 Task: Add the product "Impossible Beef Thai Bowl" to cart from the store "Catering by Summer Shop (Healthy Thai Bowls)".
Action: Mouse pressed left at (62, 98)
Screenshot: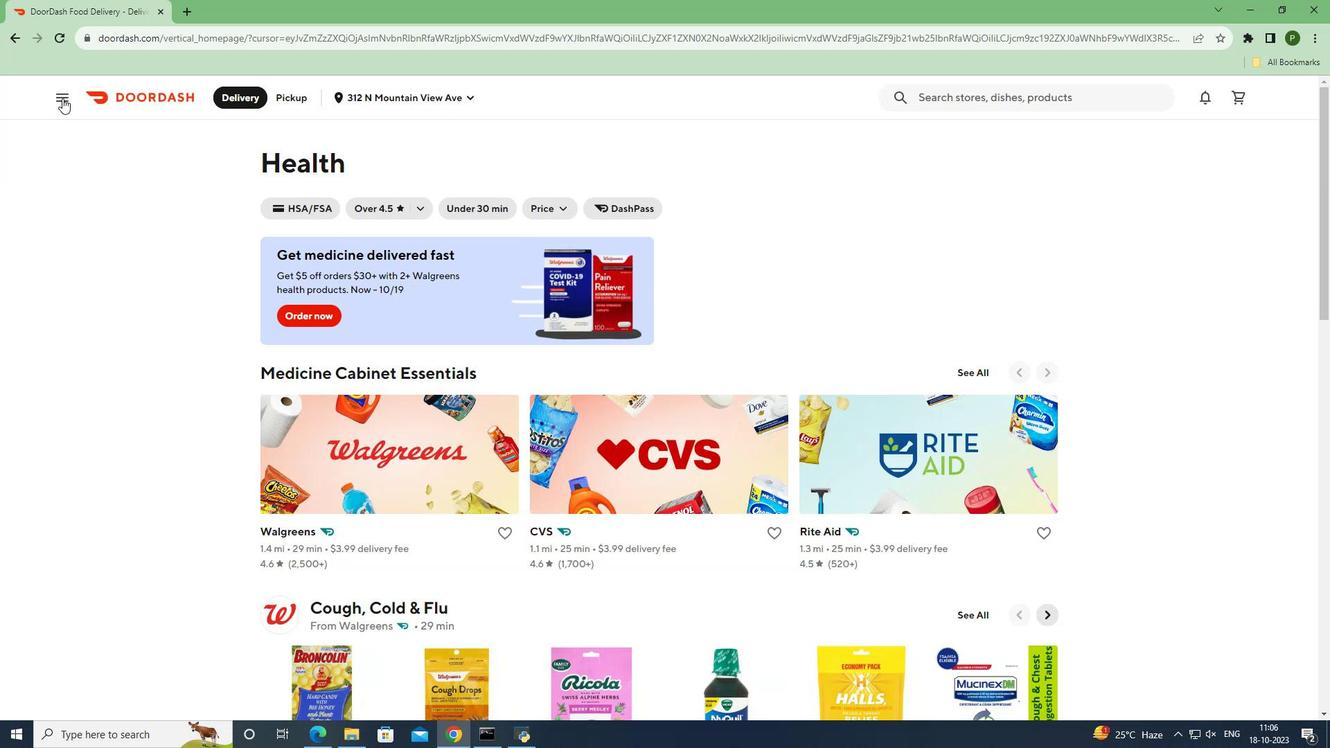 
Action: Mouse moved to (73, 200)
Screenshot: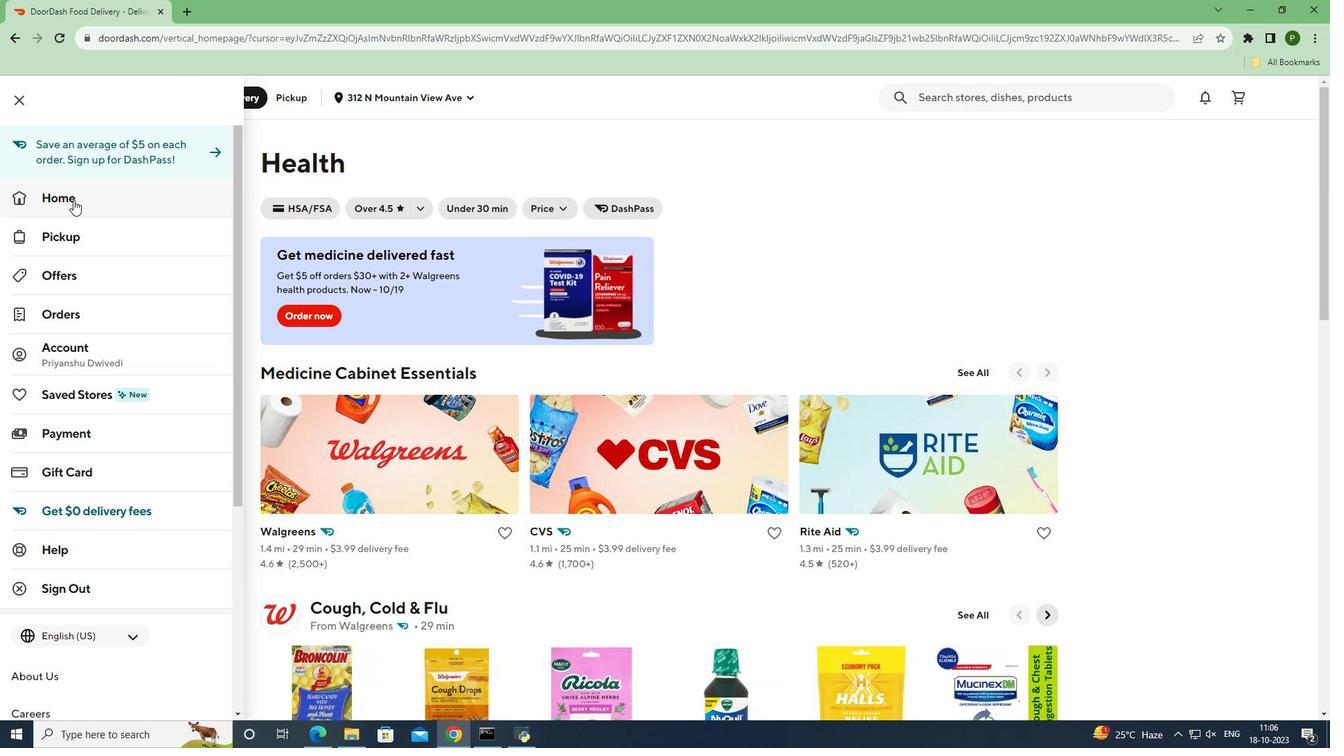 
Action: Mouse pressed left at (73, 200)
Screenshot: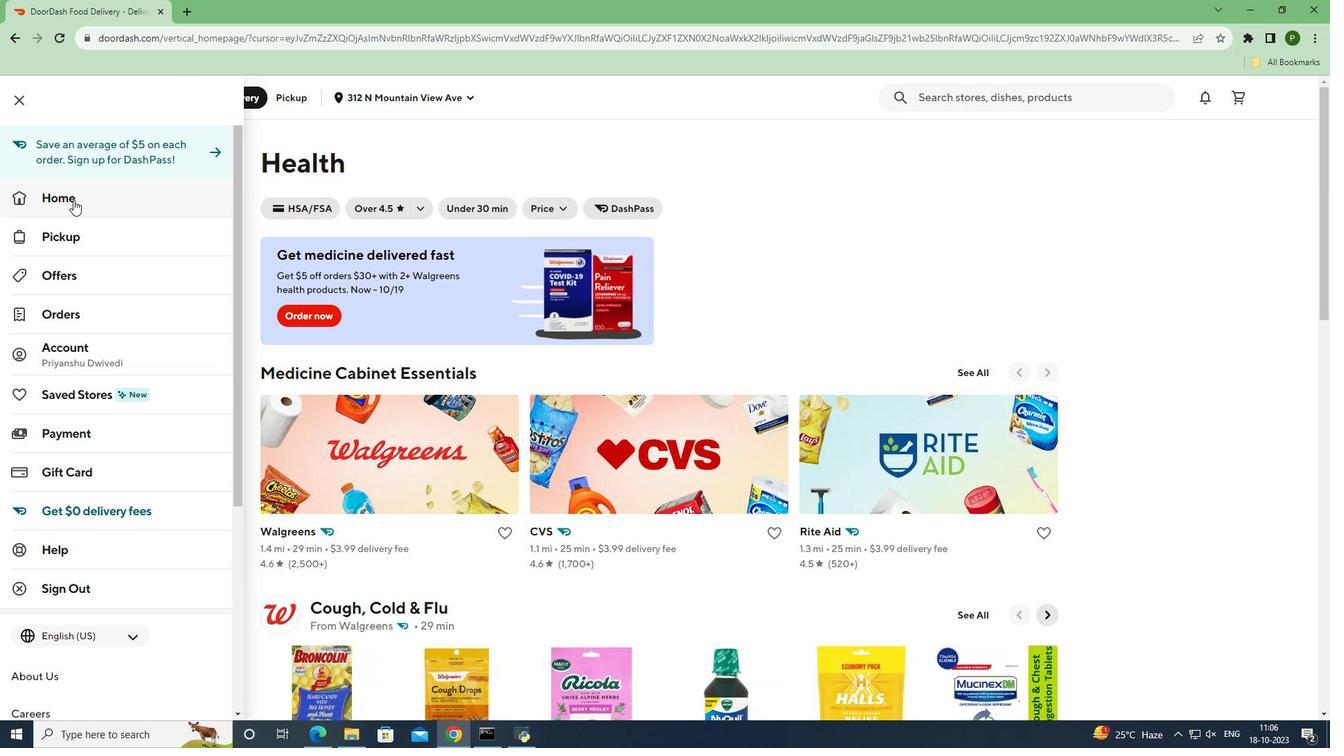 
Action: Mouse moved to (1056, 147)
Screenshot: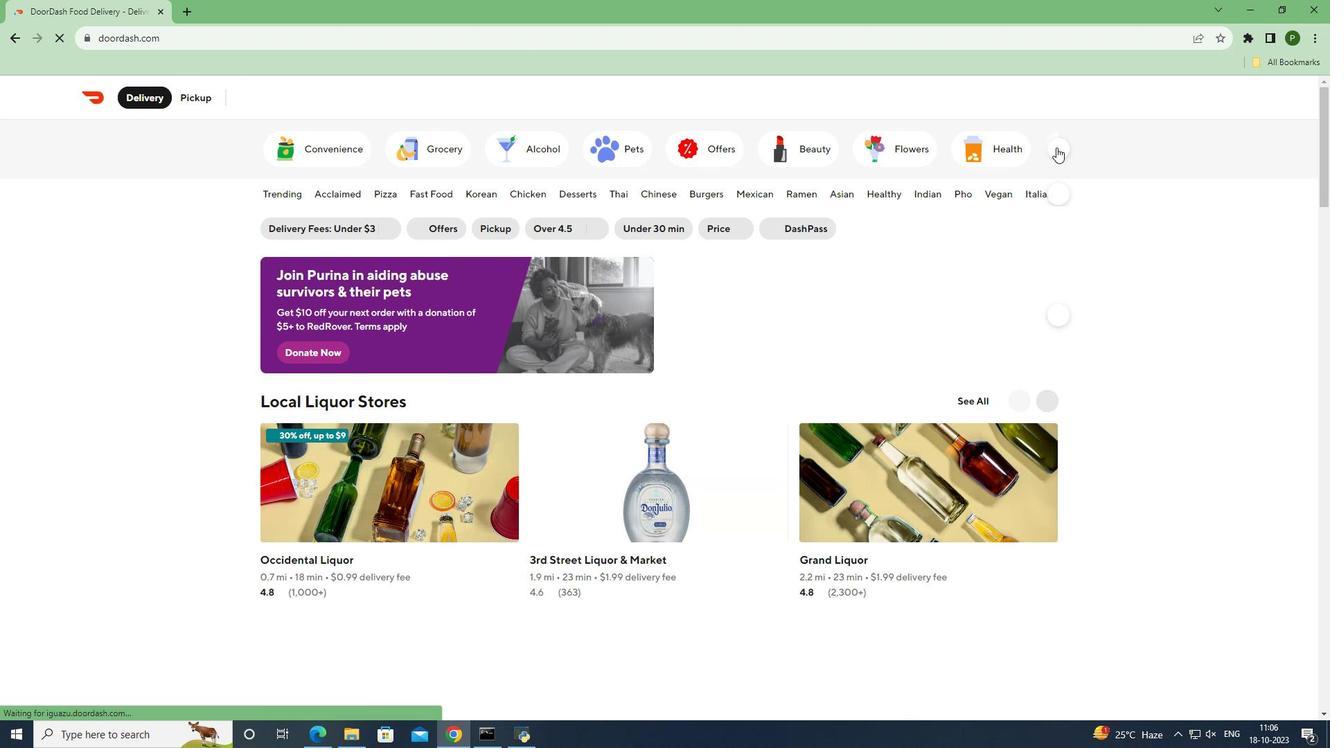 
Action: Mouse pressed left at (1056, 147)
Screenshot: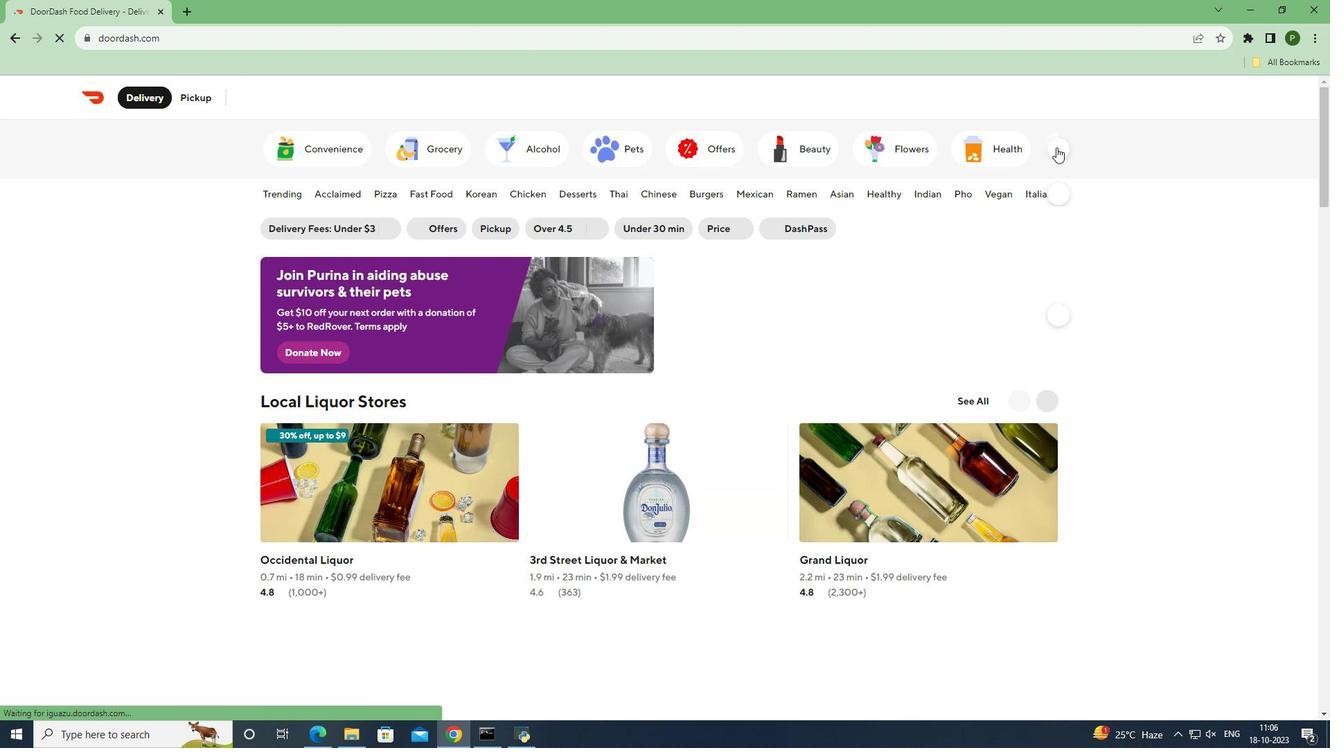 
Action: Mouse moved to (320, 154)
Screenshot: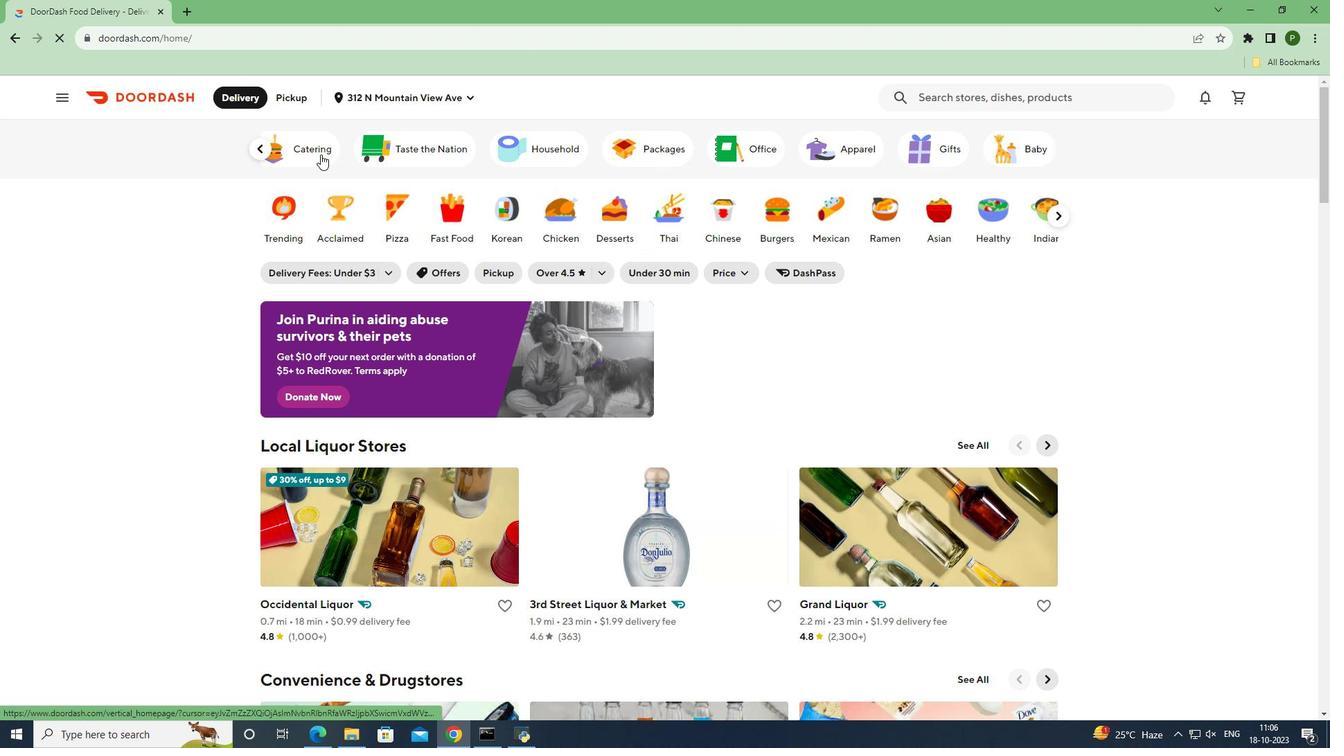 
Action: Mouse pressed left at (320, 154)
Screenshot: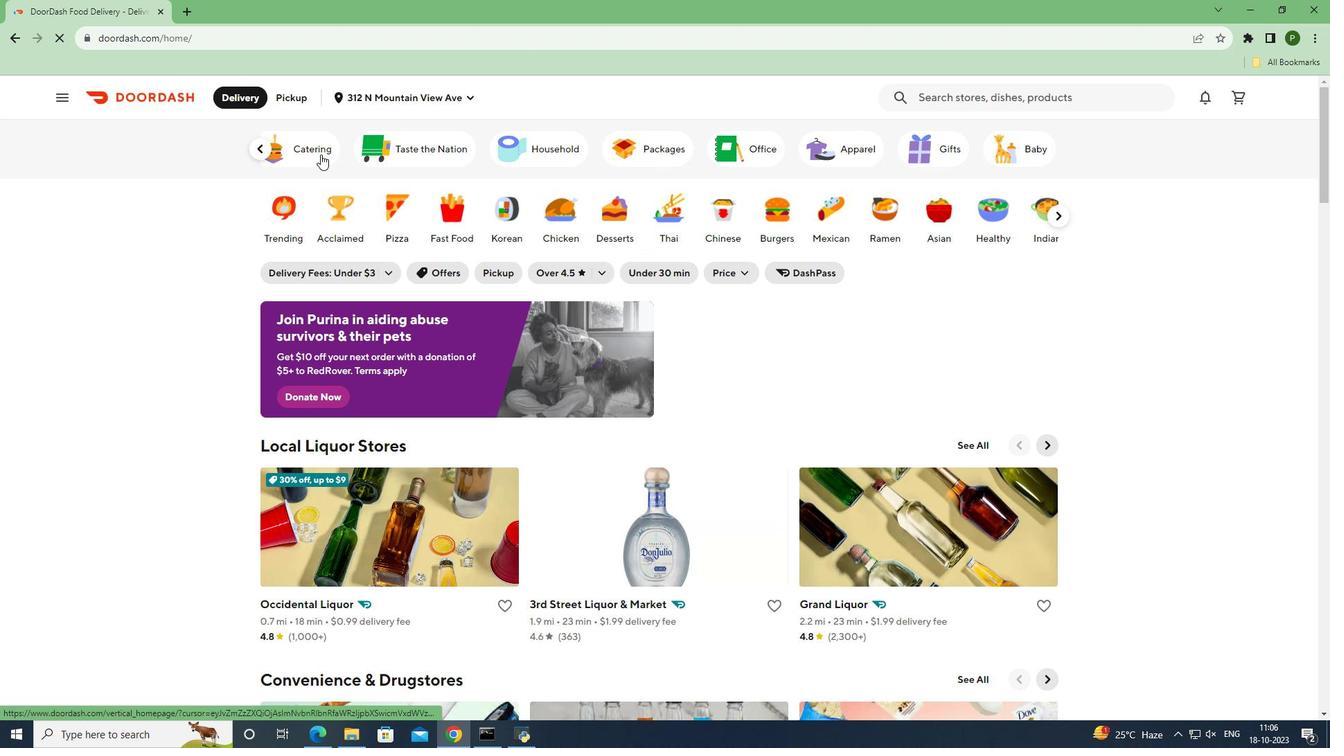 
Action: Mouse moved to (431, 335)
Screenshot: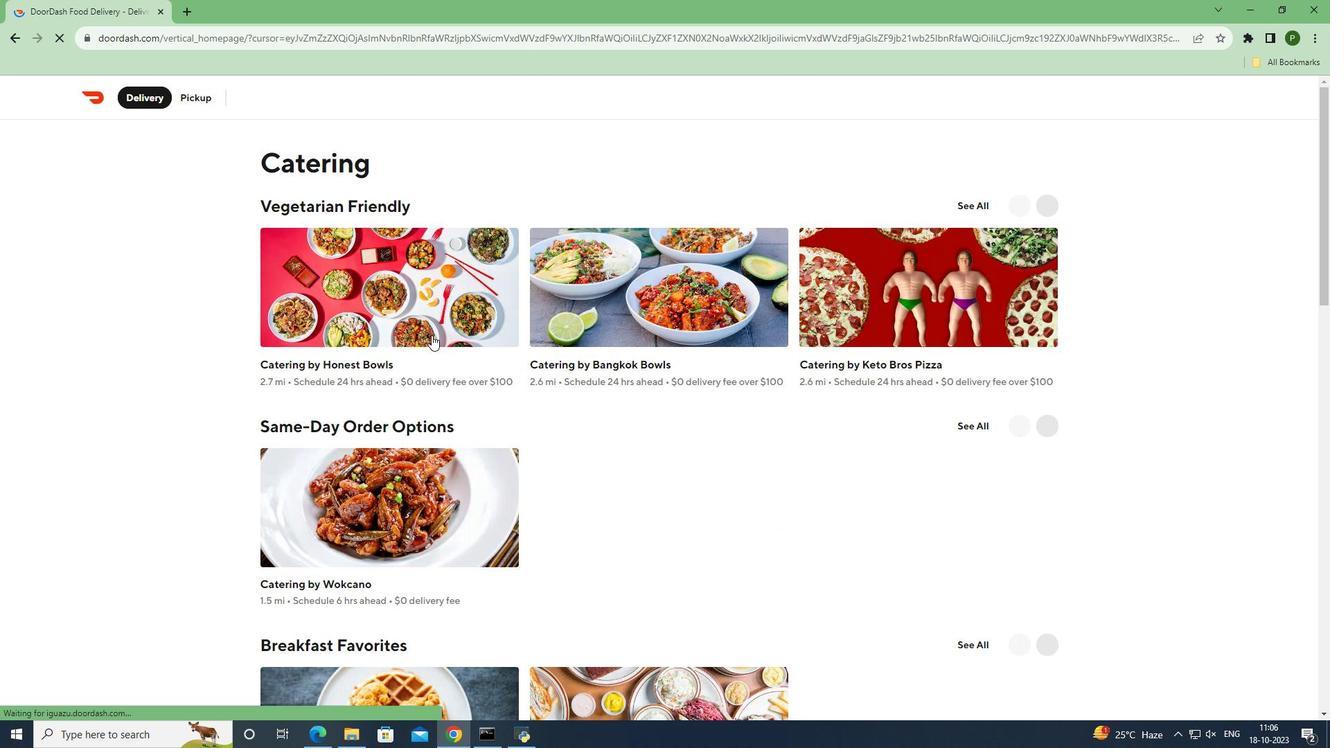 
Action: Mouse scrolled (431, 334) with delta (0, 0)
Screenshot: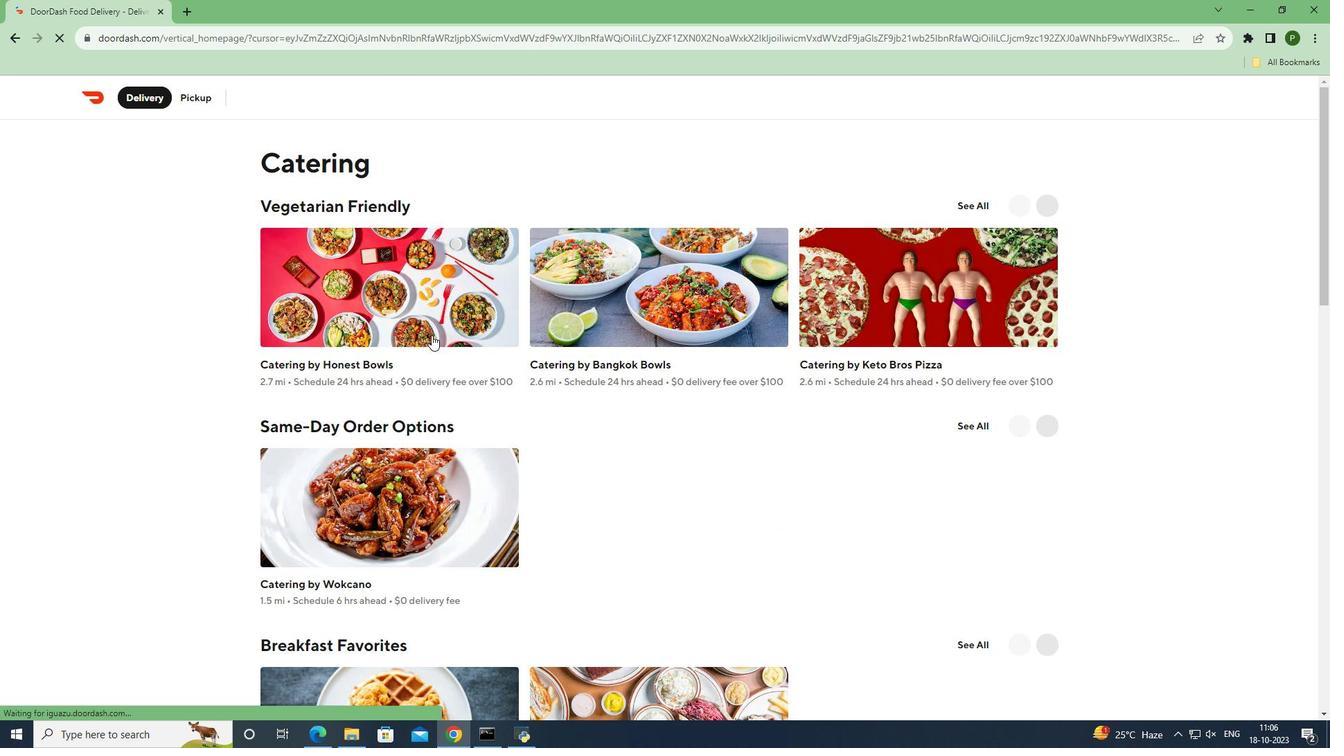 
Action: Mouse scrolled (431, 334) with delta (0, 0)
Screenshot: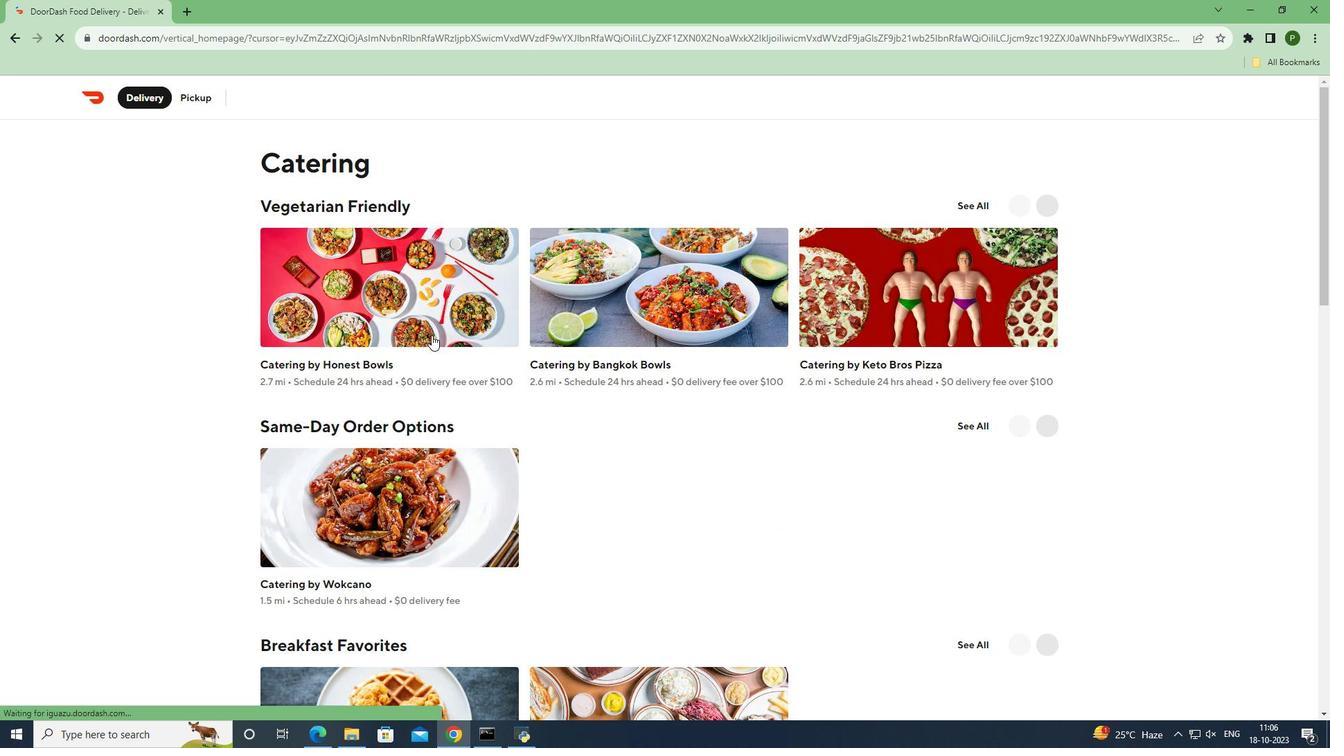 
Action: Mouse scrolled (431, 334) with delta (0, 0)
Screenshot: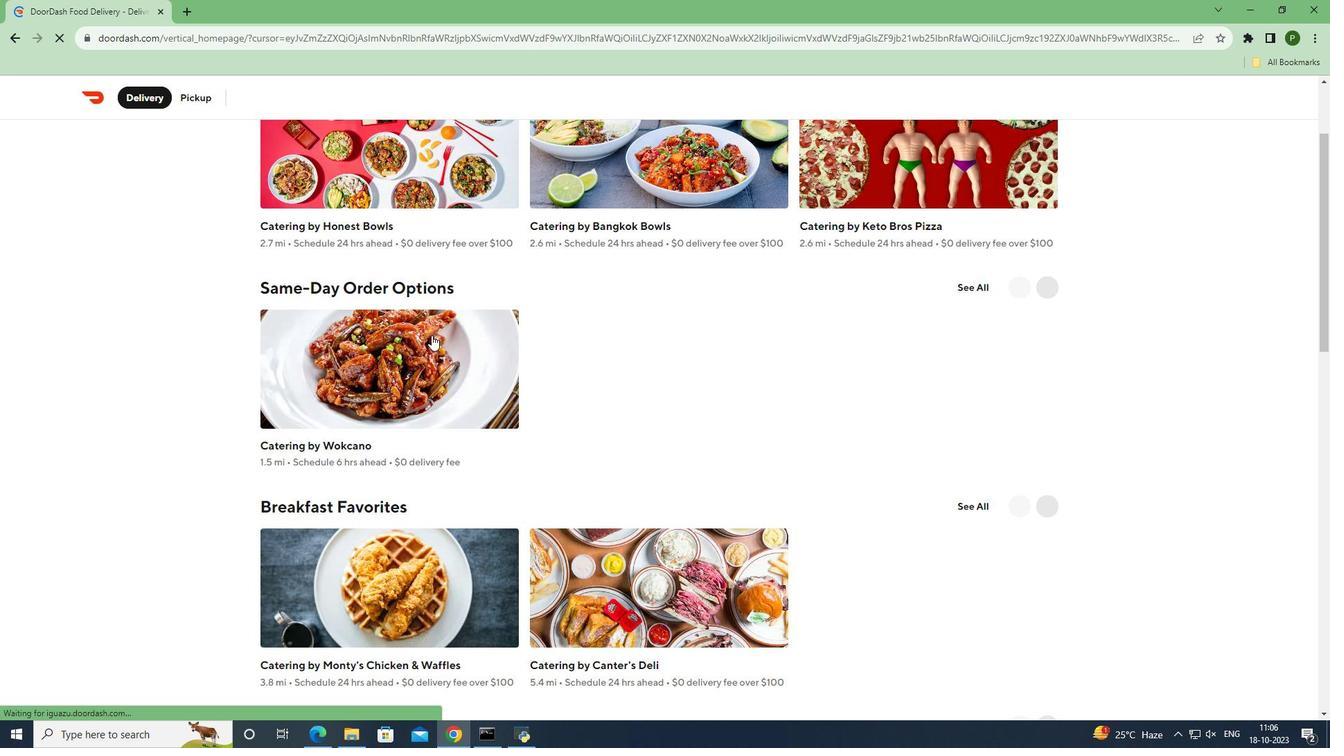 
Action: Mouse scrolled (431, 334) with delta (0, 0)
Screenshot: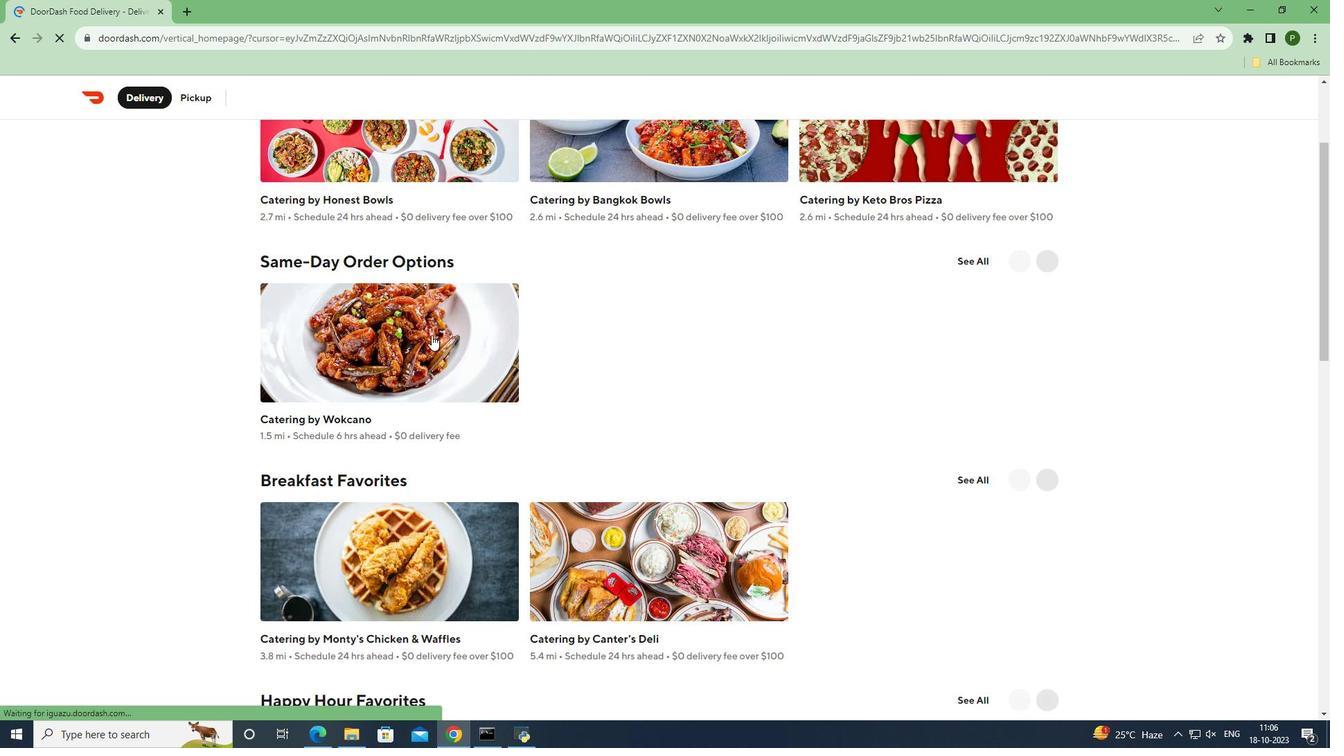 
Action: Mouse scrolled (431, 334) with delta (0, 0)
Screenshot: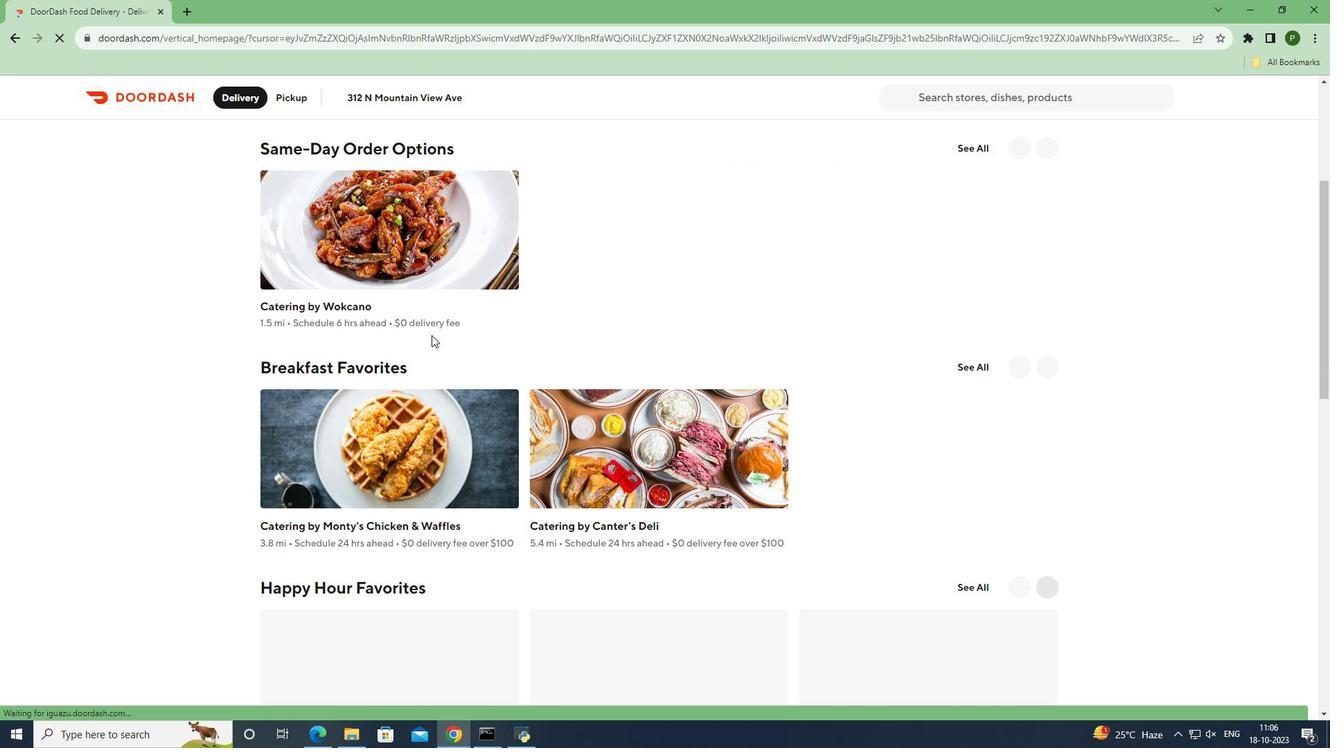 
Action: Mouse scrolled (431, 334) with delta (0, 0)
Screenshot: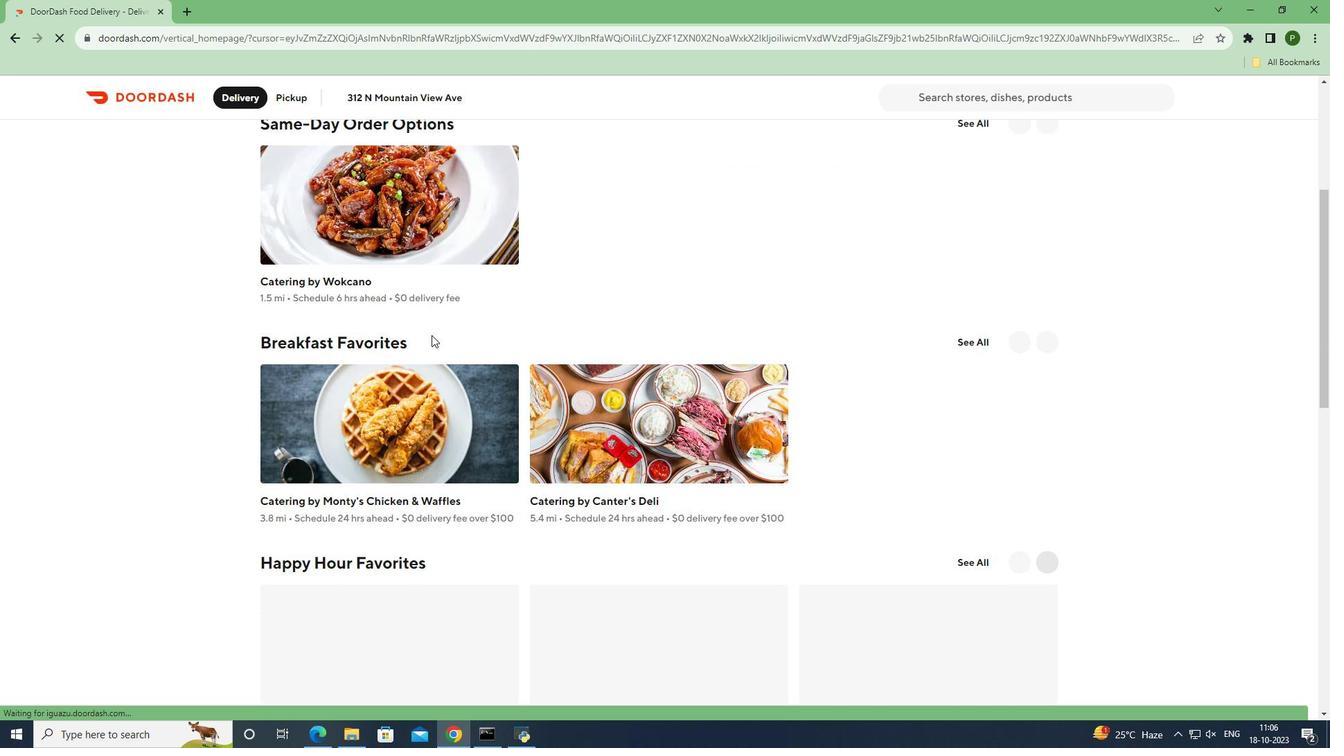 
Action: Mouse scrolled (431, 334) with delta (0, 0)
Screenshot: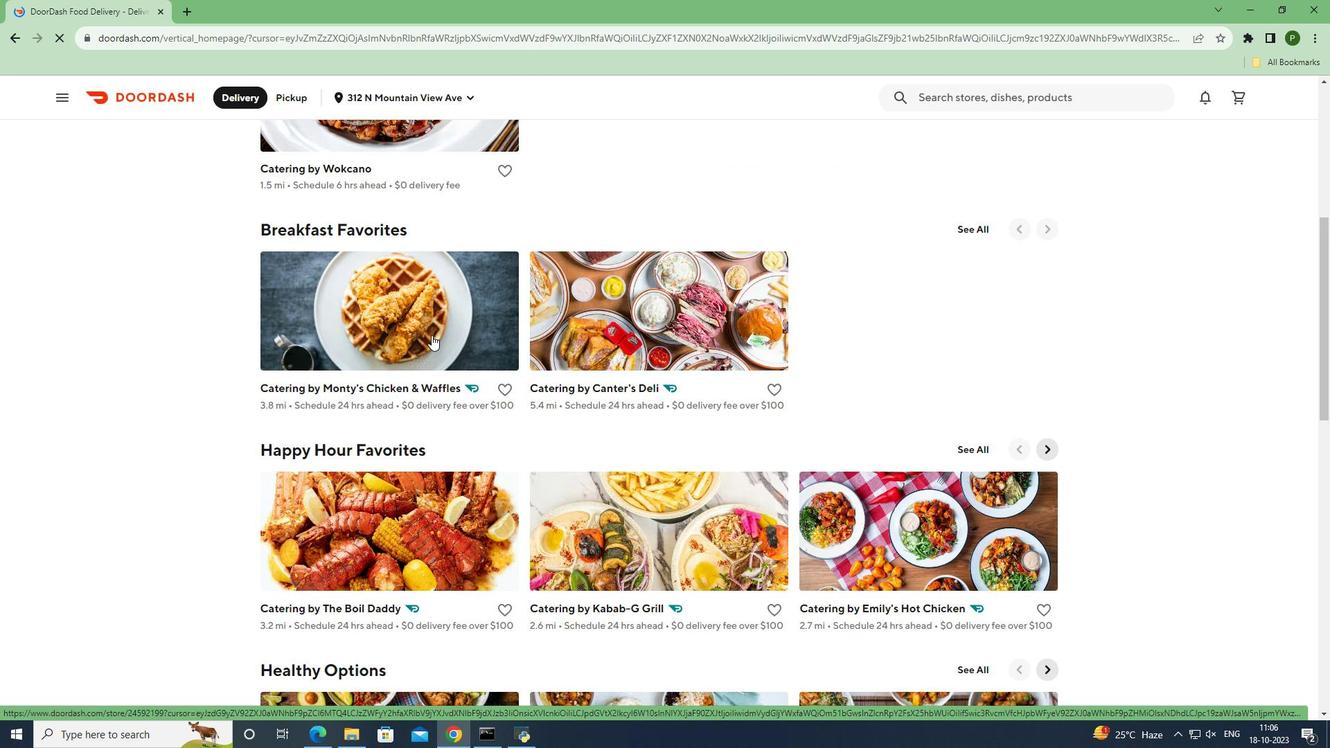 
Action: Mouse scrolled (431, 334) with delta (0, 0)
Screenshot: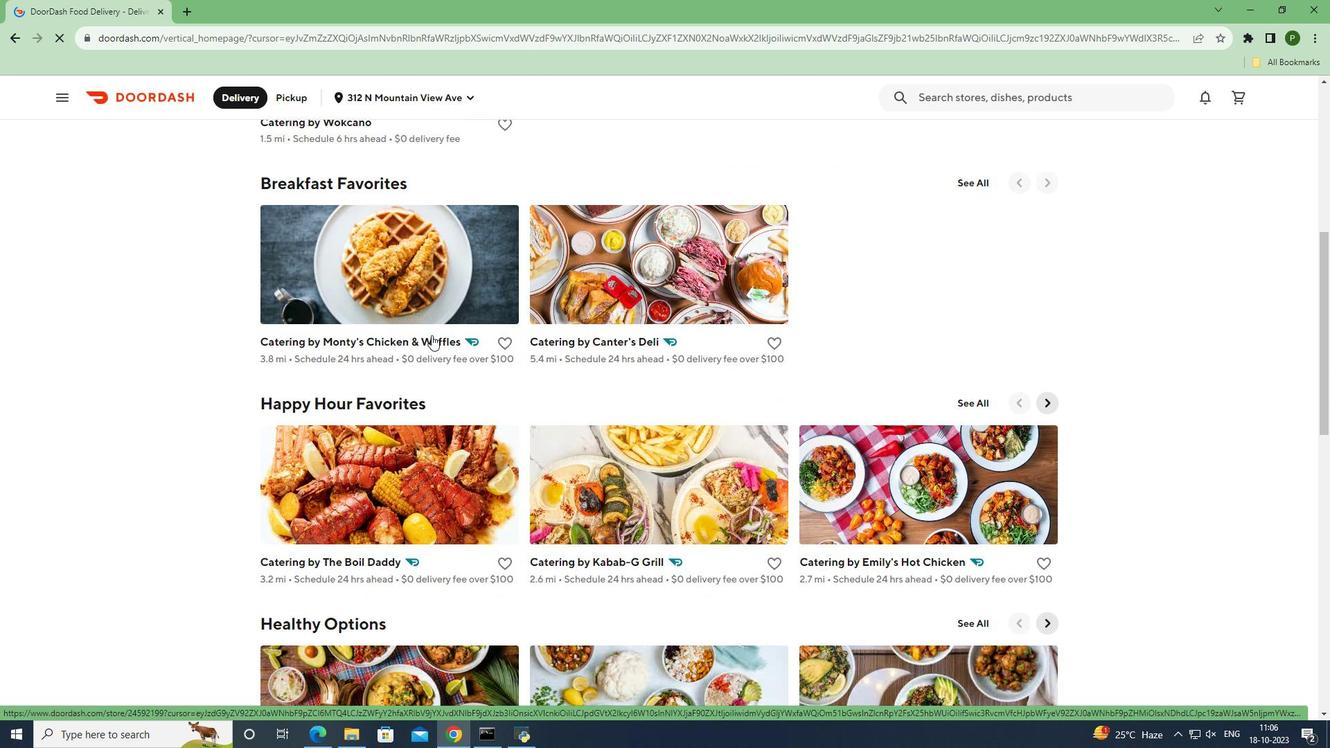 
Action: Mouse scrolled (431, 336) with delta (0, 0)
Screenshot: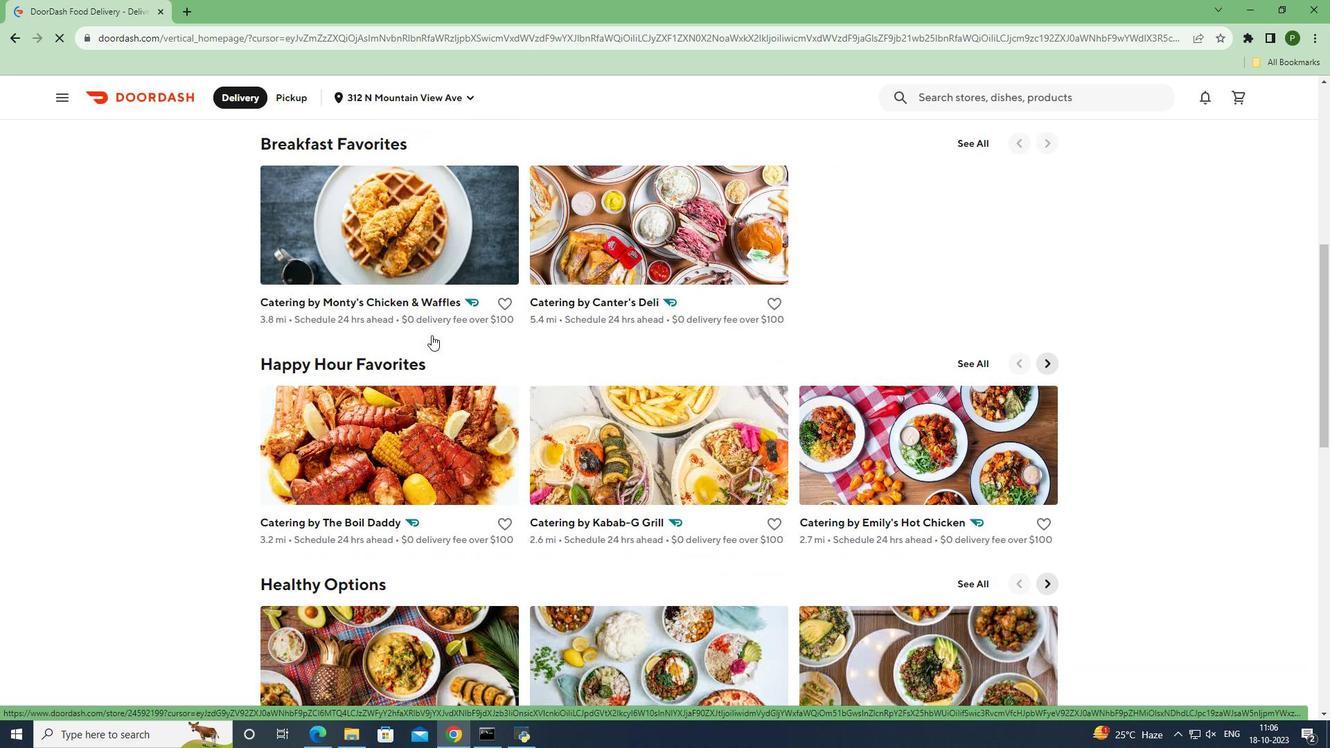 
Action: Mouse scrolled (431, 334) with delta (0, 0)
Screenshot: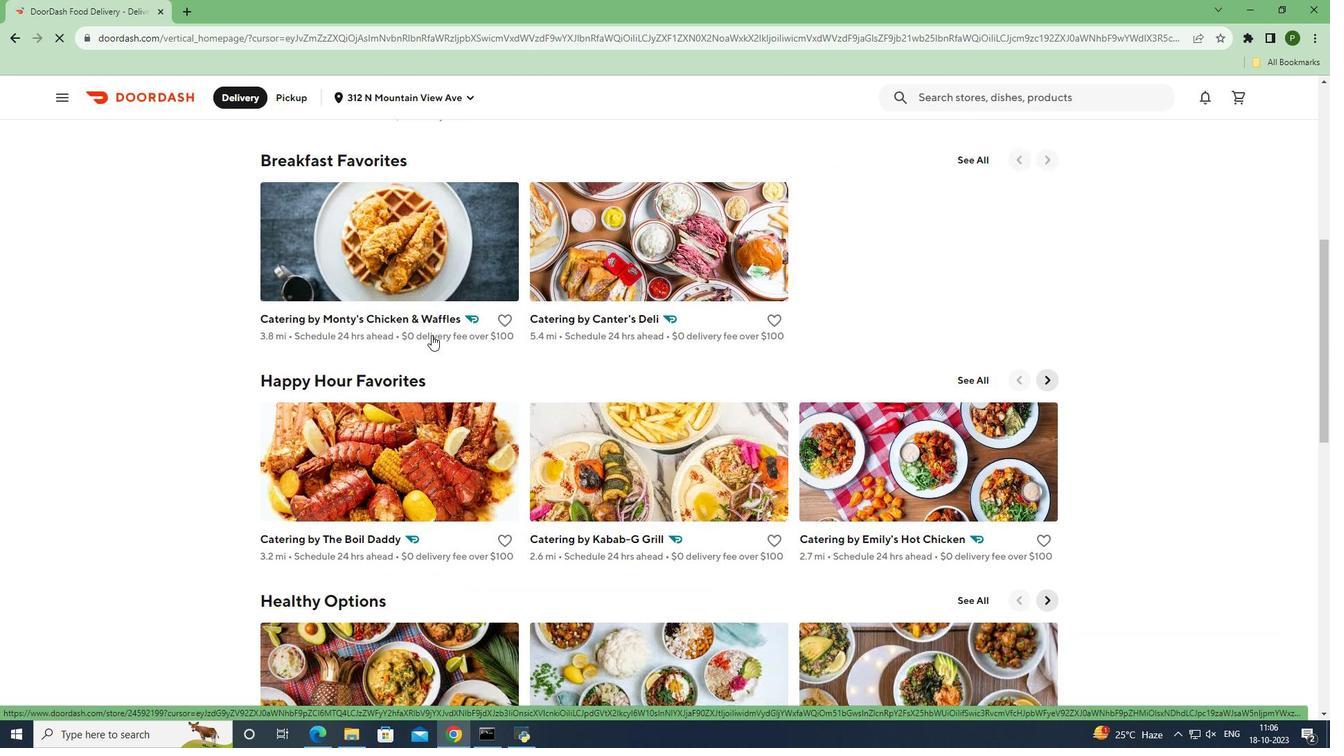 
Action: Mouse scrolled (431, 334) with delta (0, 0)
Screenshot: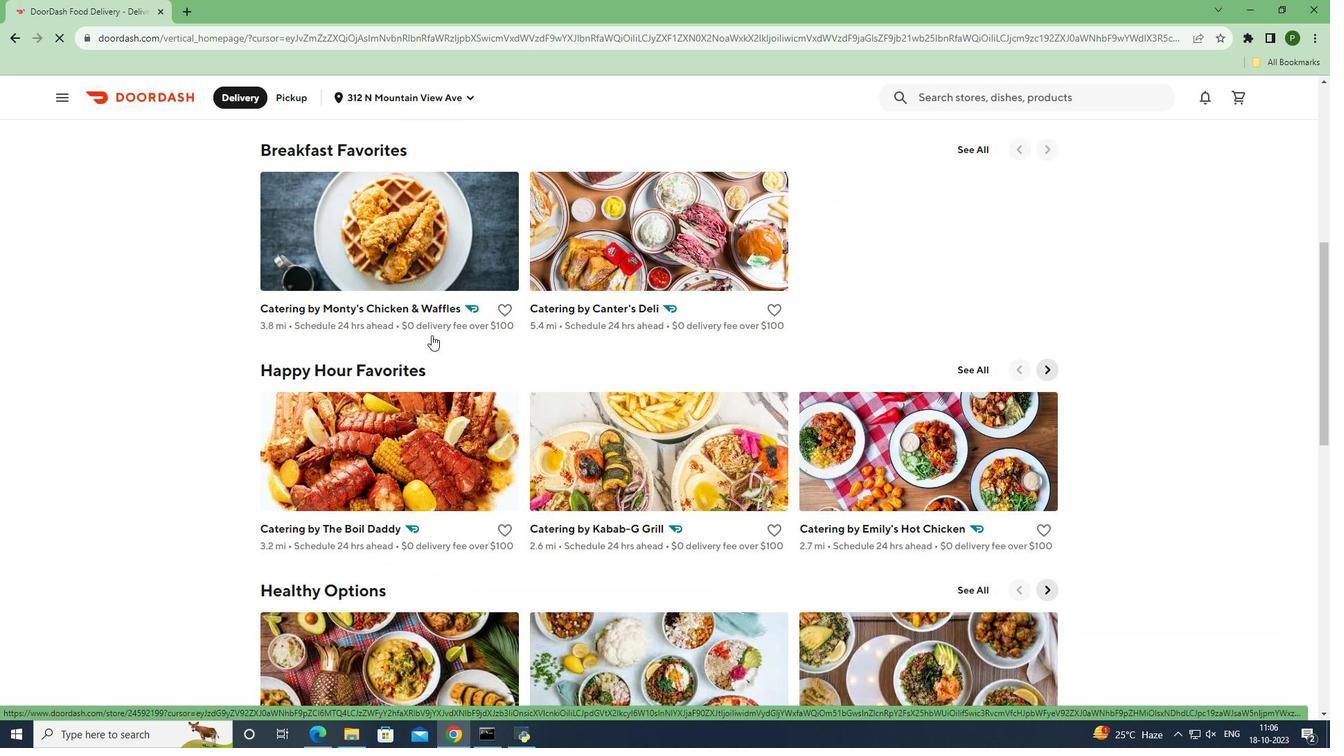 
Action: Mouse scrolled (431, 334) with delta (0, 0)
Screenshot: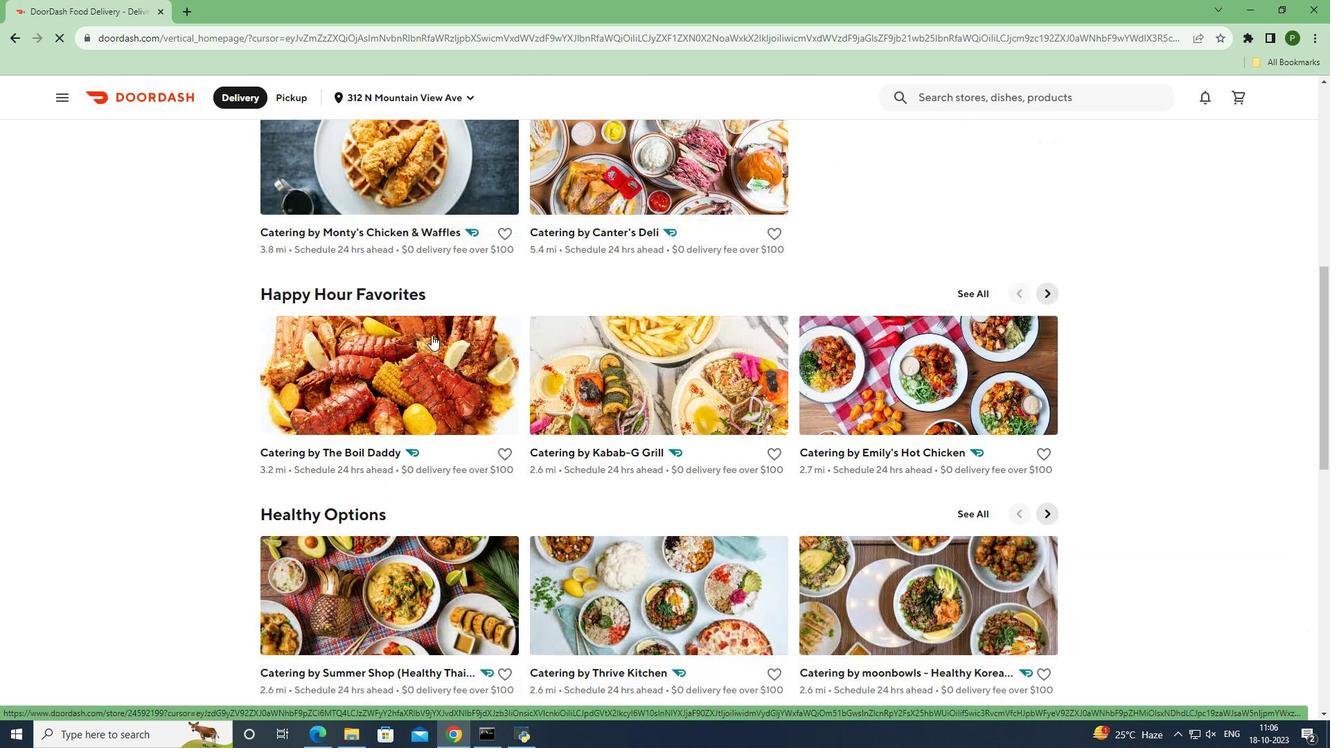 
Action: Mouse scrolled (431, 334) with delta (0, 0)
Screenshot: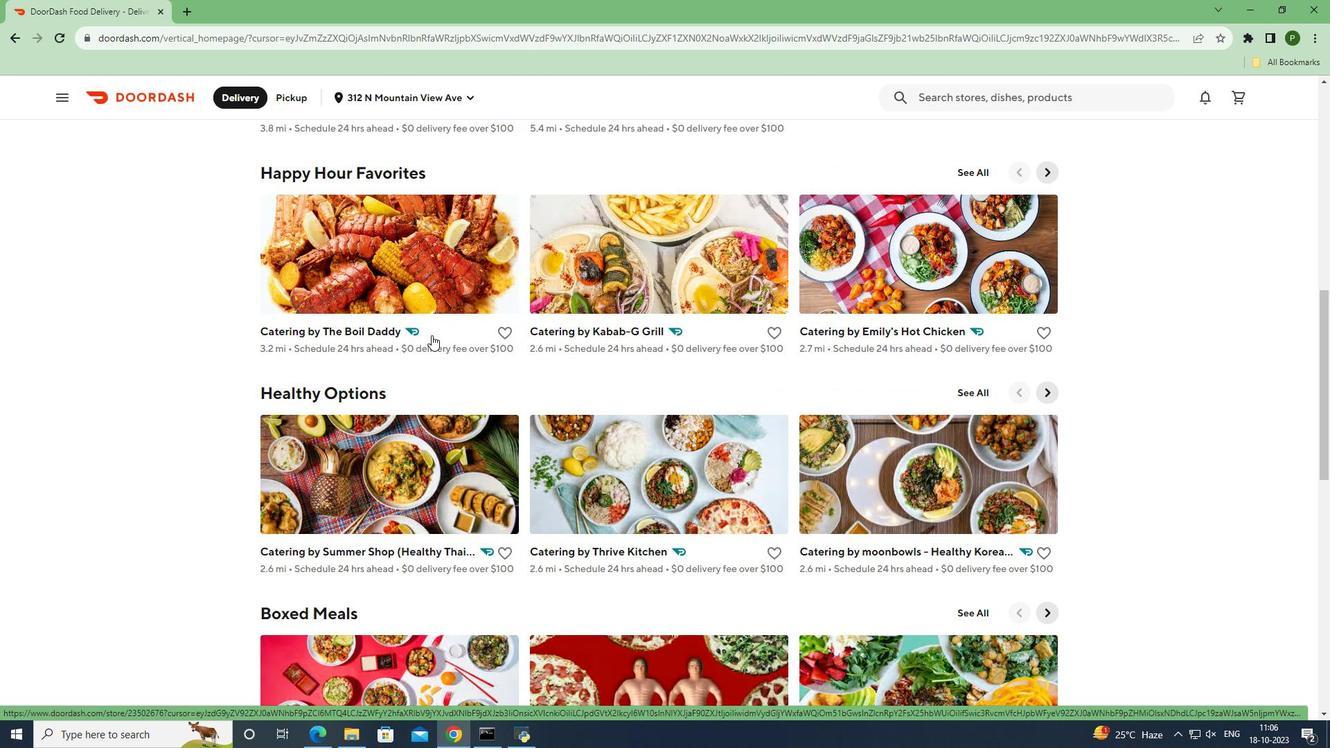 
Action: Mouse moved to (411, 399)
Screenshot: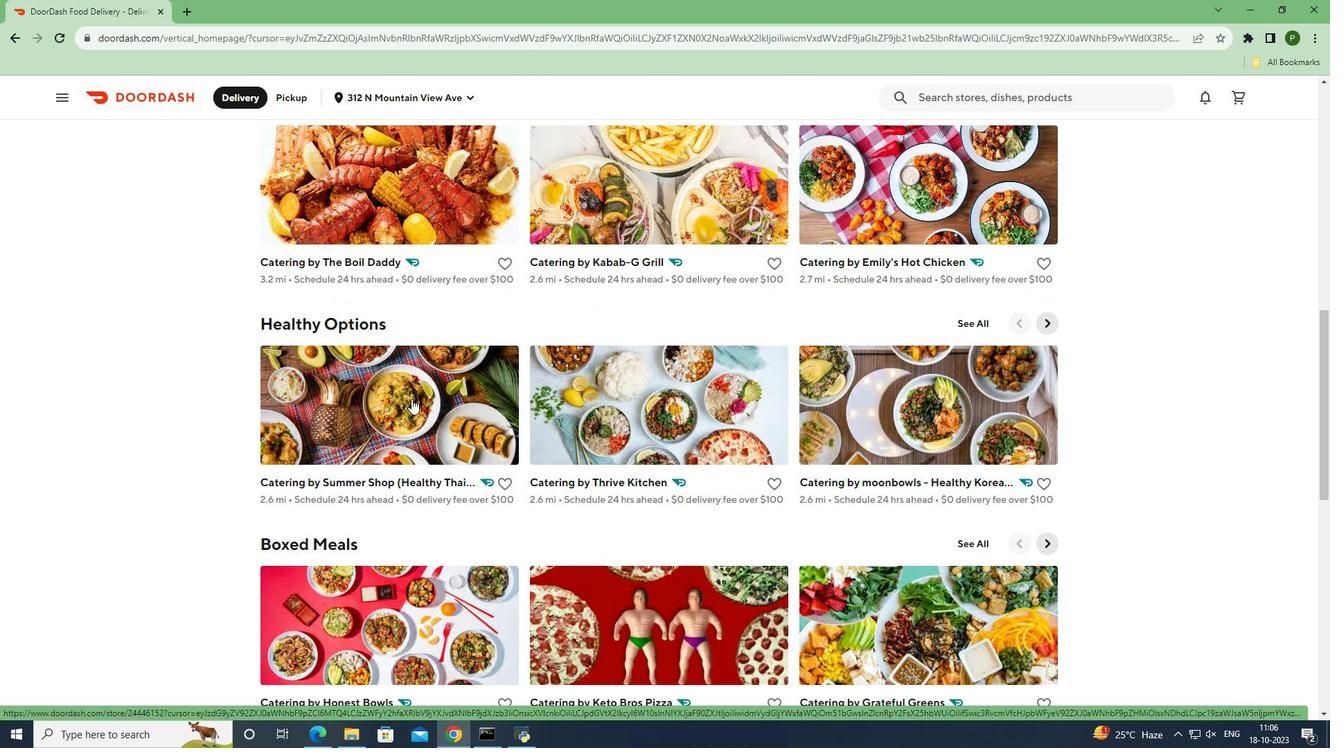 
Action: Mouse pressed left at (411, 399)
Screenshot: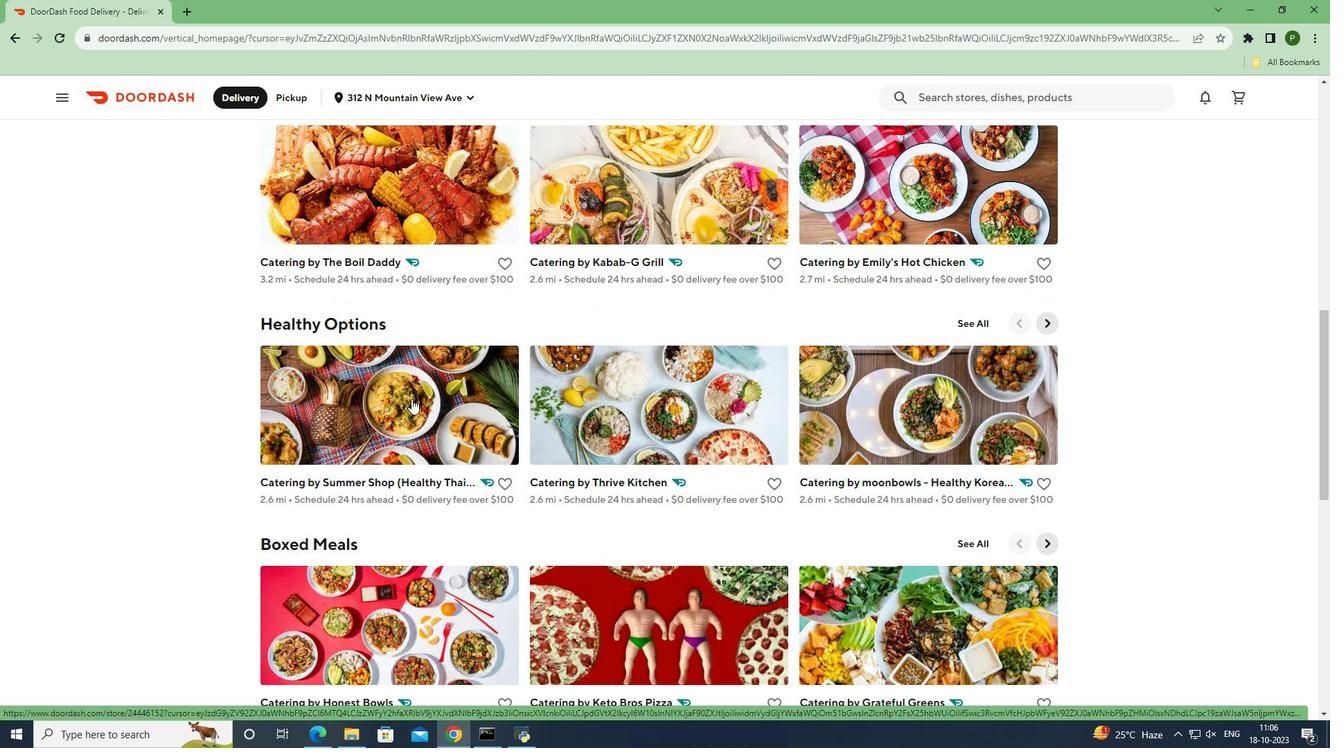 
Action: Mouse moved to (738, 401)
Screenshot: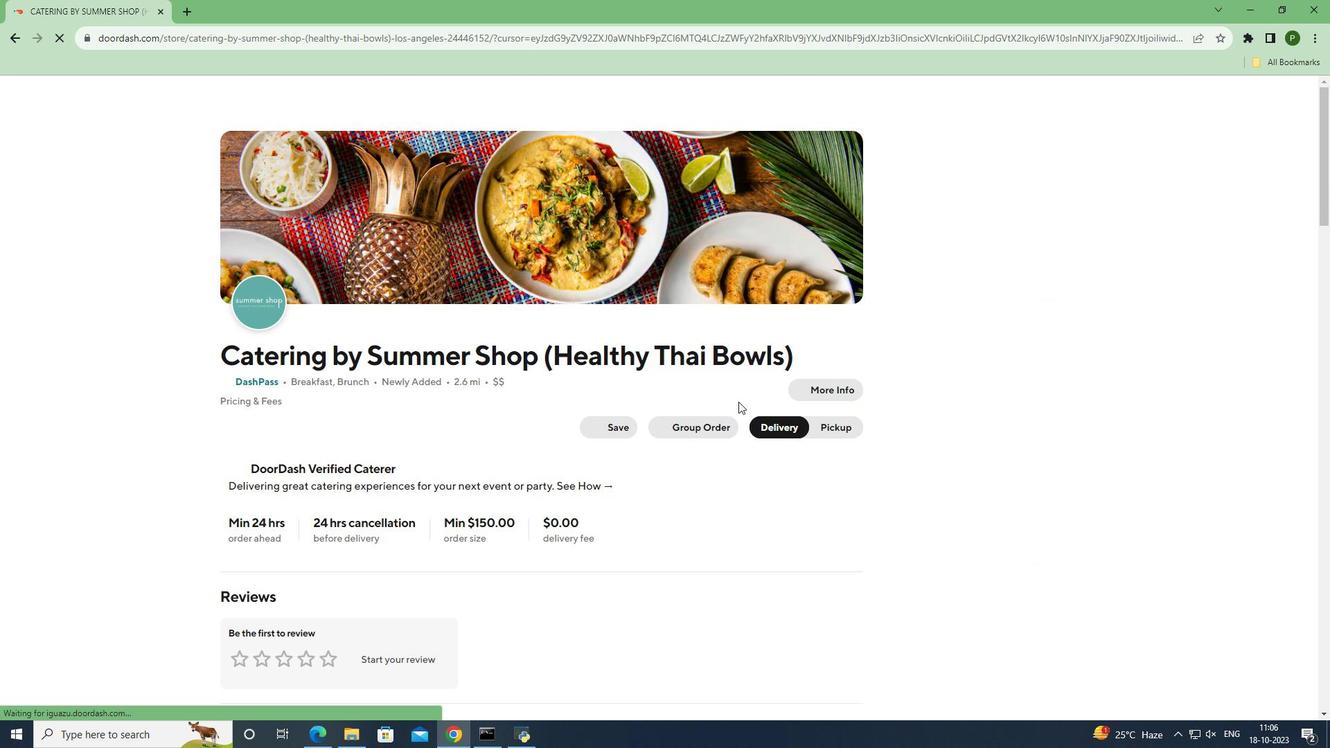 
Action: Mouse scrolled (738, 401) with delta (0, 0)
Screenshot: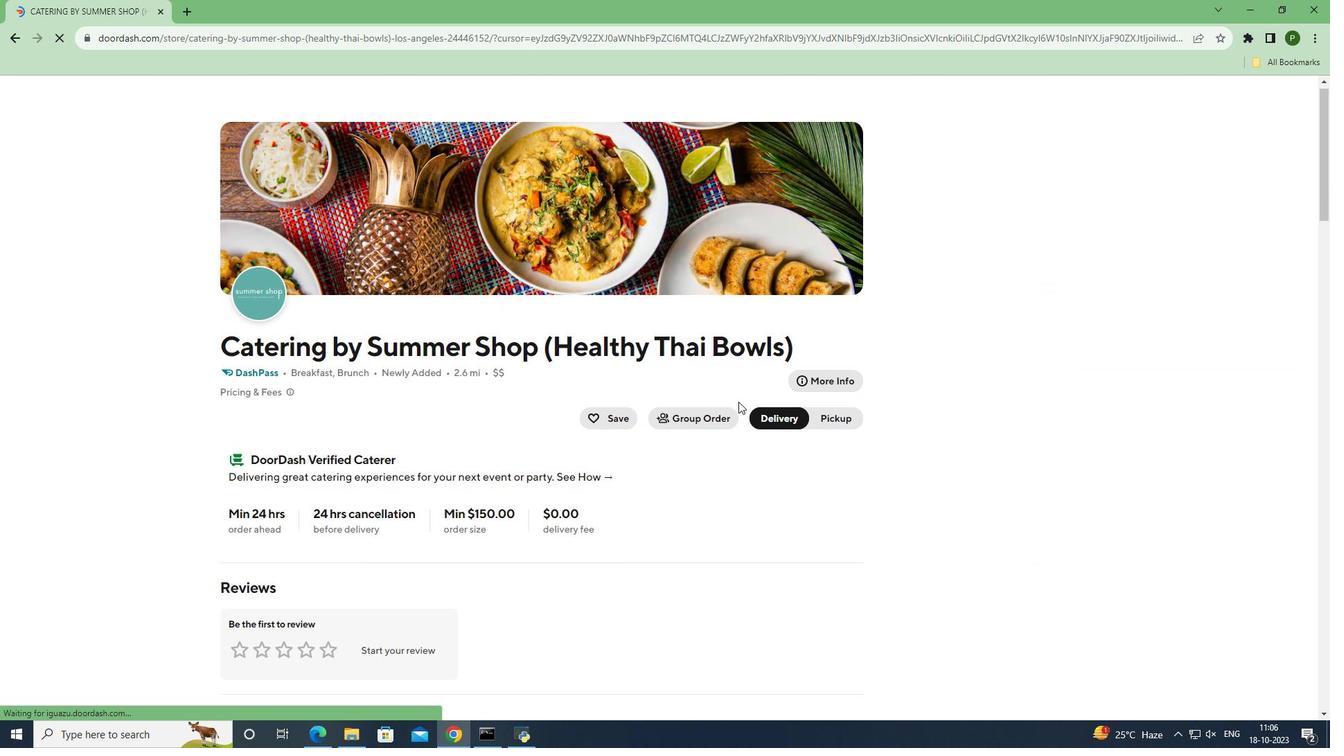 
Action: Mouse scrolled (738, 401) with delta (0, 0)
Screenshot: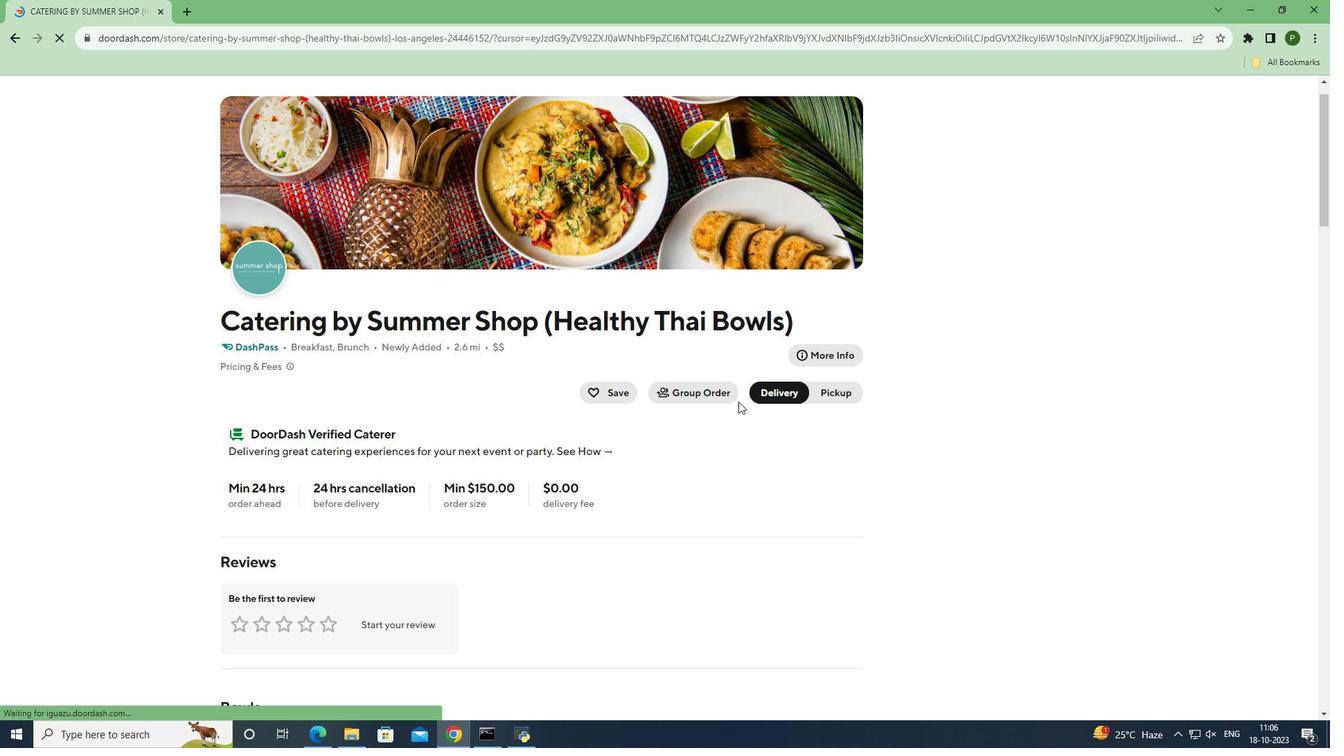 
Action: Mouse scrolled (738, 401) with delta (0, 0)
Screenshot: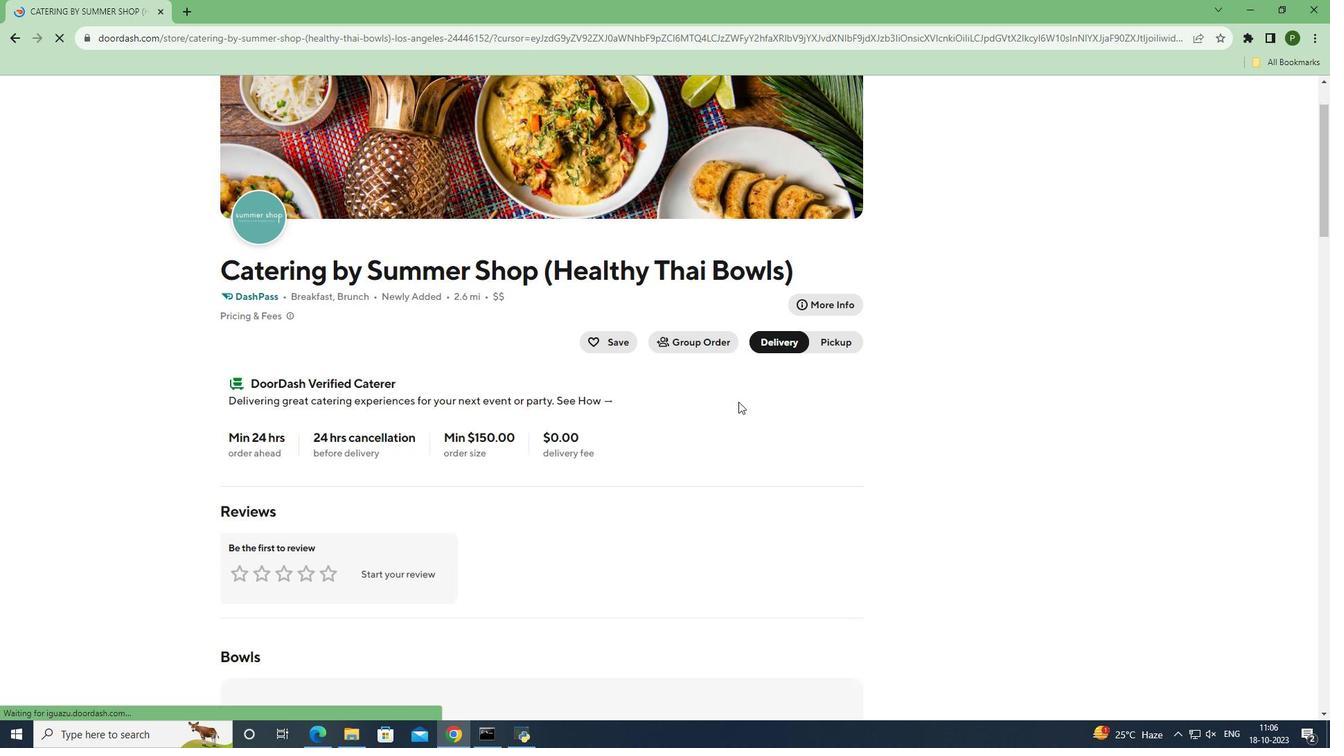 
Action: Mouse moved to (722, 414)
Screenshot: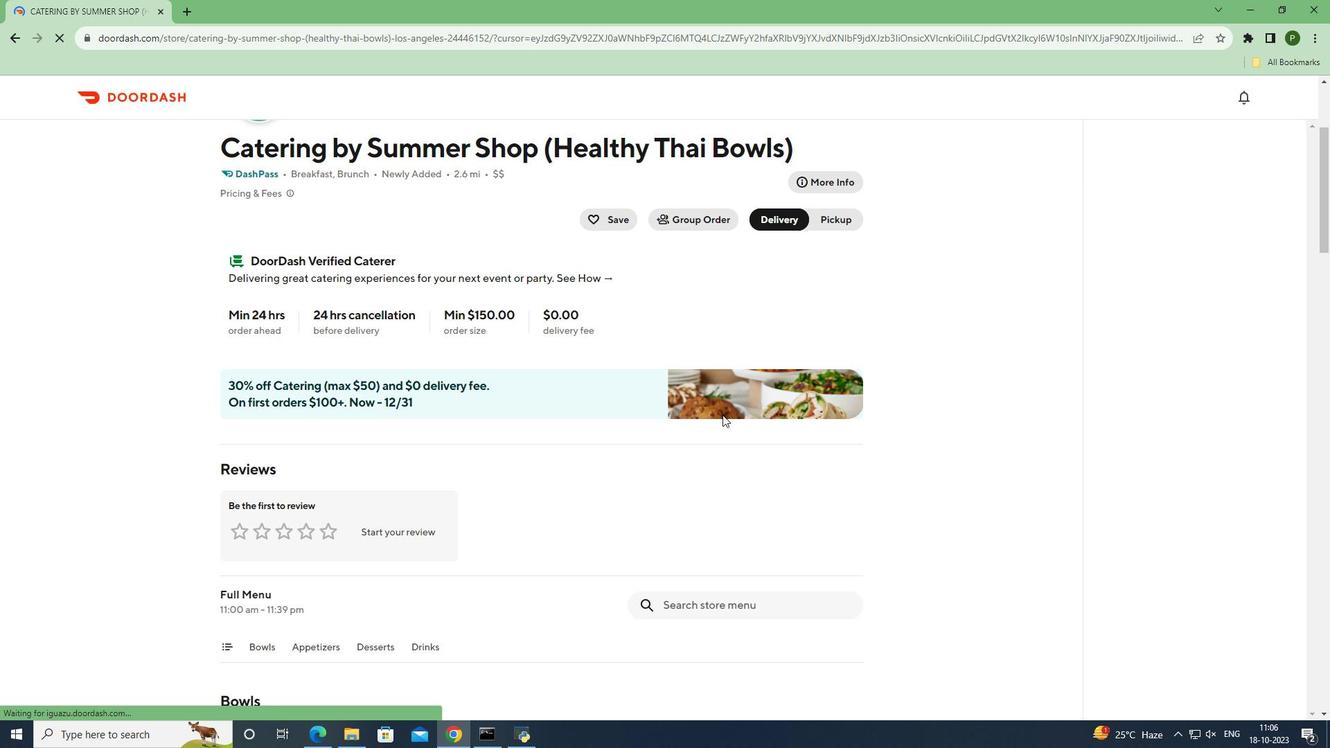 
Action: Mouse scrolled (722, 414) with delta (0, 0)
Screenshot: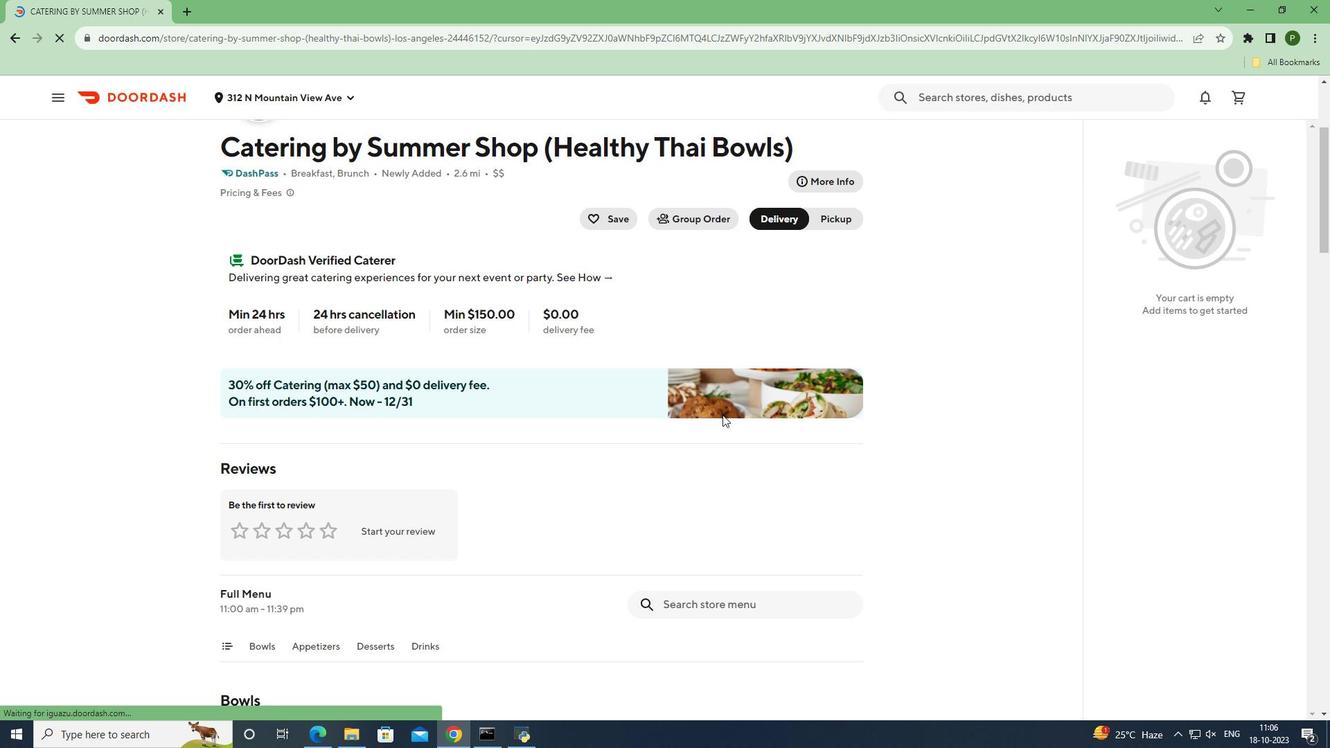 
Action: Mouse scrolled (722, 414) with delta (0, 0)
Screenshot: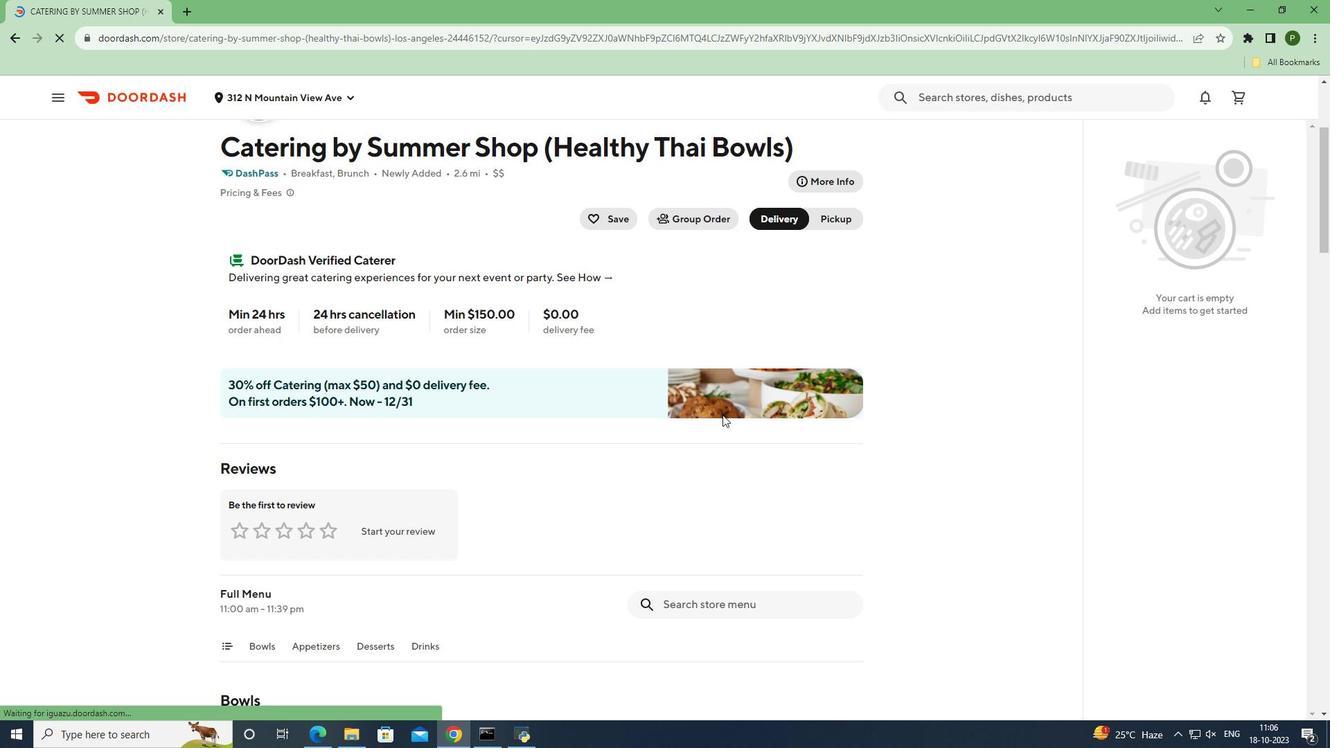 
Action: Mouse scrolled (722, 414) with delta (0, 0)
Screenshot: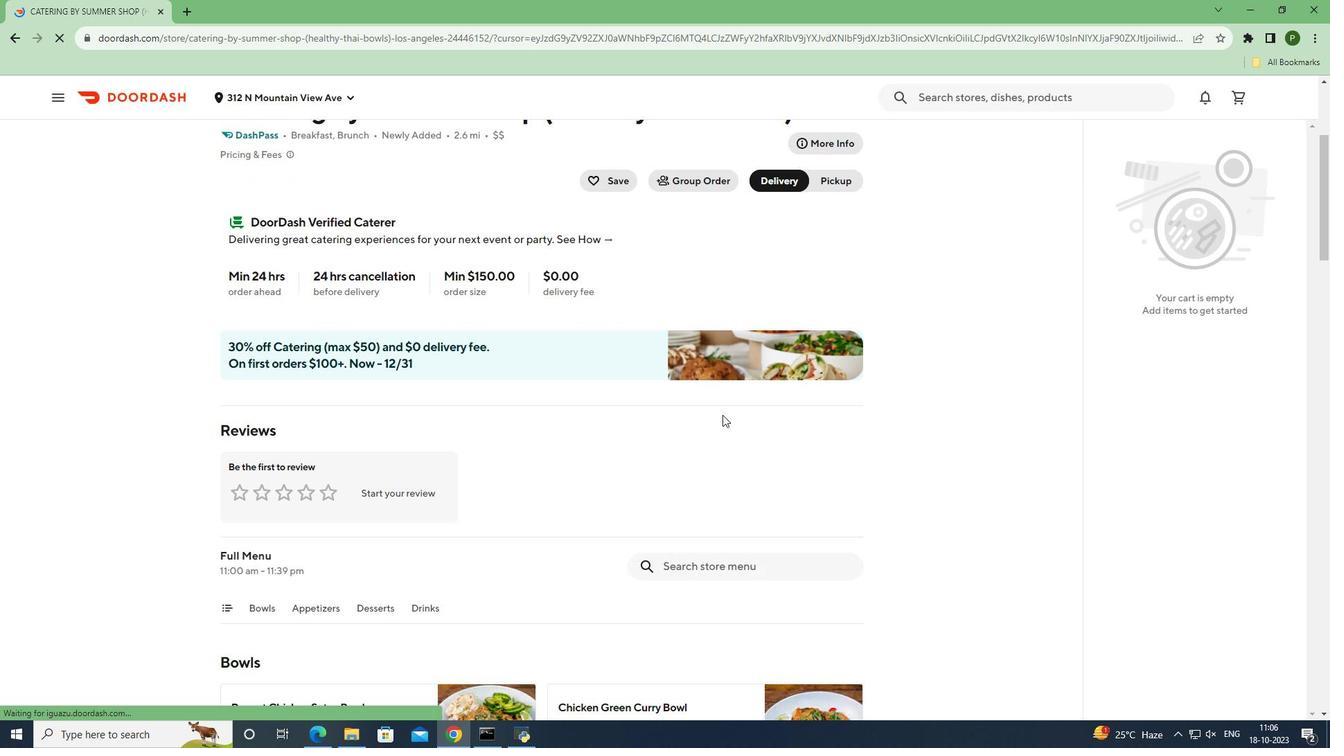 
Action: Mouse moved to (686, 401)
Screenshot: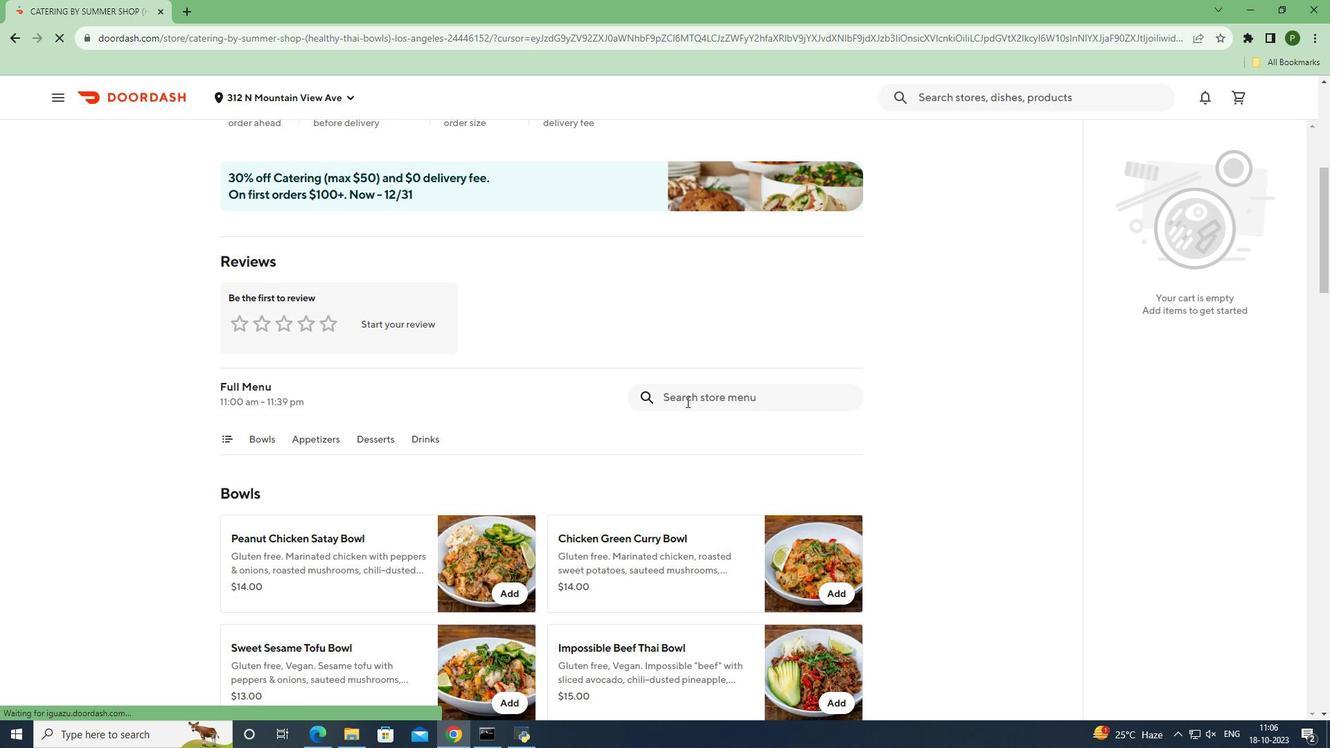 
Action: Mouse pressed left at (686, 401)
Screenshot: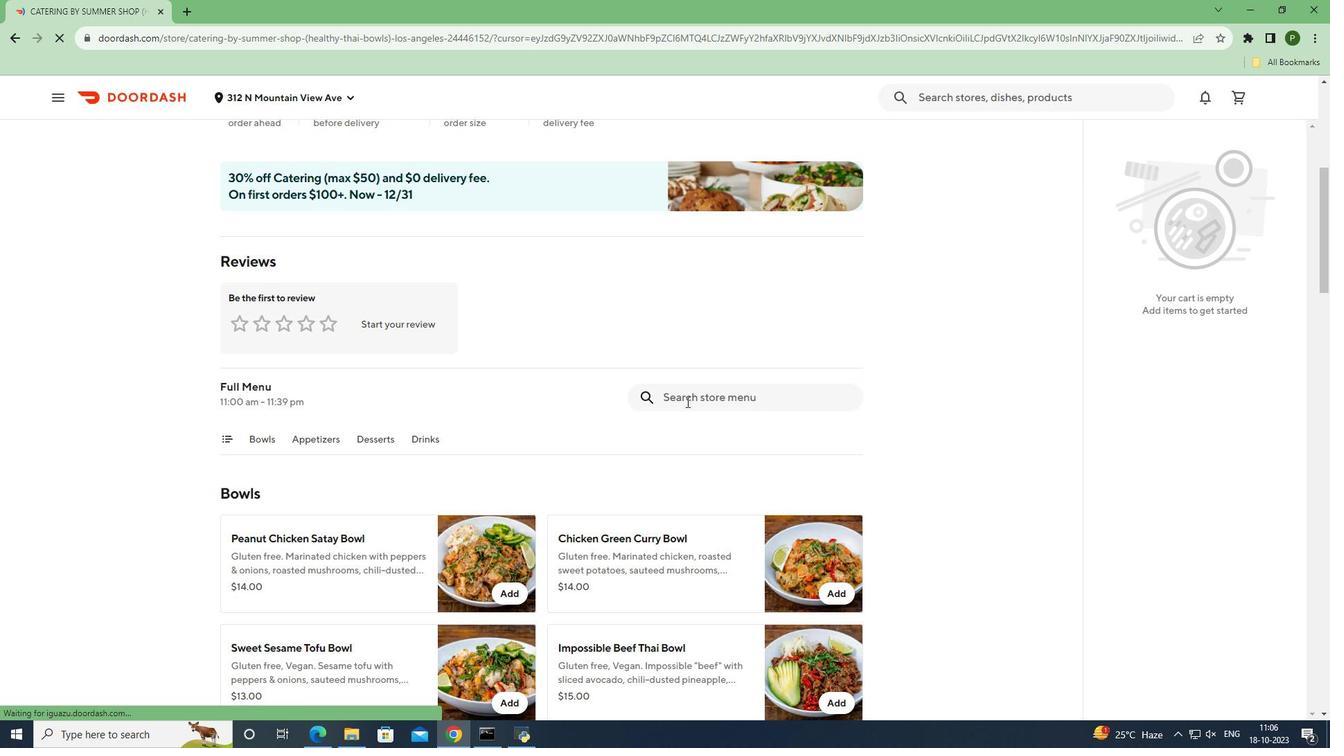 
Action: Key pressed <Key.caps_lock>I<Key.caps_lock>mpossible<Key.space><Key.caps_lock>B<Key.caps_lock>eef<Key.space><Key.caps_lock>T<Key.caps_lock>hai<Key.space><Key.caps_lock>B<Key.caps_lock>owl<Key.space><Key.enter>
Screenshot: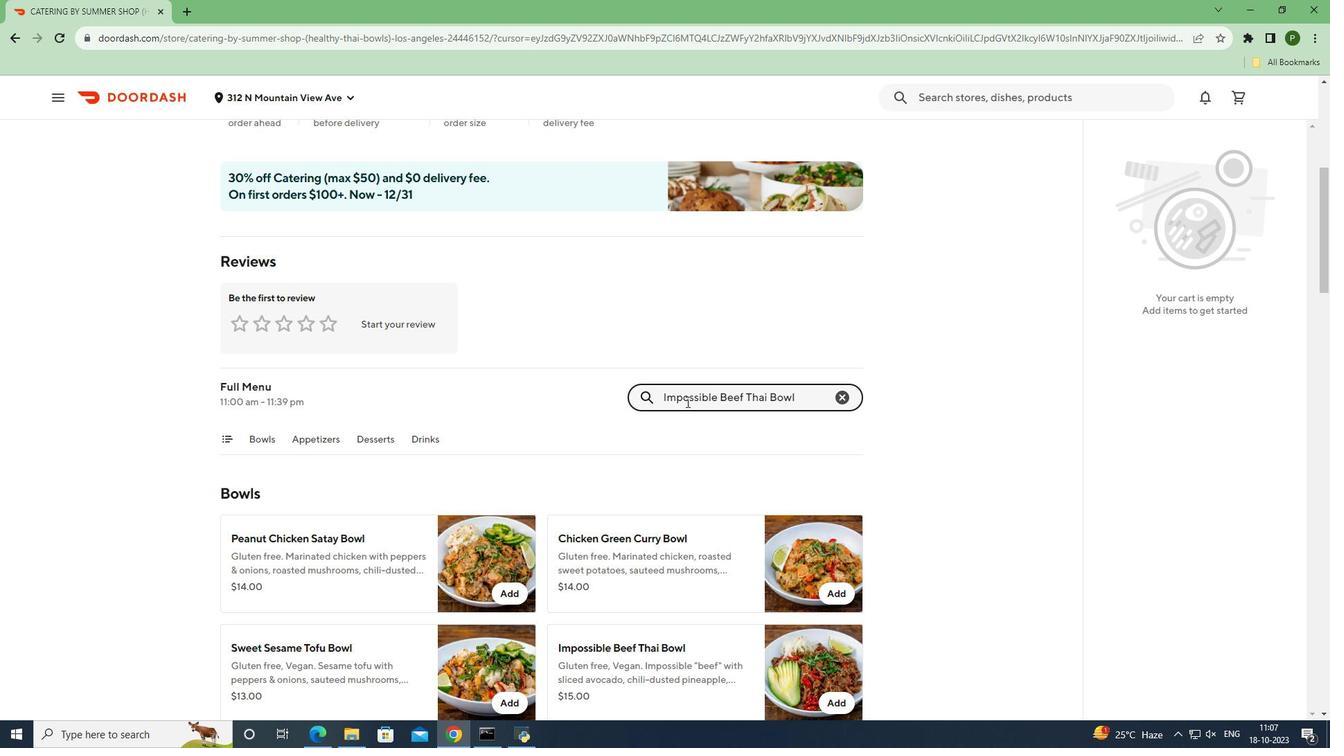 
Action: Mouse moved to (505, 383)
Screenshot: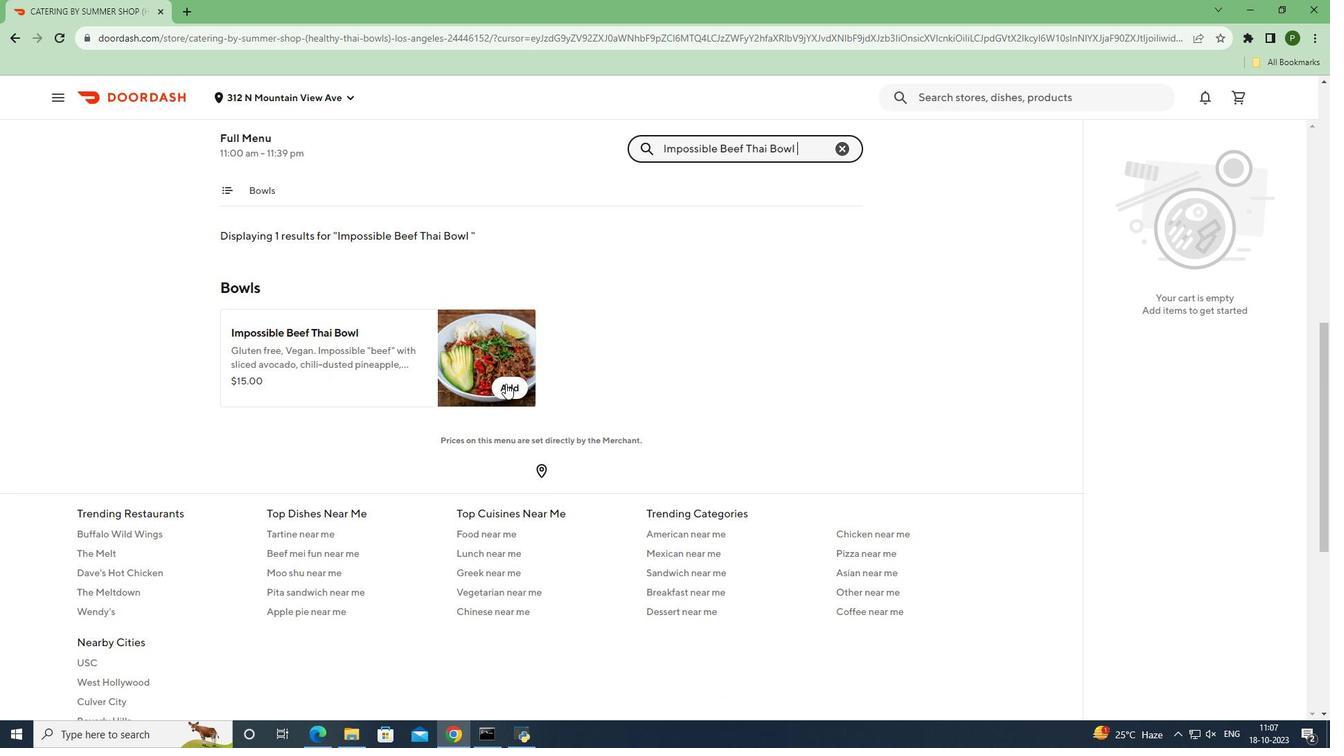 
Action: Mouse pressed left at (505, 383)
Screenshot: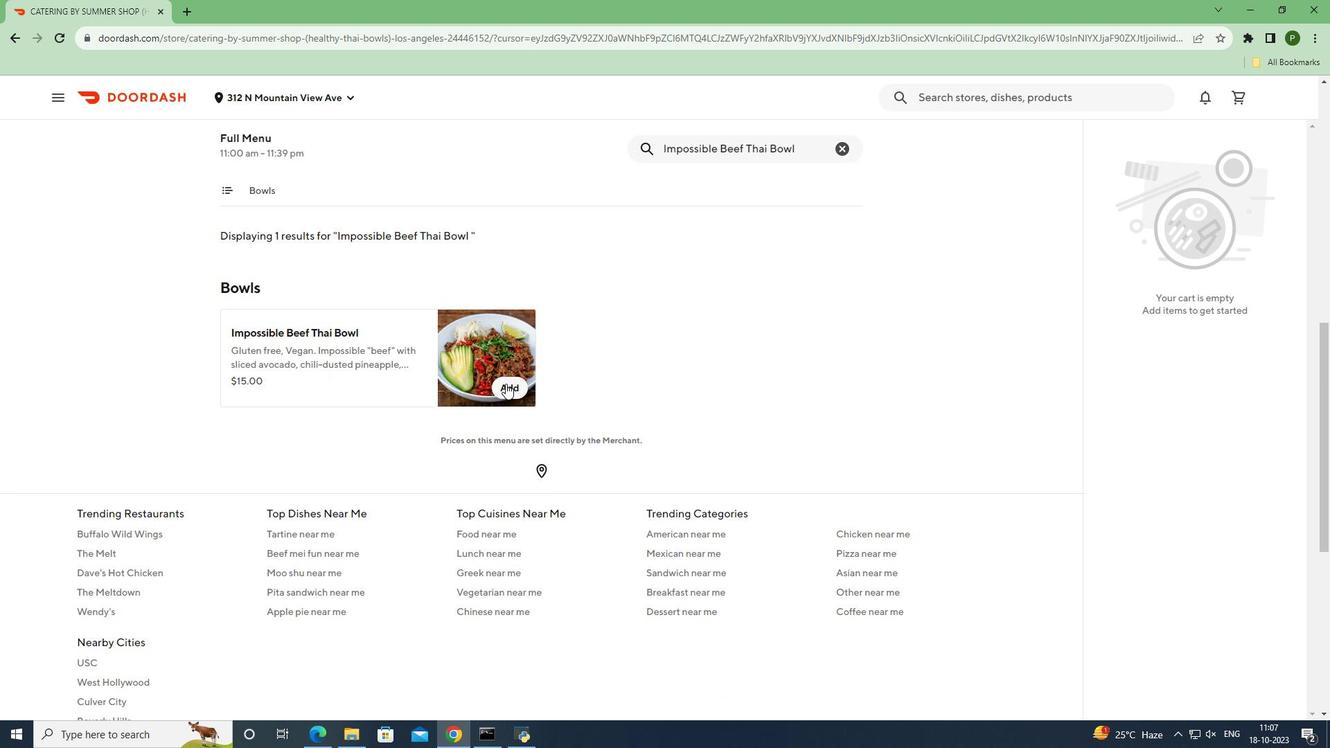 
Action: Mouse moved to (561, 390)
Screenshot: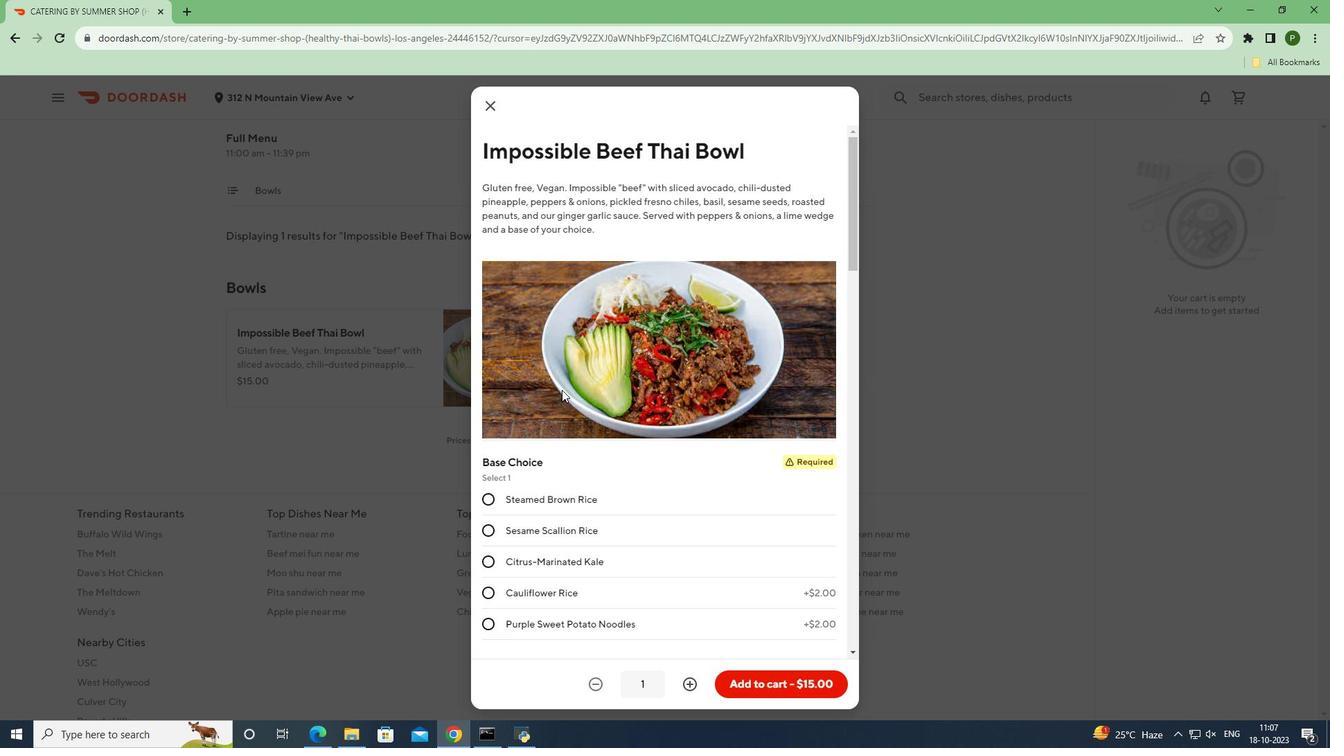 
Action: Mouse scrolled (561, 389) with delta (0, 0)
Screenshot: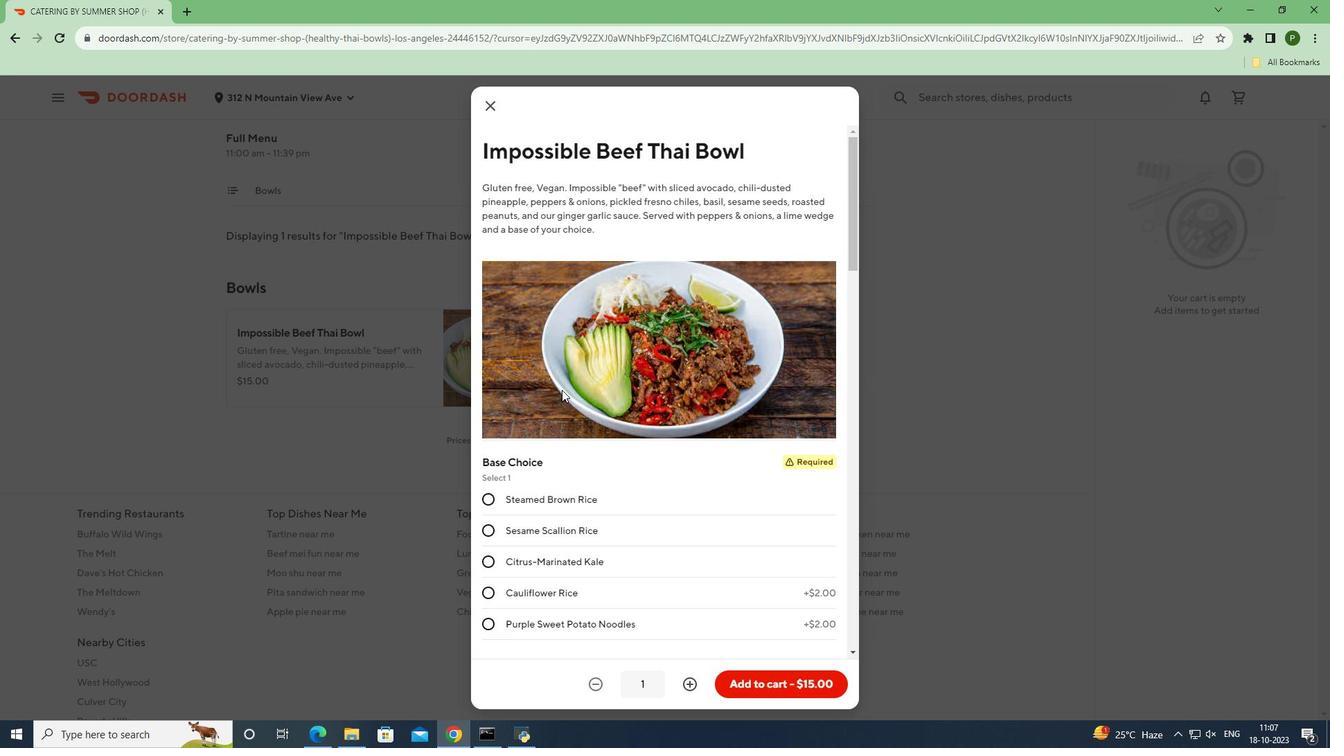 
Action: Mouse moved to (536, 427)
Screenshot: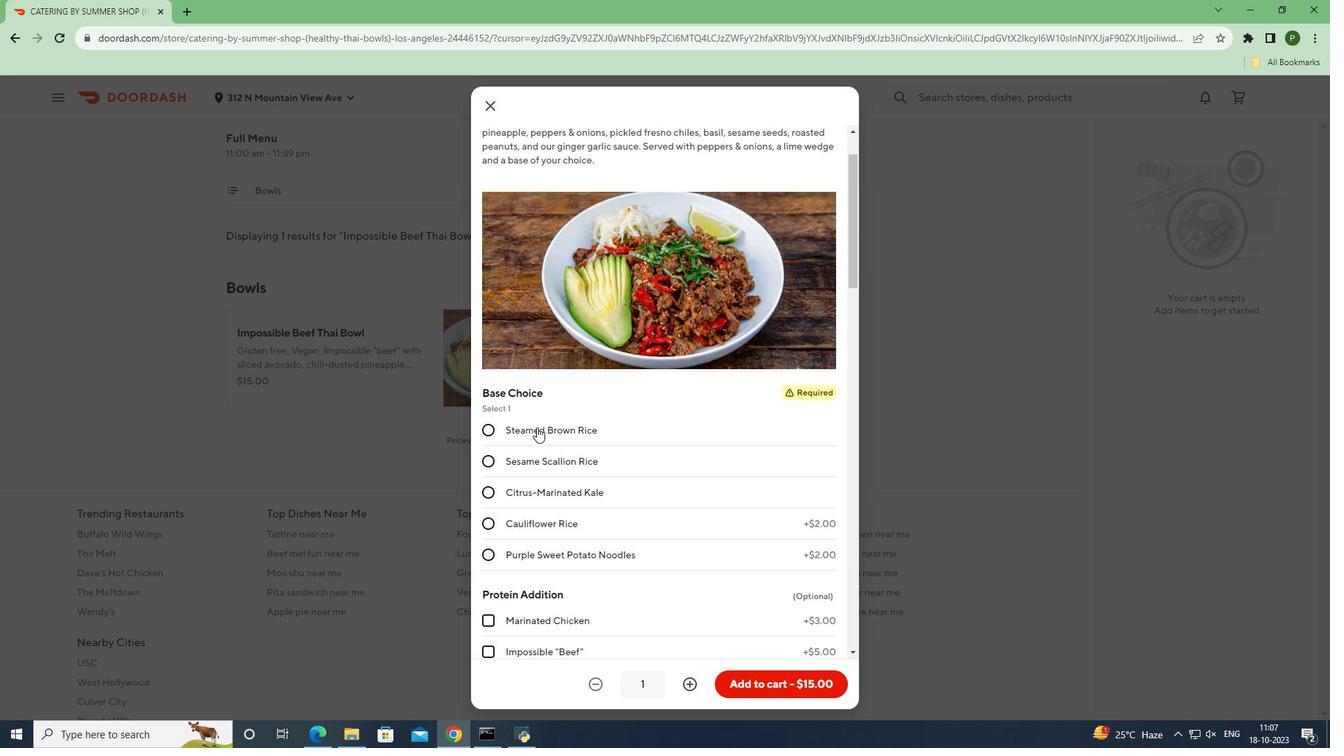 
Action: Mouse pressed left at (536, 427)
Screenshot: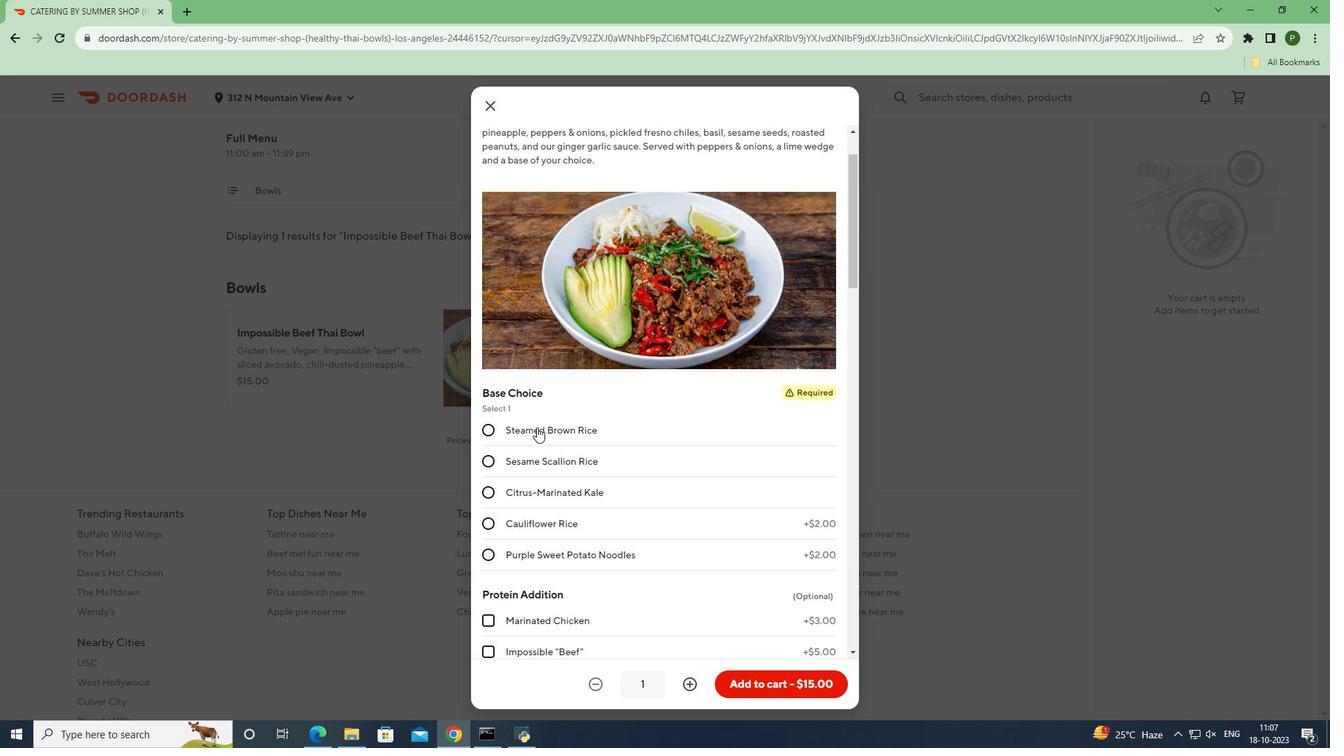 
Action: Mouse moved to (547, 453)
Screenshot: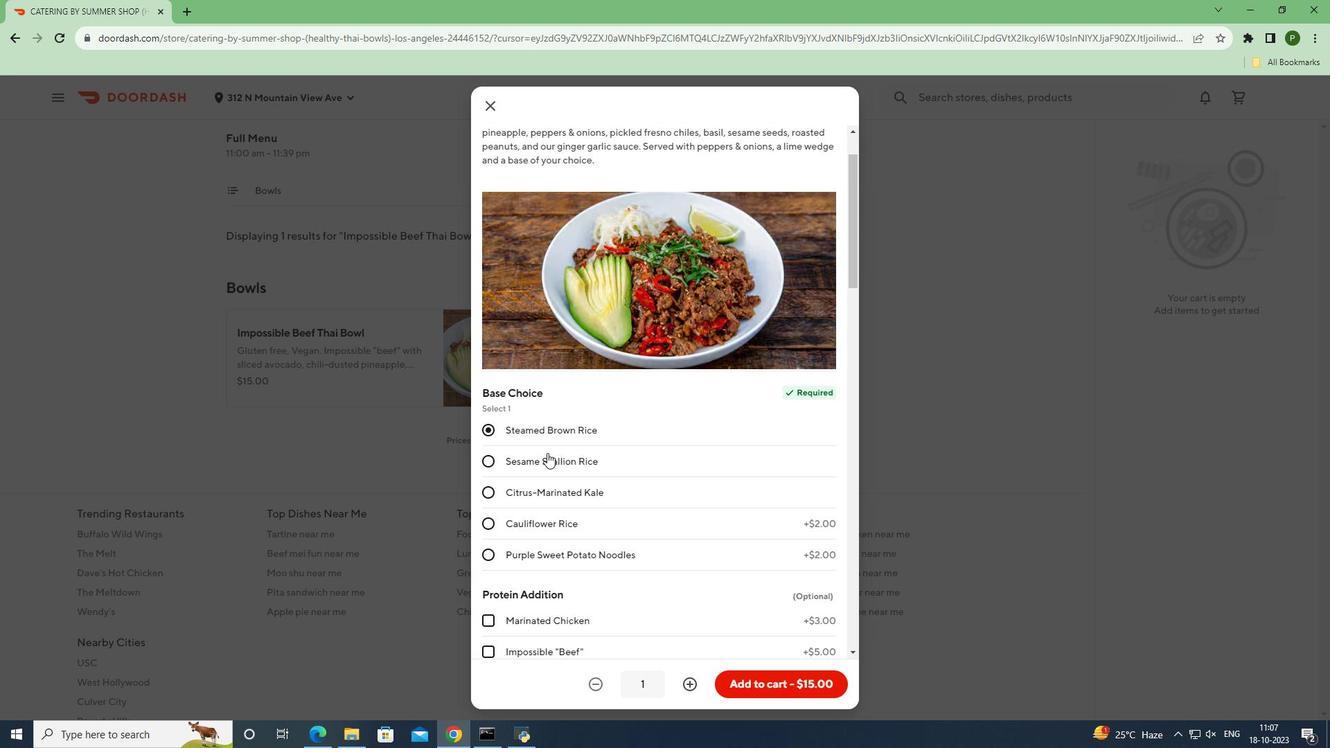 
Action: Mouse scrolled (547, 452) with delta (0, 0)
Screenshot: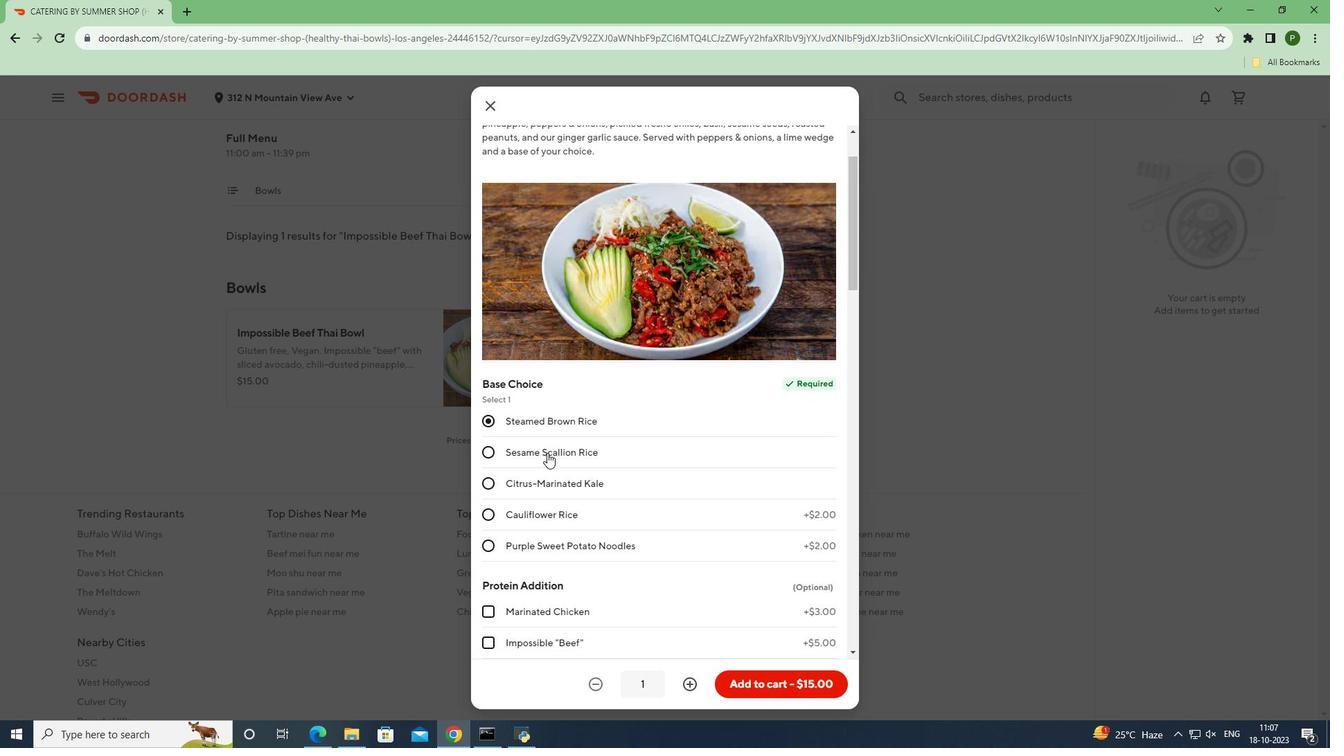 
Action: Mouse scrolled (547, 452) with delta (0, 0)
Screenshot: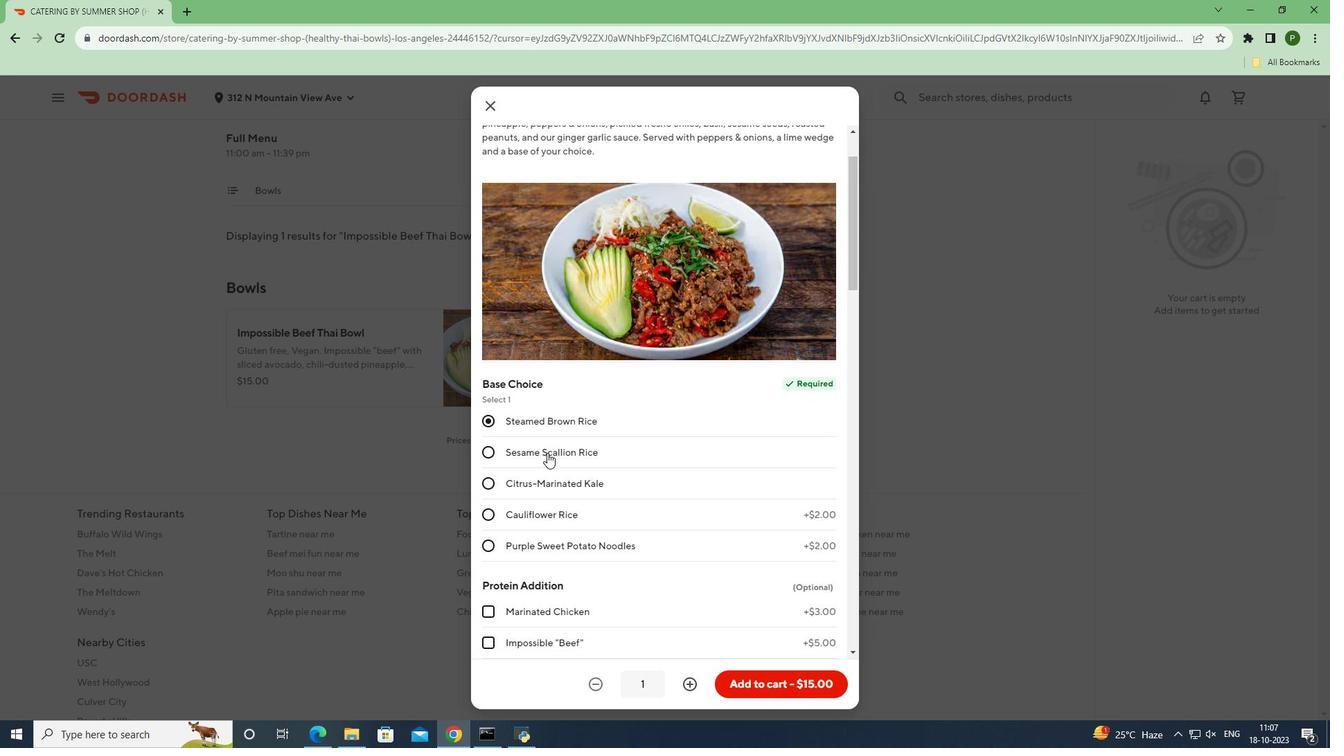
Action: Mouse scrolled (547, 452) with delta (0, 0)
Screenshot: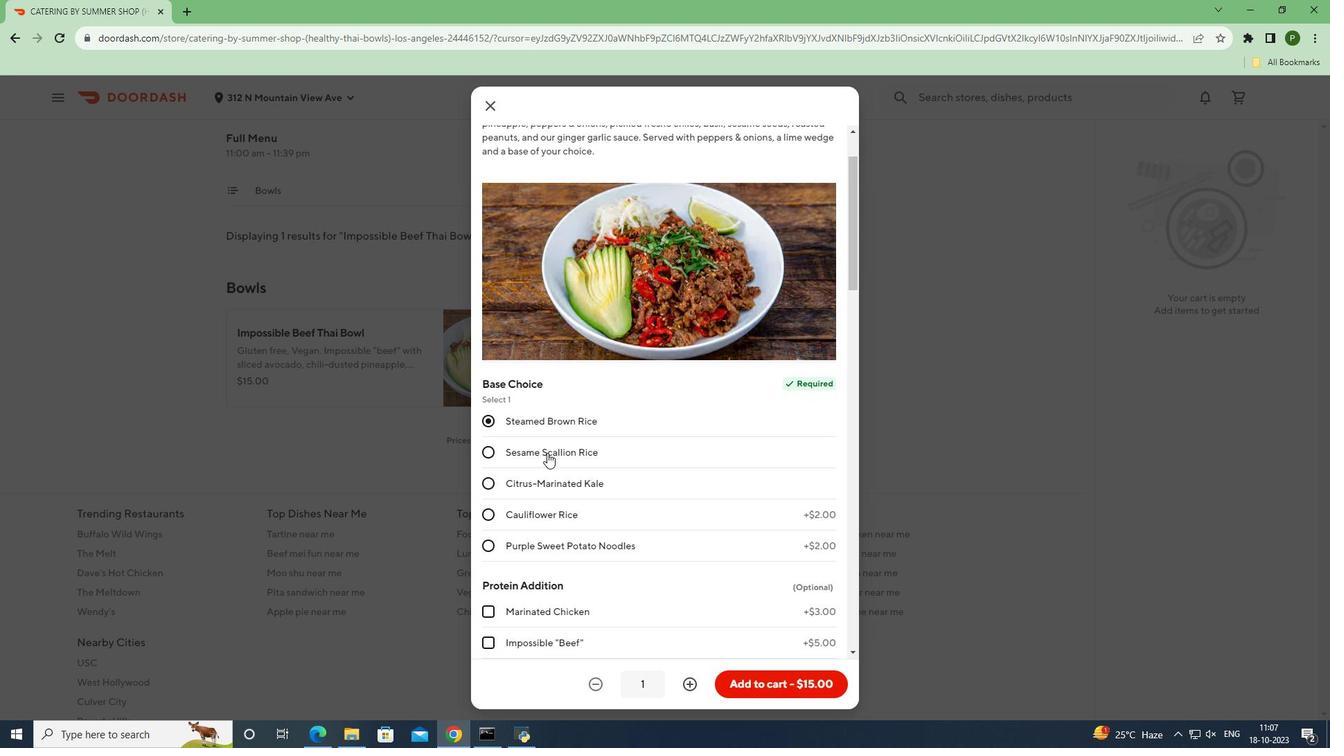 
Action: Mouse moved to (520, 440)
Screenshot: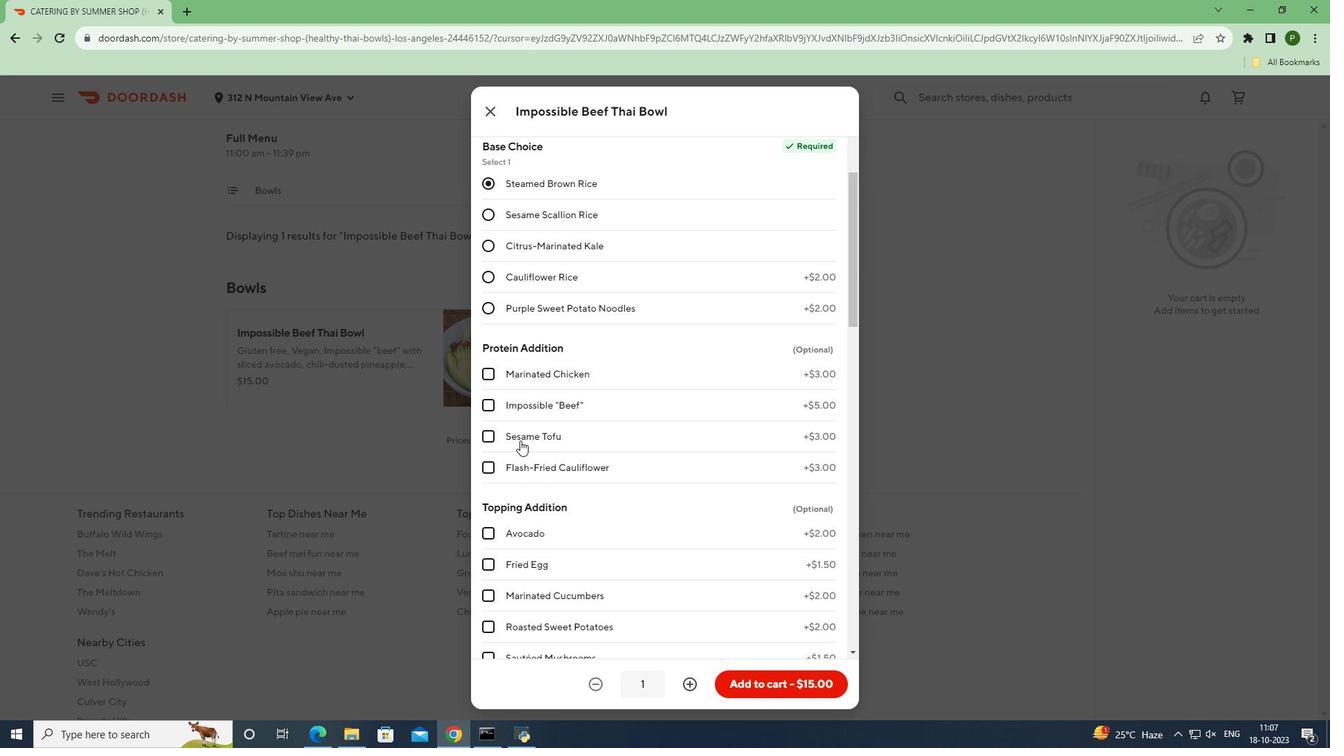 
Action: Mouse pressed left at (520, 440)
Screenshot: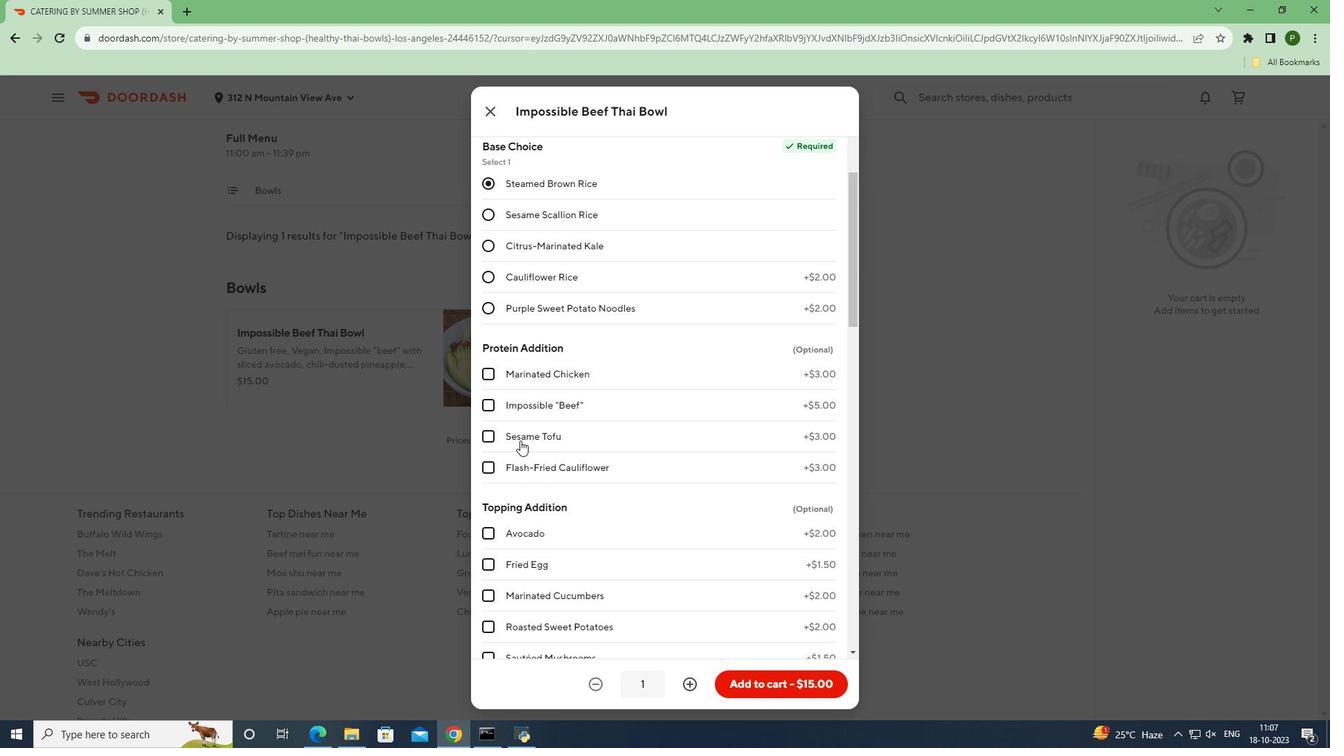 
Action: Mouse moved to (528, 451)
Screenshot: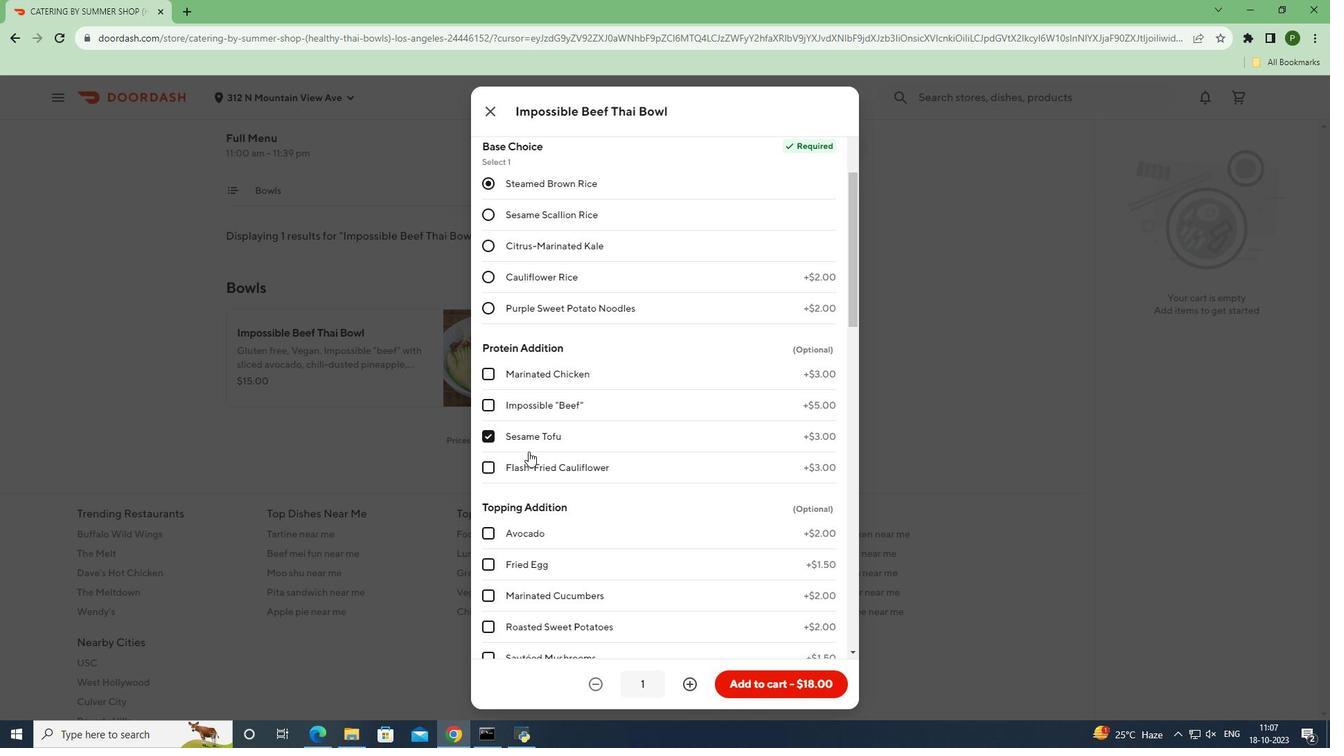 
Action: Mouse scrolled (528, 451) with delta (0, 0)
Screenshot: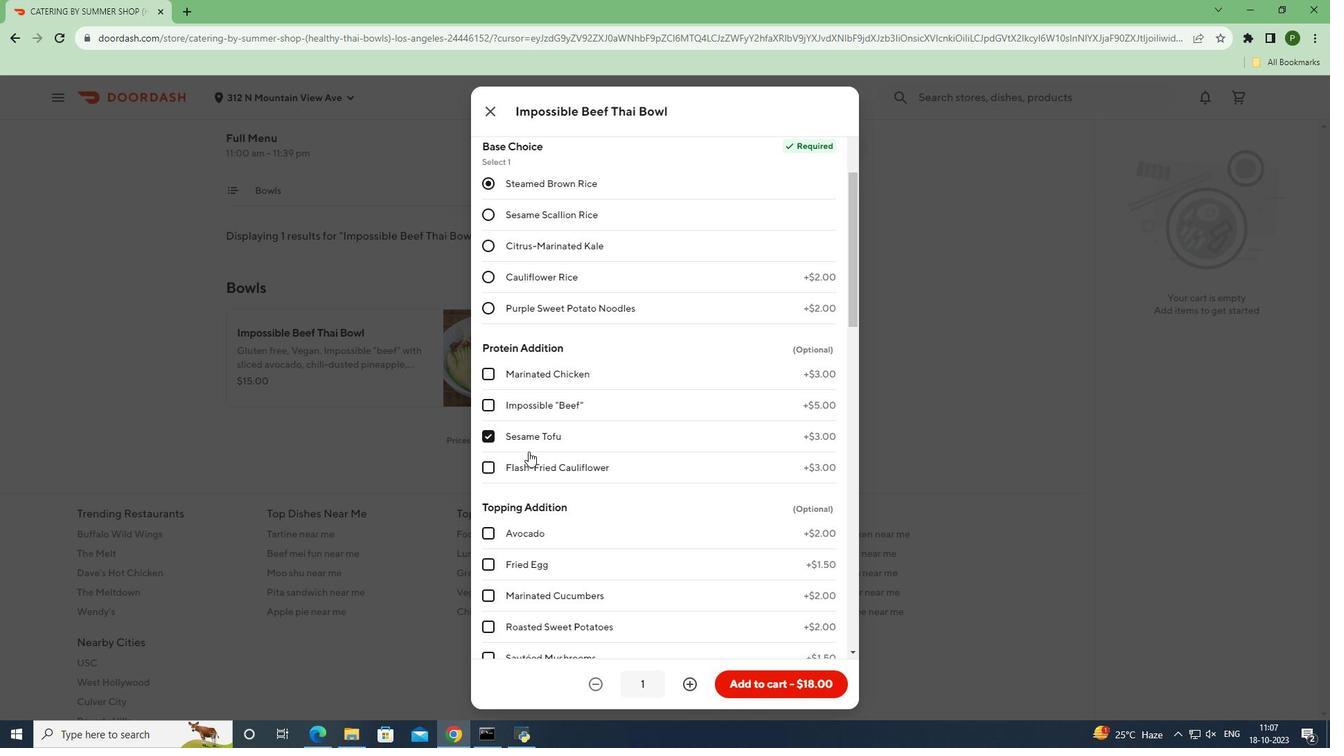 
Action: Mouse scrolled (528, 451) with delta (0, 0)
Screenshot: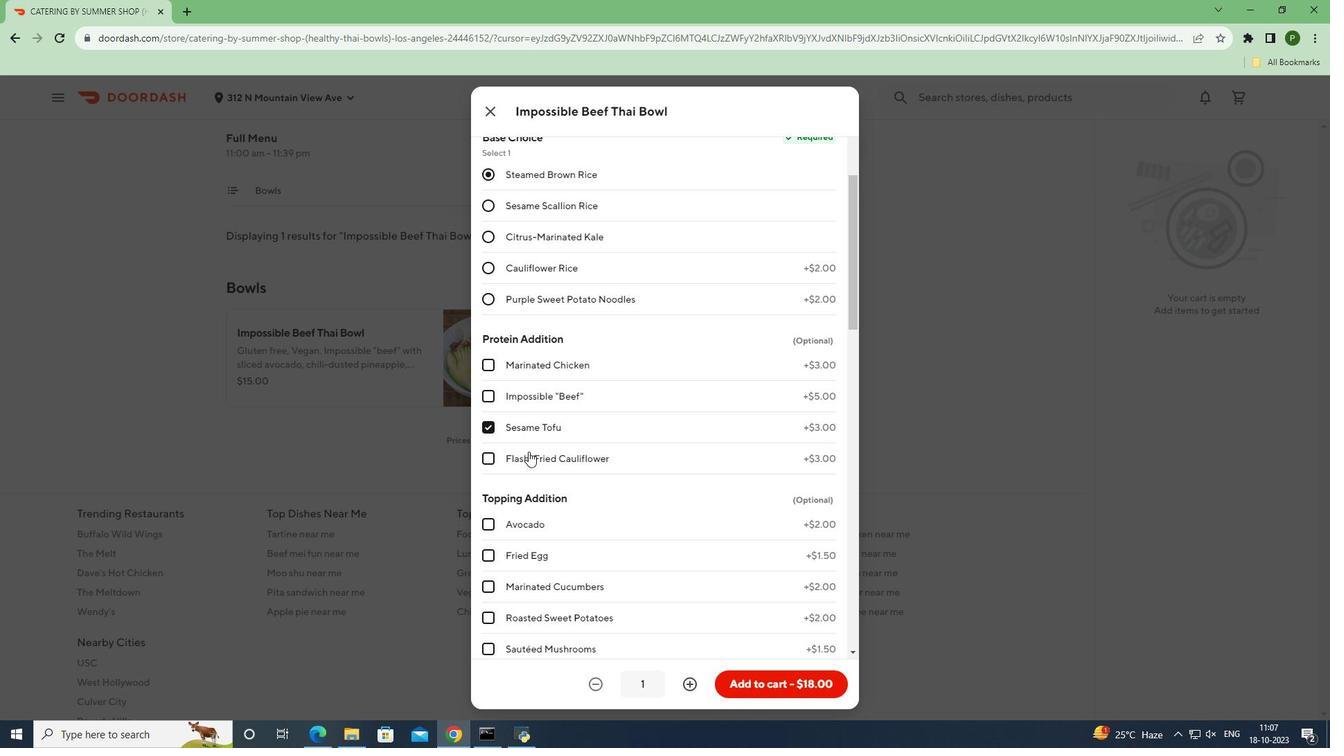 
Action: Mouse pressed left at (528, 451)
Screenshot: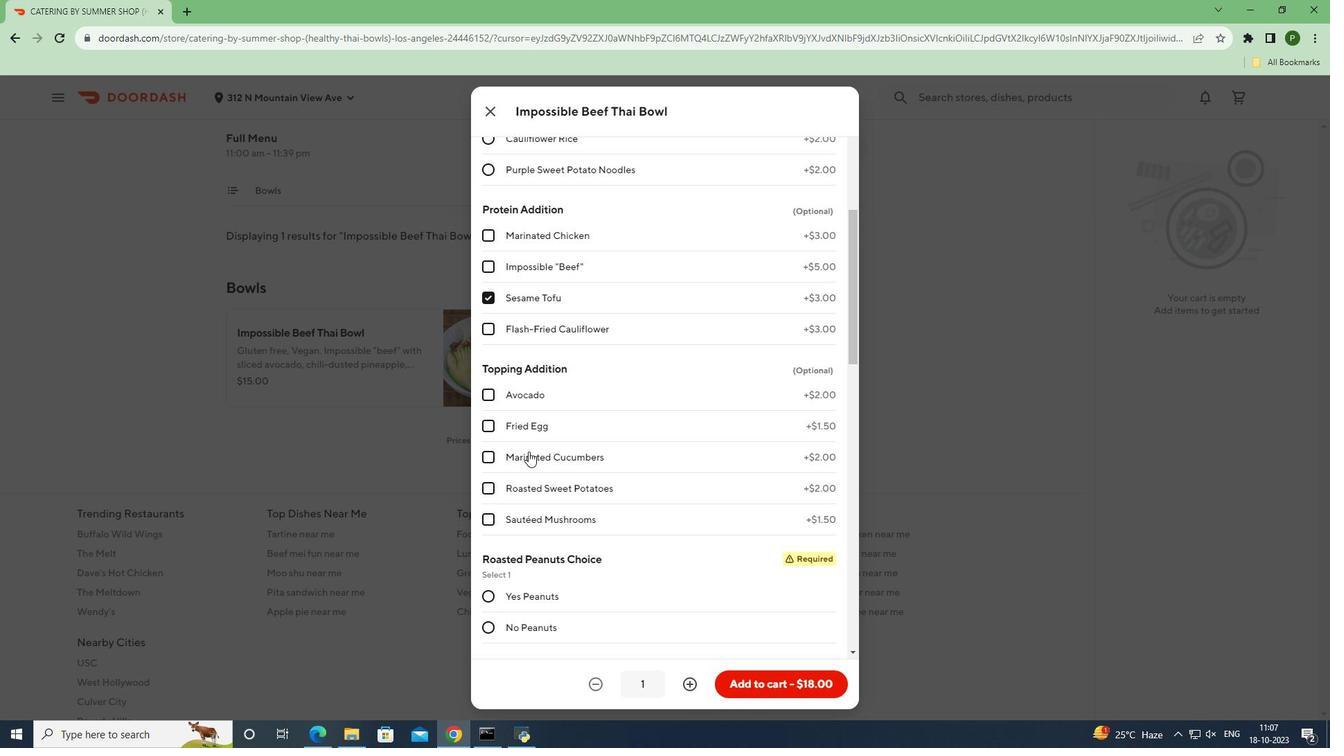 
Action: Mouse moved to (529, 453)
Screenshot: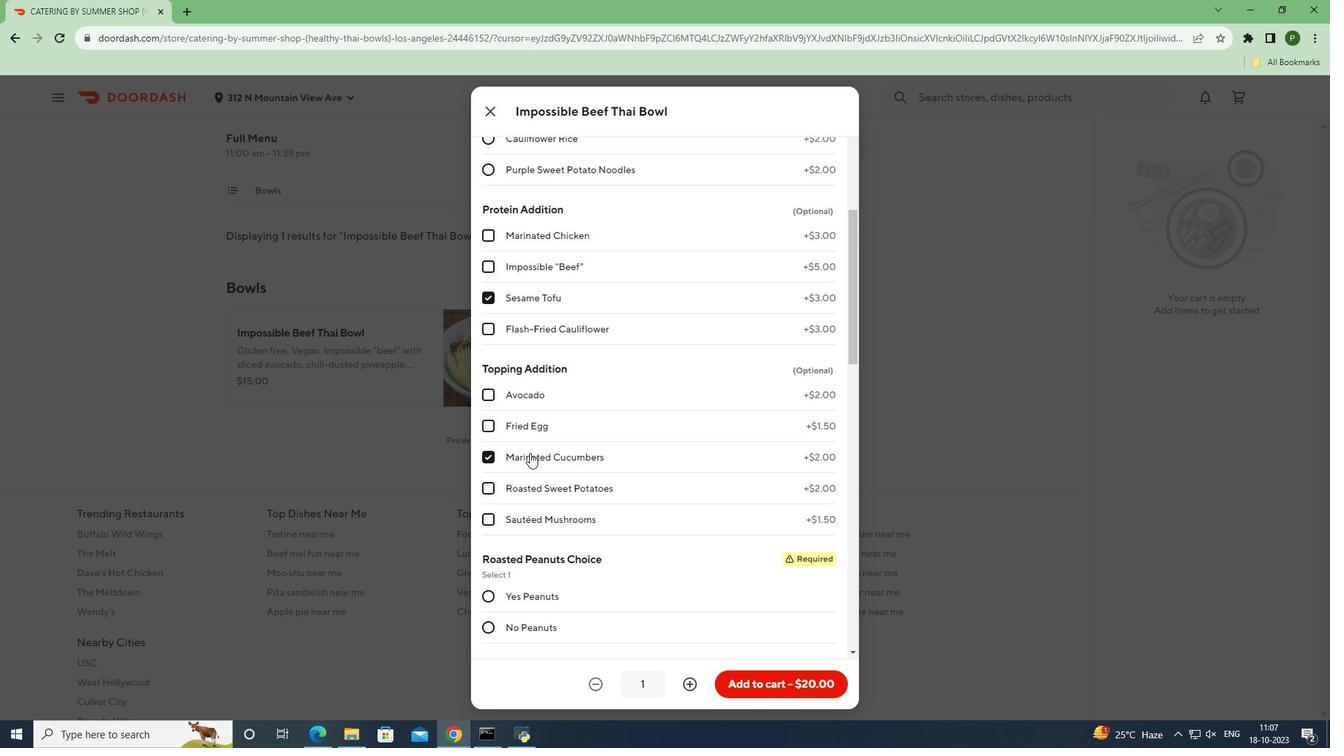 
Action: Mouse scrolled (529, 452) with delta (0, 0)
Screenshot: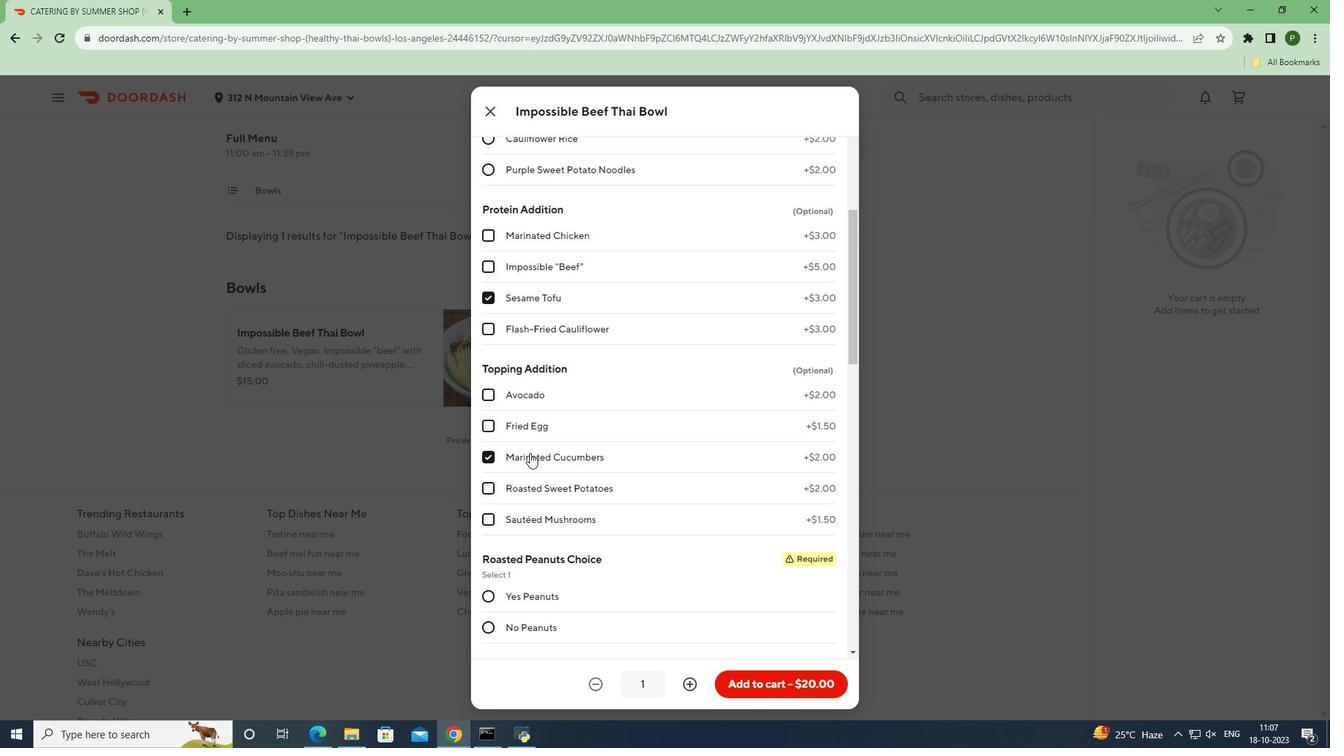
Action: Mouse scrolled (529, 452) with delta (0, 0)
Screenshot: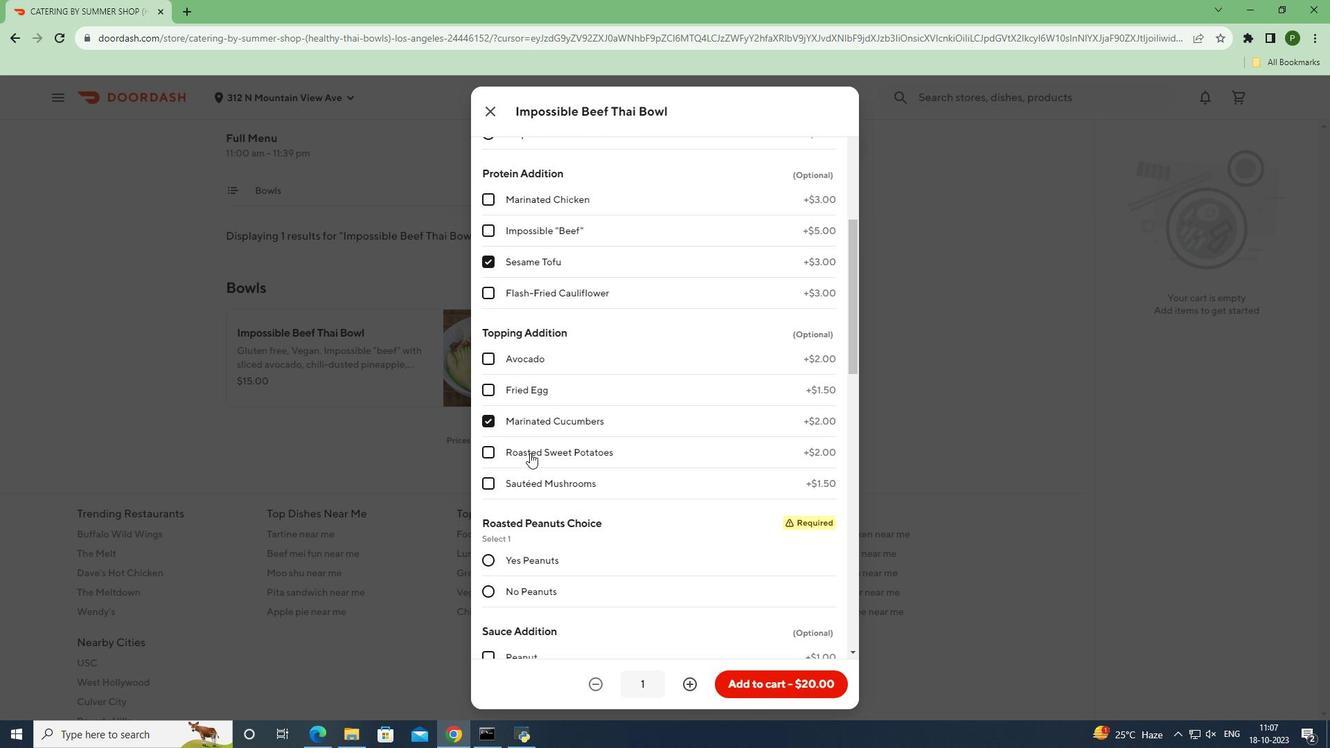 
Action: Mouse moved to (530, 455)
Screenshot: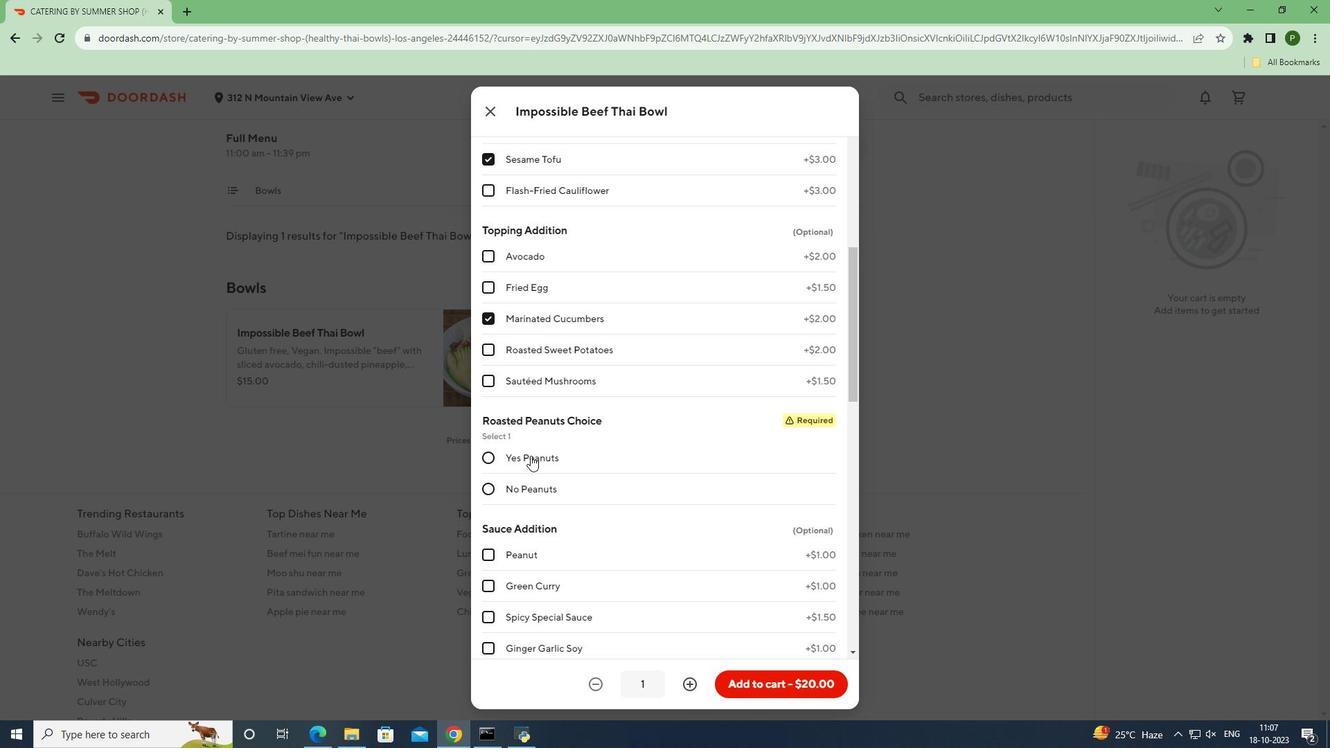 
Action: Mouse pressed left at (530, 455)
Screenshot: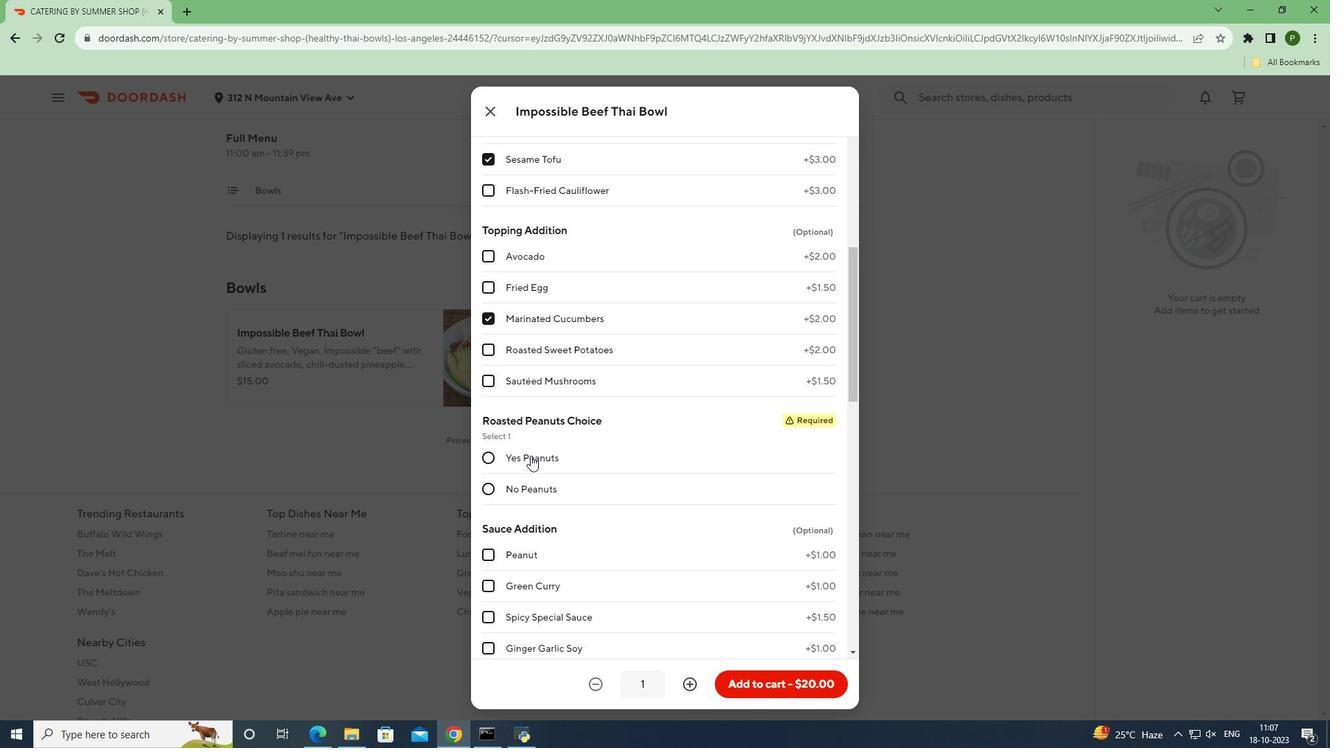 
Action: Mouse scrolled (530, 455) with delta (0, 0)
Screenshot: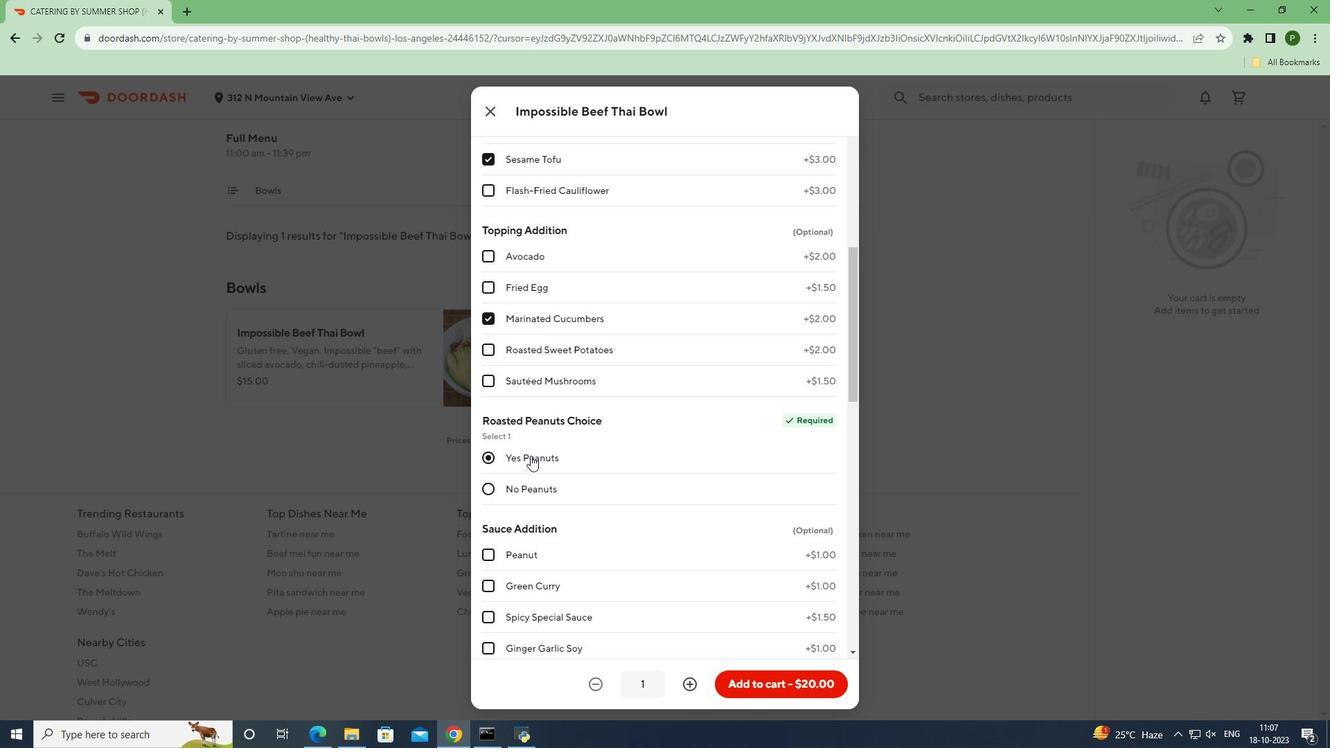 
Action: Mouse scrolled (530, 455) with delta (0, 0)
Screenshot: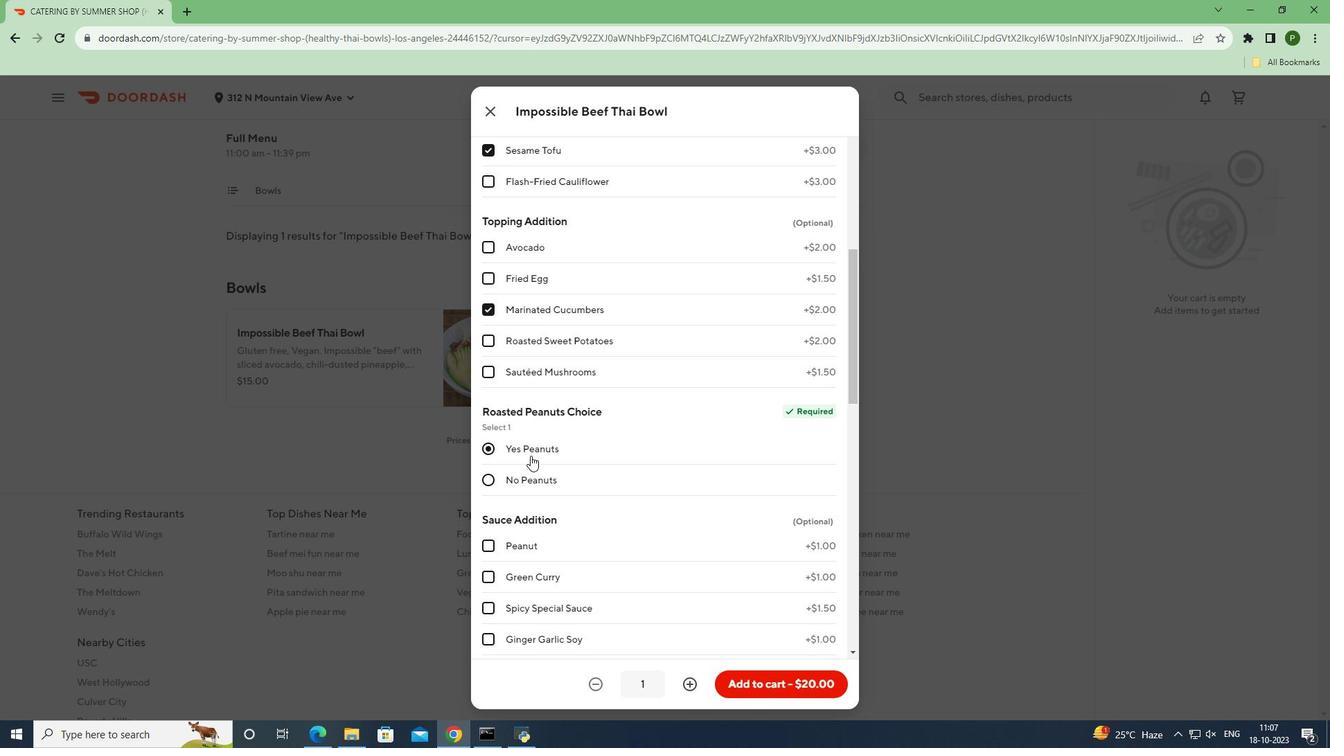
Action: Mouse scrolled (530, 455) with delta (0, 0)
Screenshot: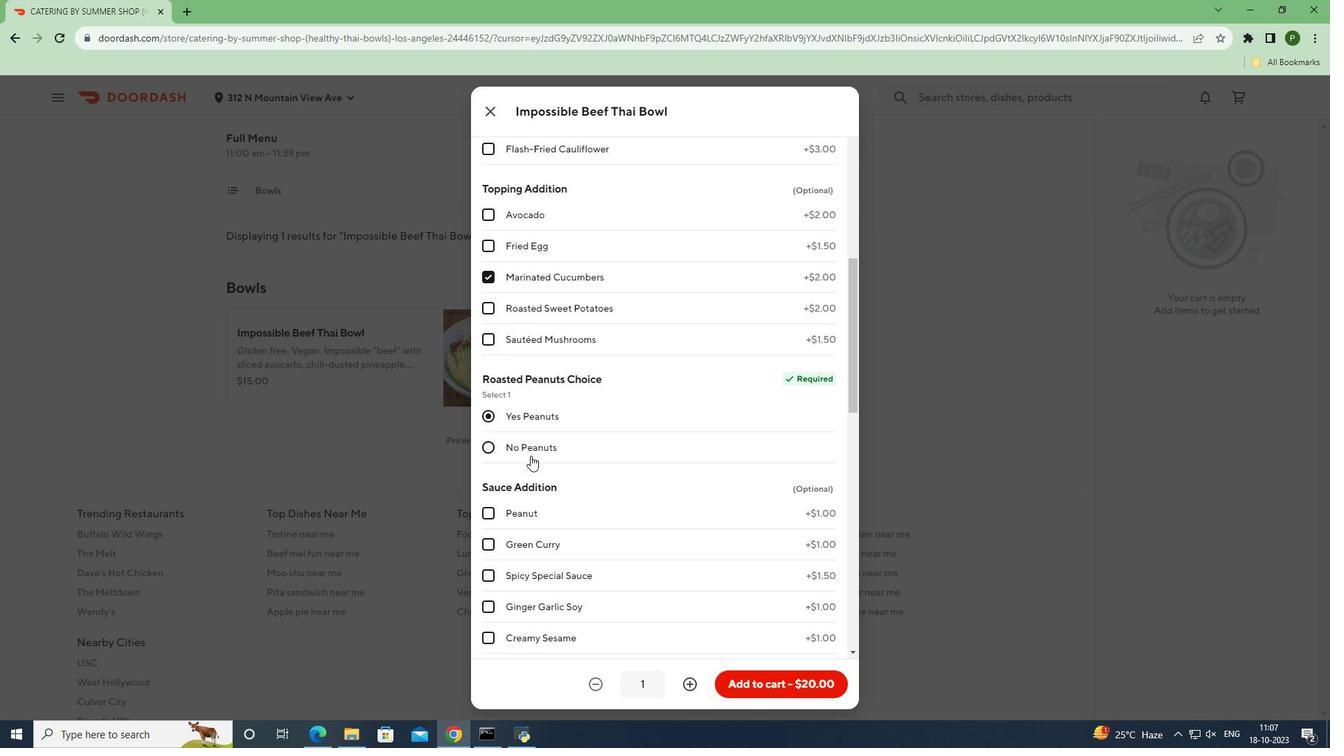 
Action: Mouse pressed left at (530, 455)
Screenshot: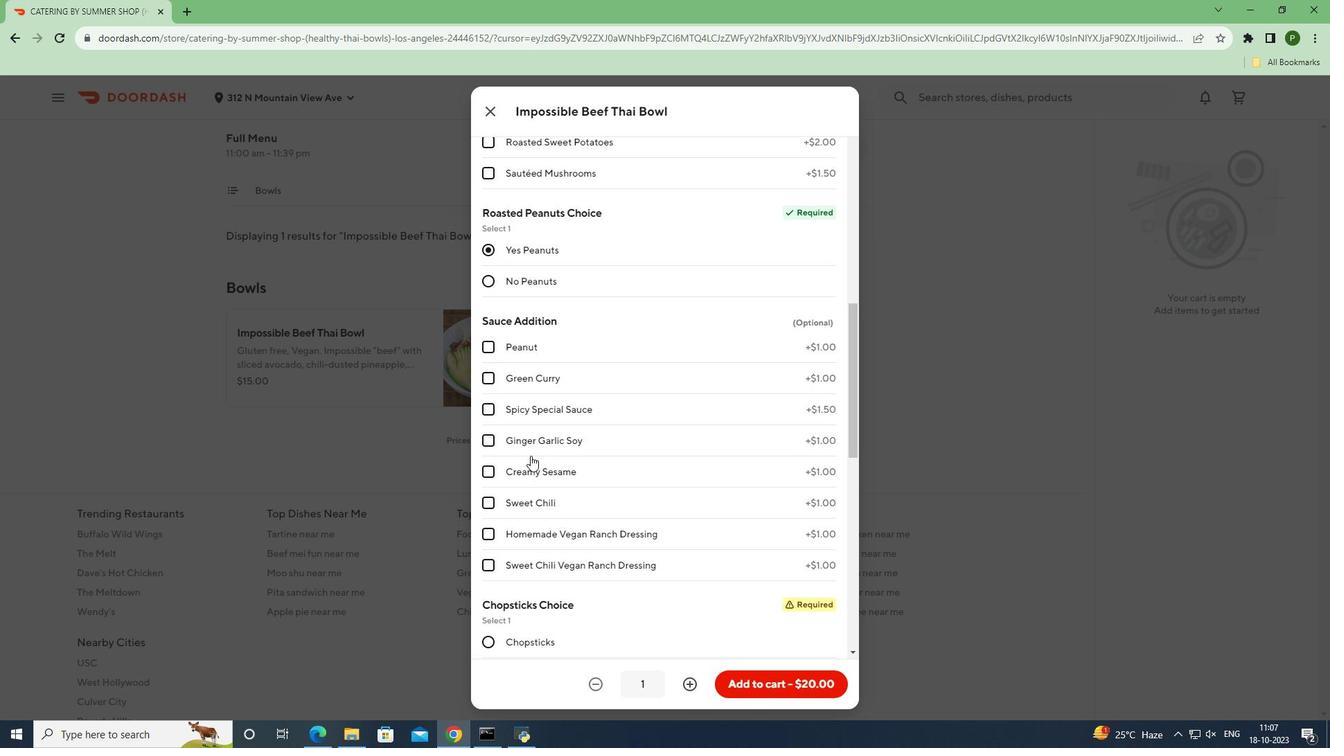 
Action: Mouse scrolled (530, 455) with delta (0, 0)
Screenshot: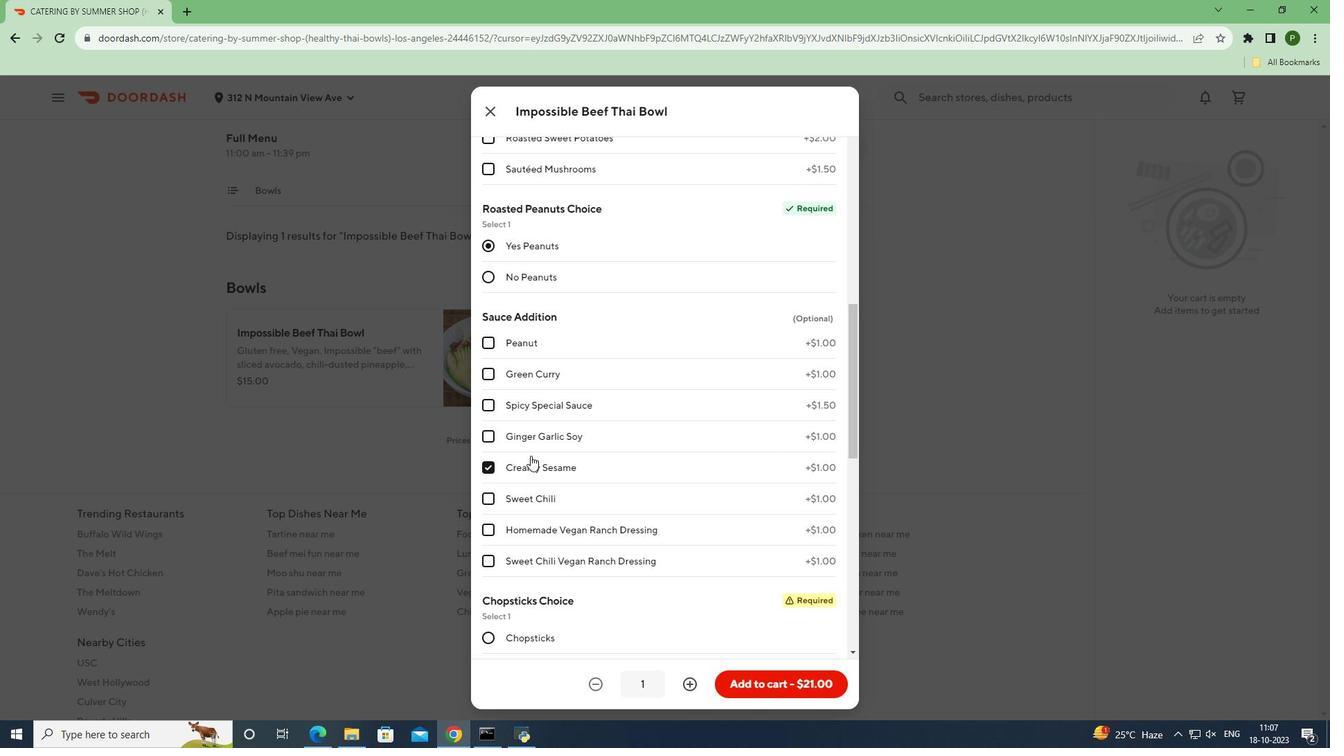 
Action: Mouse scrolled (530, 455) with delta (0, 0)
Screenshot: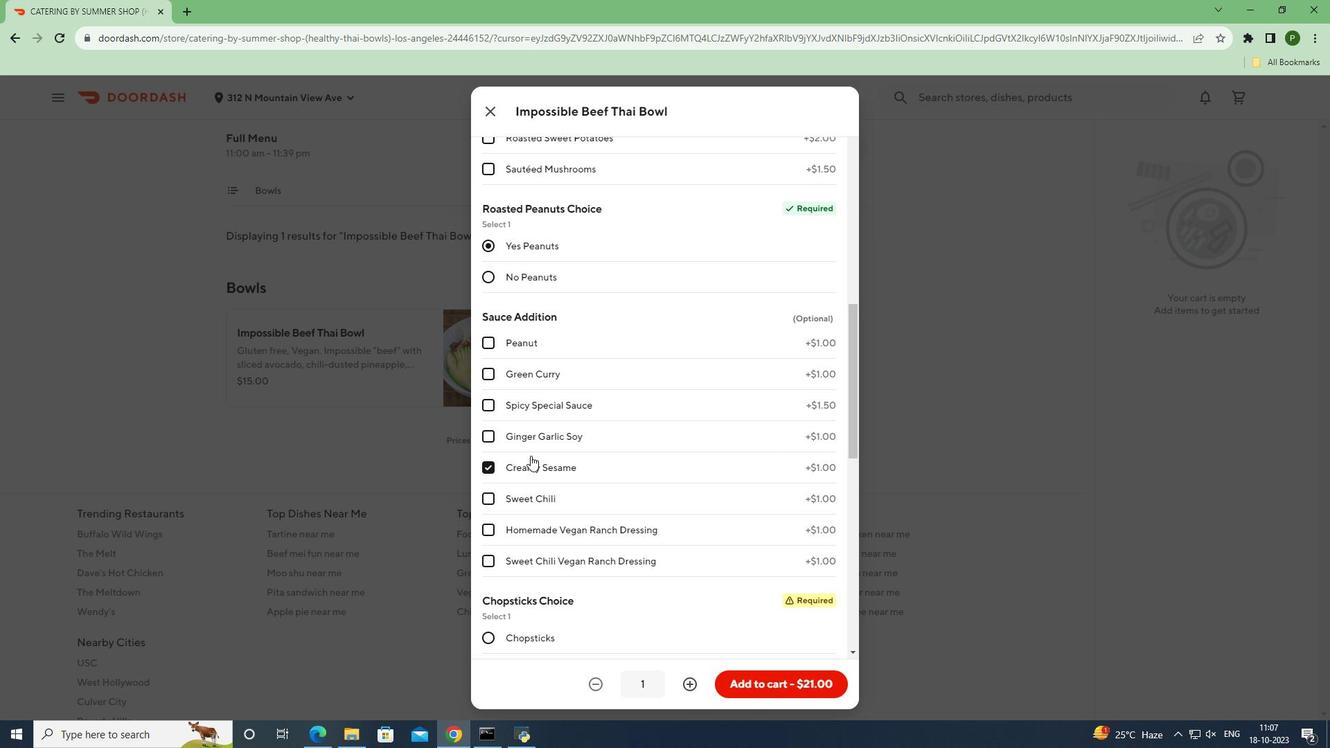 
Action: Mouse scrolled (530, 455) with delta (0, 0)
Screenshot: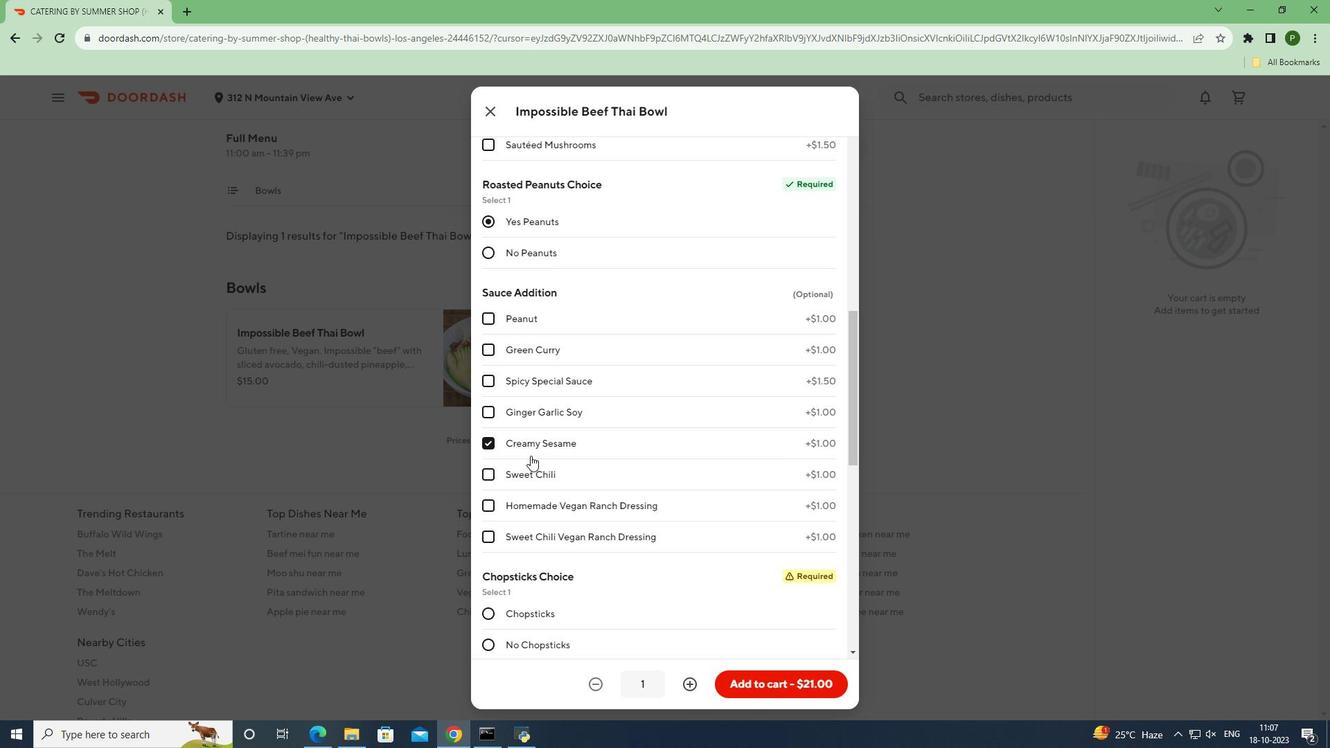 
Action: Mouse pressed left at (530, 455)
Screenshot: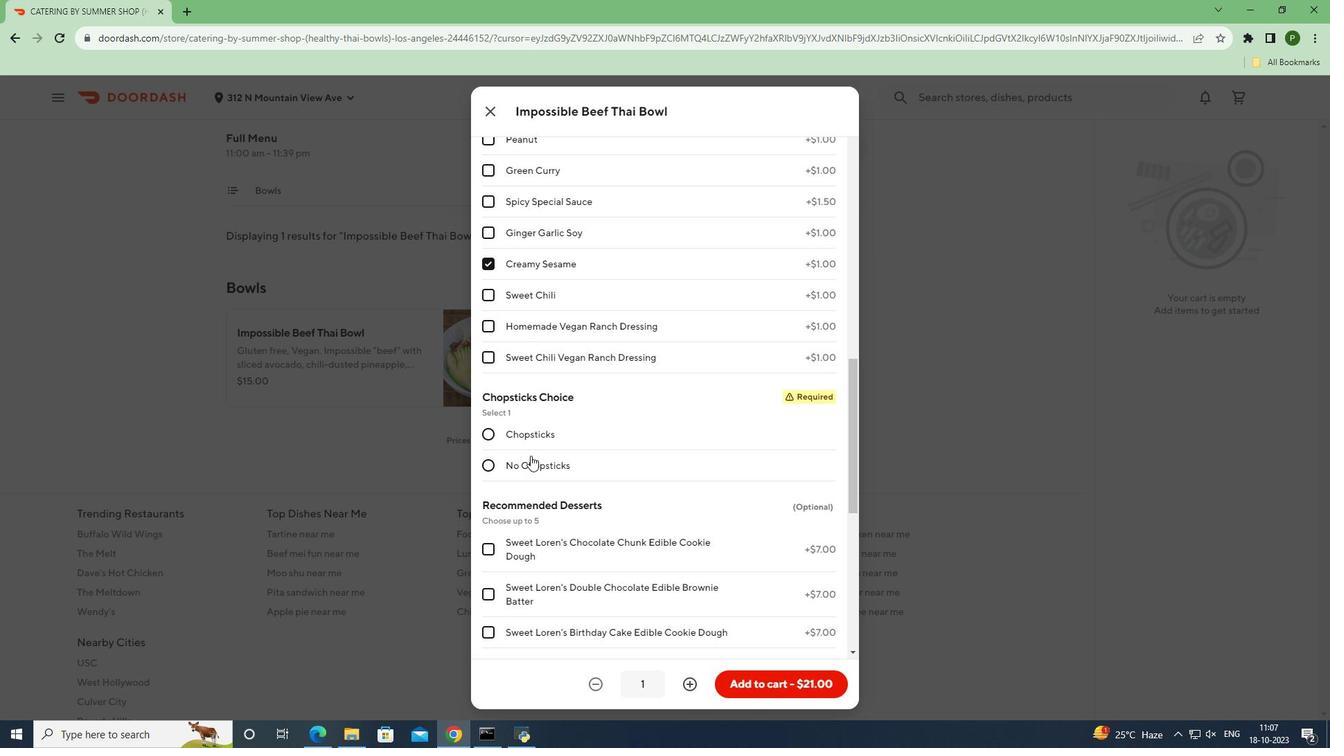 
Action: Mouse scrolled (530, 455) with delta (0, 0)
Screenshot: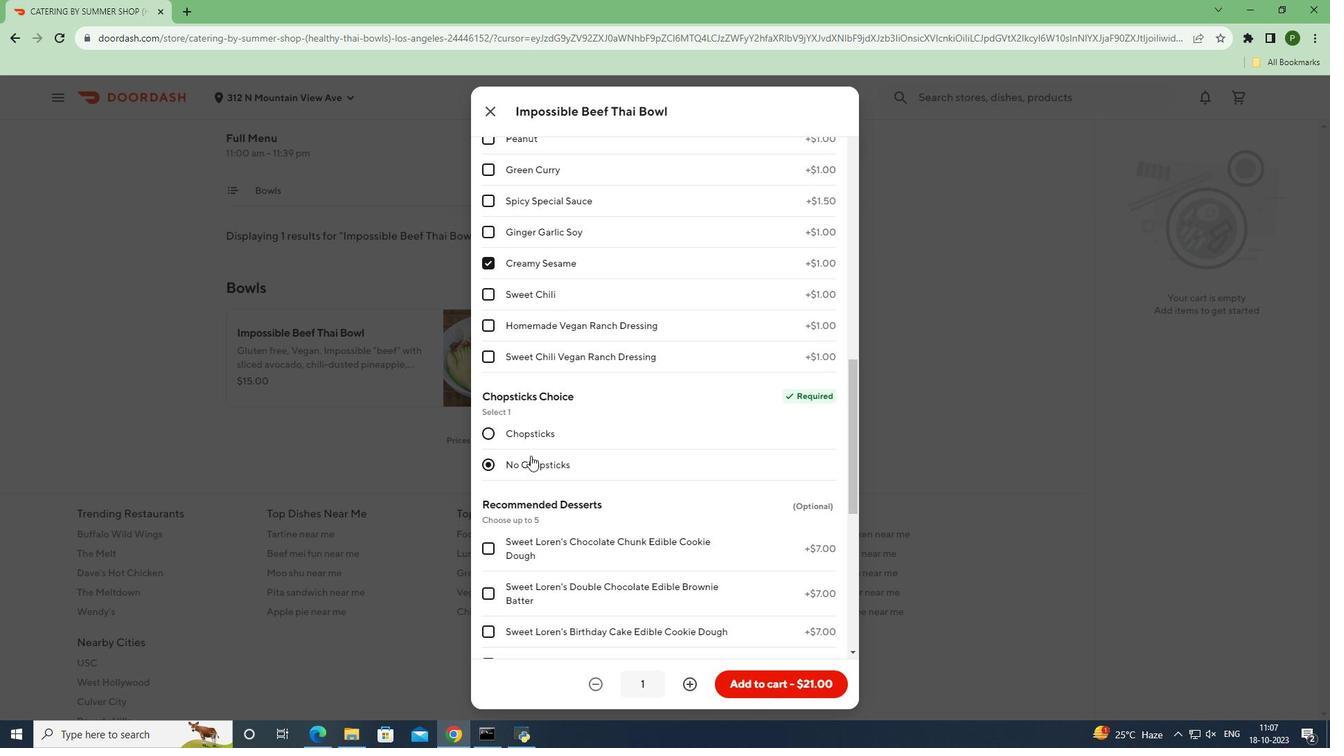 
Action: Mouse scrolled (530, 455) with delta (0, 0)
Screenshot: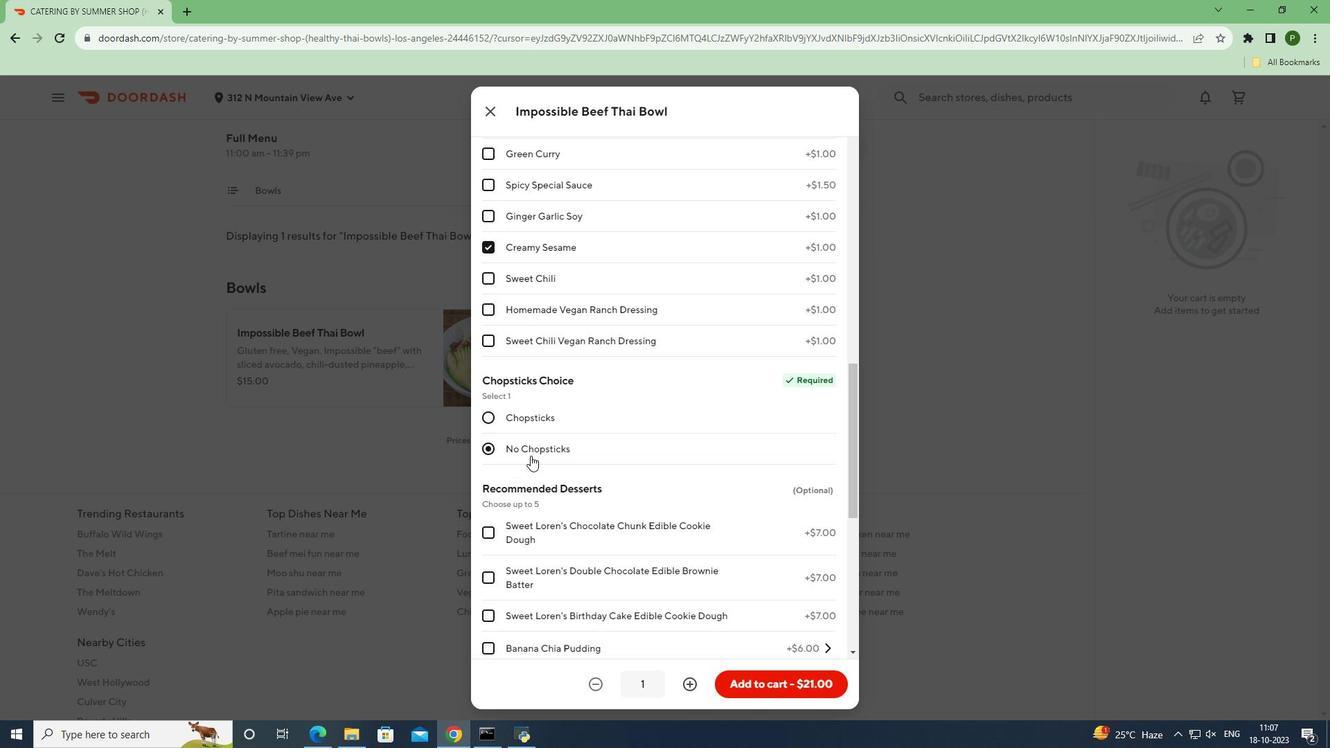 
Action: Mouse scrolled (530, 455) with delta (0, 0)
Screenshot: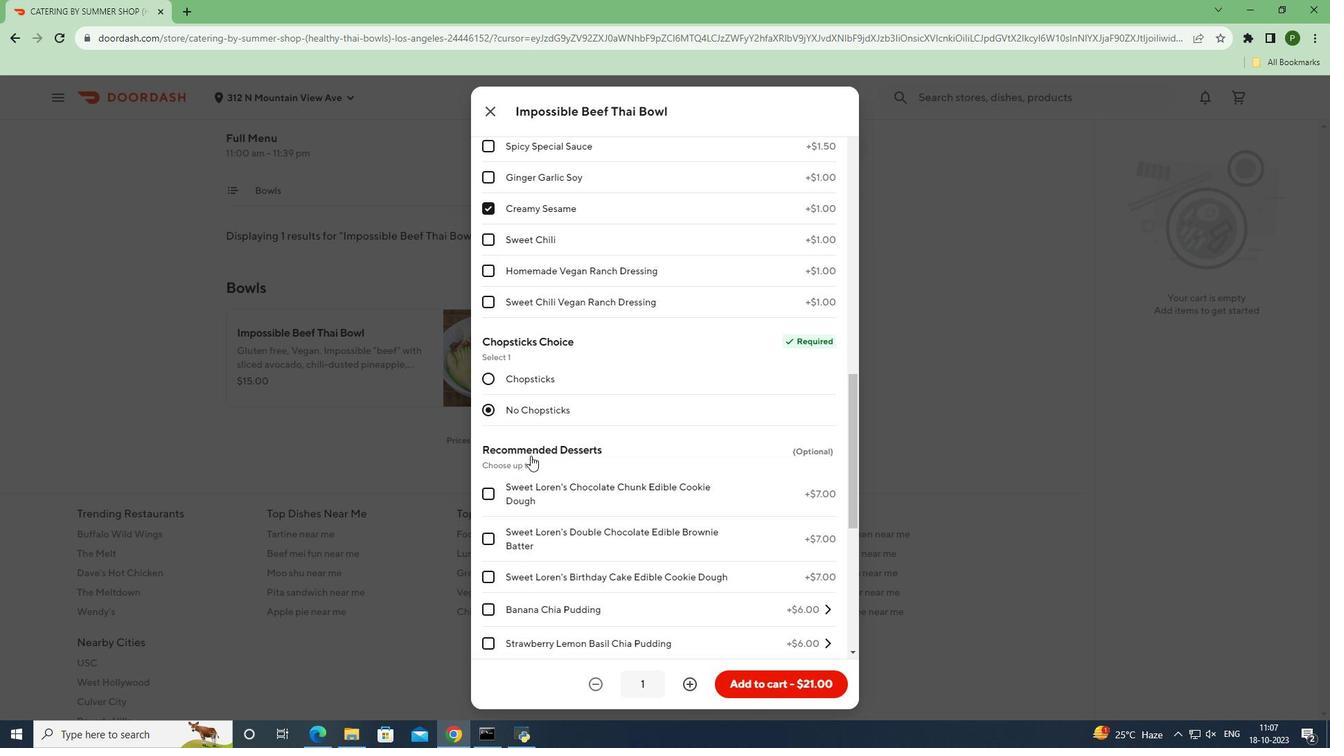 
Action: Mouse pressed left at (530, 455)
Screenshot: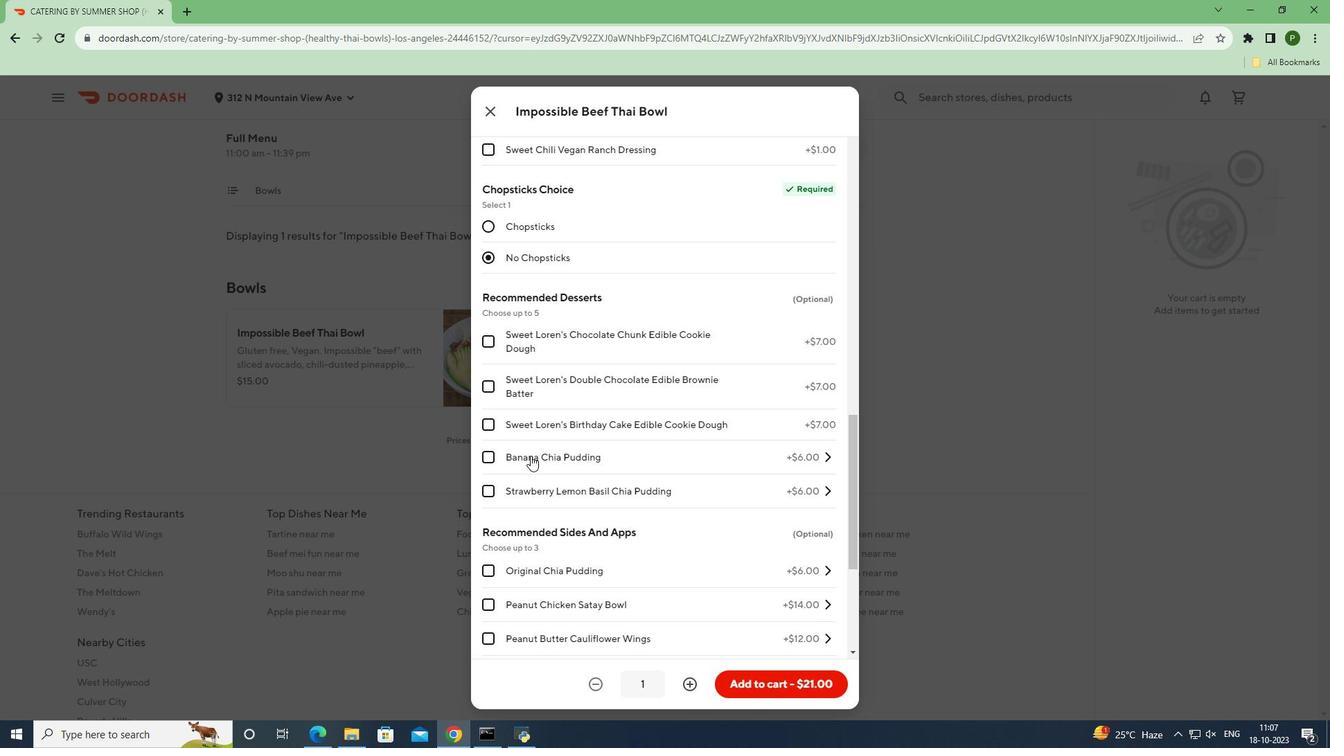 
Action: Mouse moved to (511, 393)
Screenshot: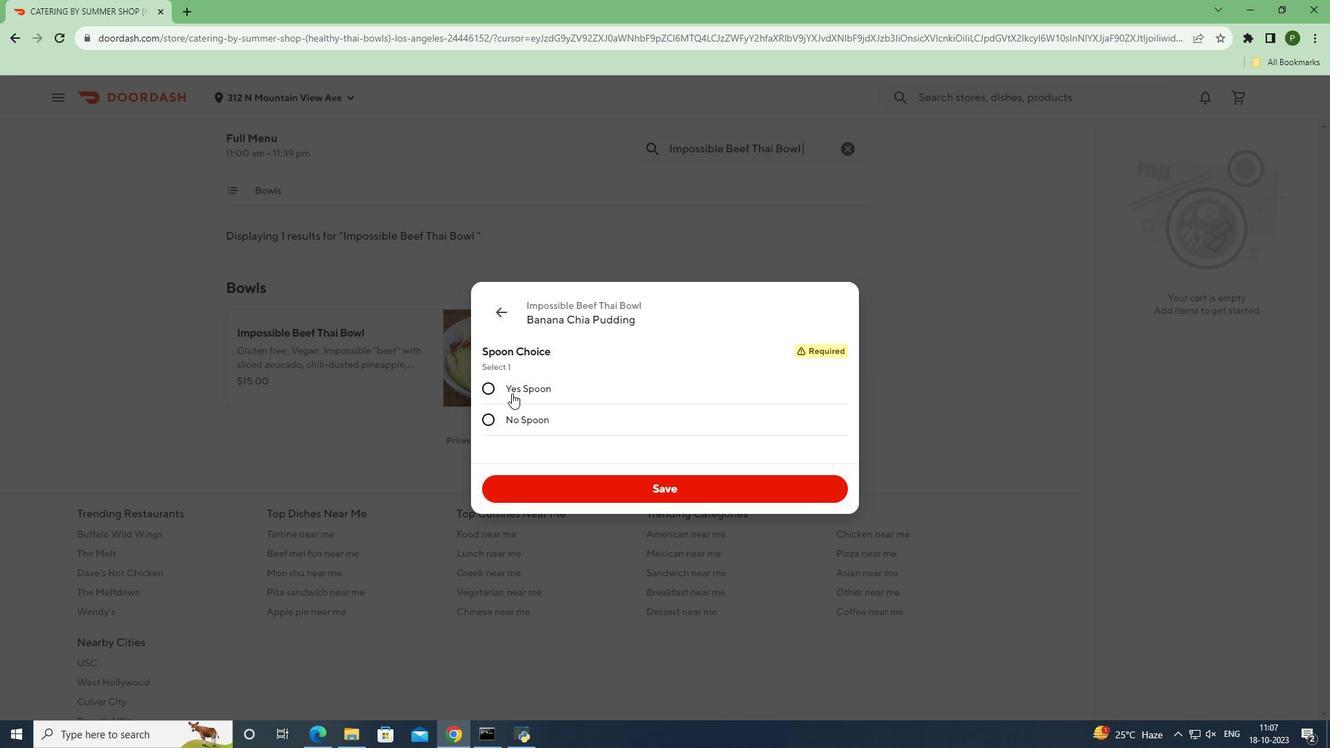 
Action: Mouse pressed left at (511, 393)
Screenshot: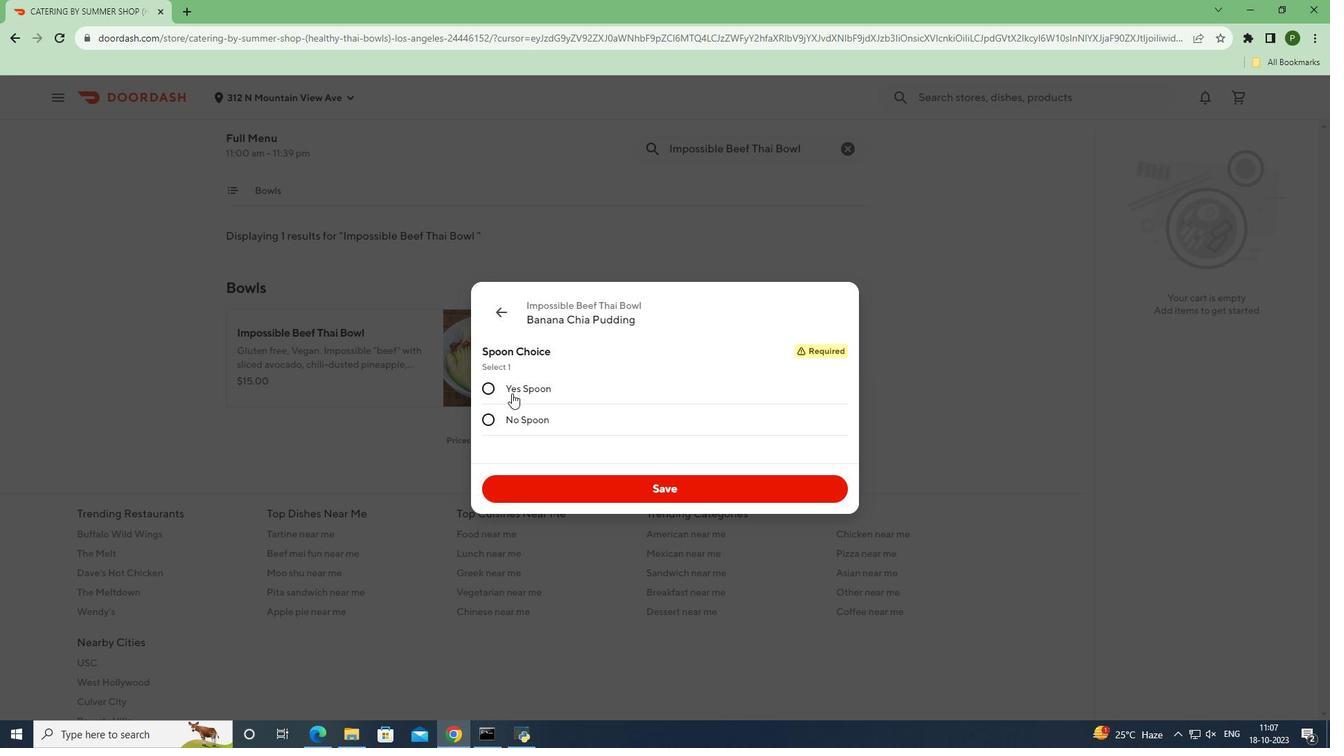 
Action: Mouse moved to (597, 488)
Screenshot: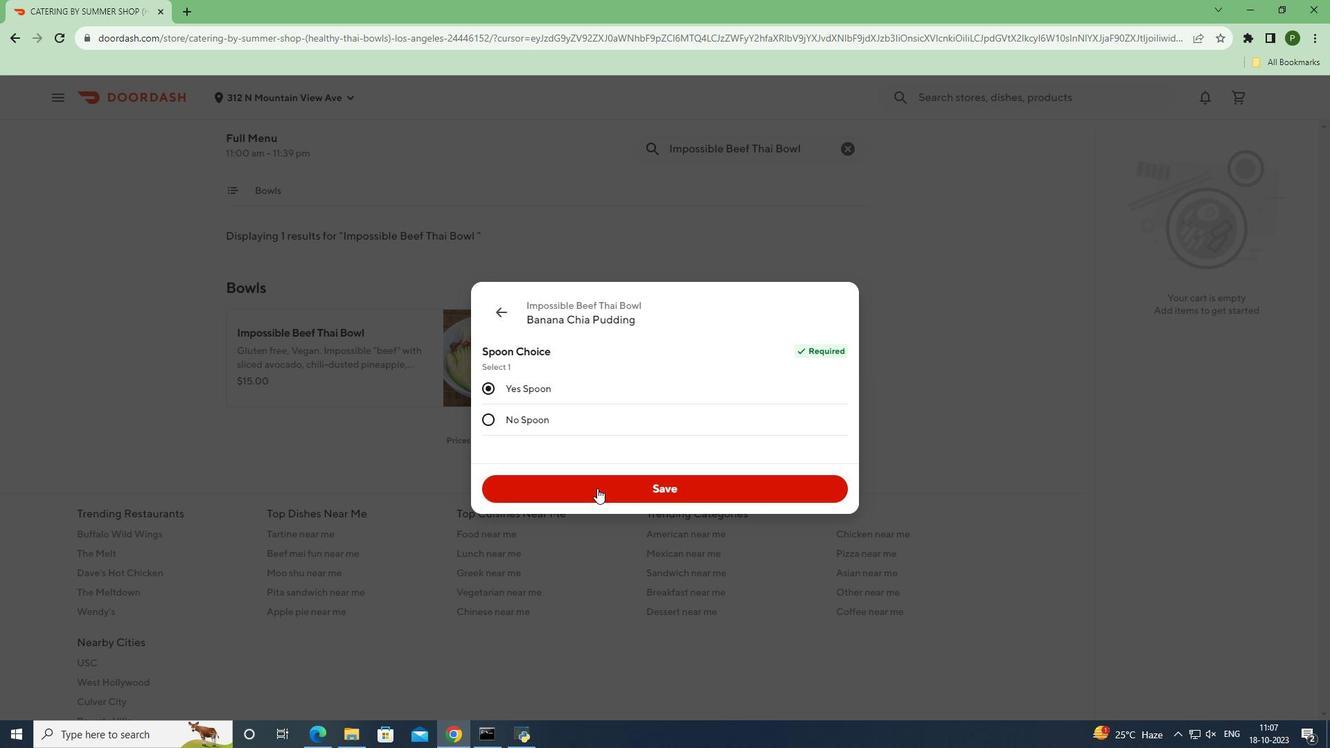 
Action: Mouse pressed left at (597, 488)
Screenshot: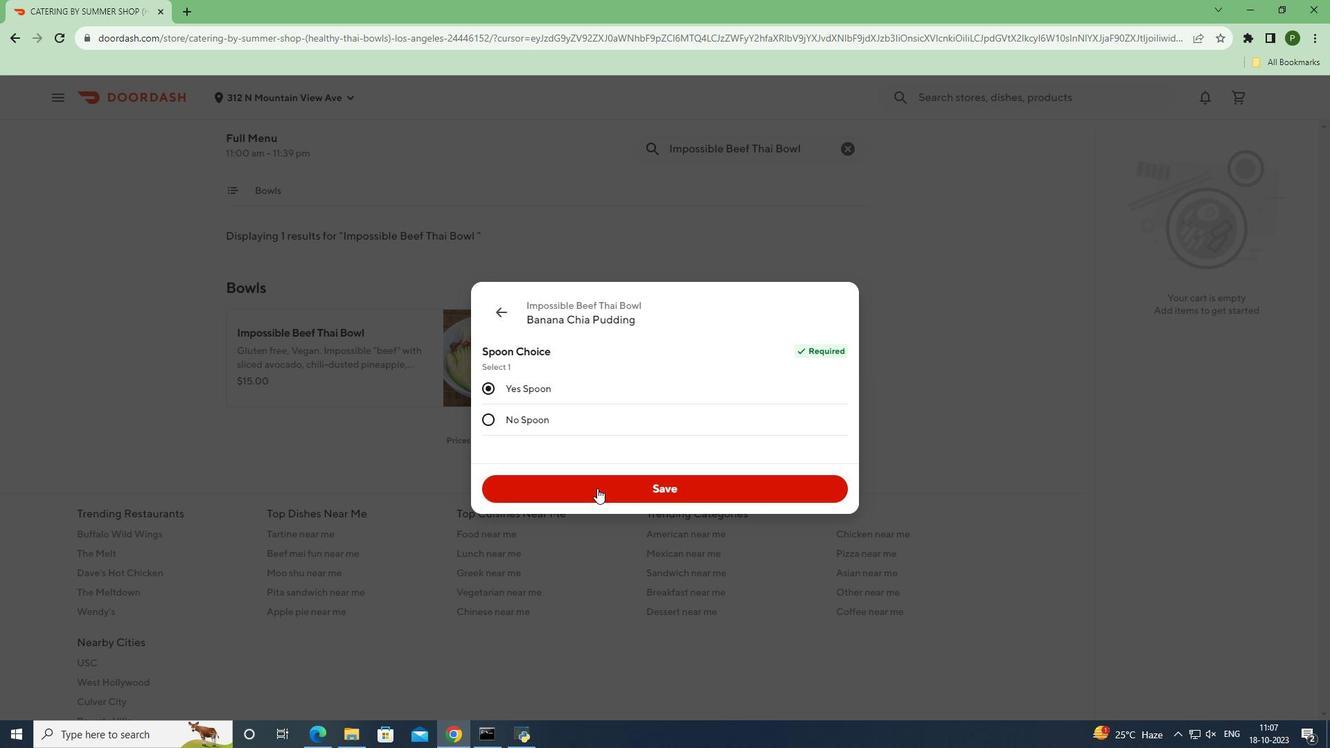 
Action: Mouse moved to (759, 683)
Screenshot: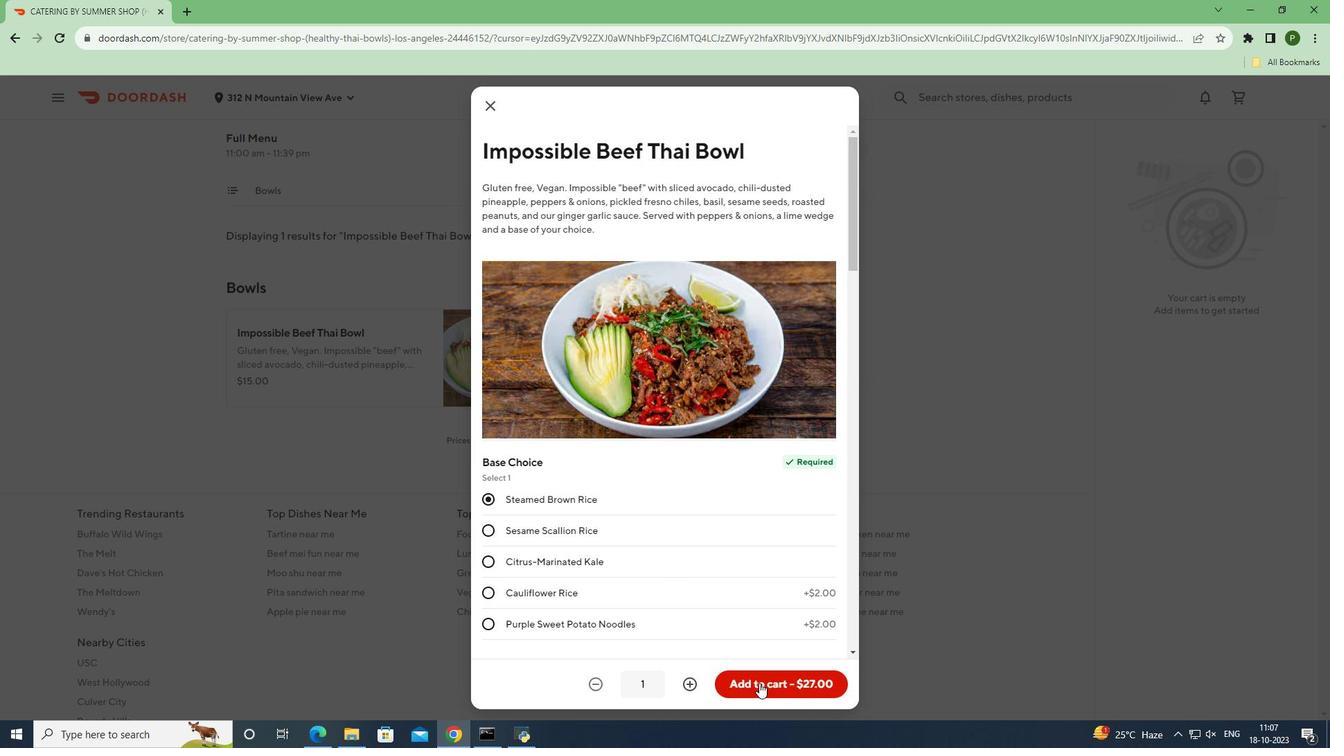 
Action: Mouse pressed left at (759, 683)
Screenshot: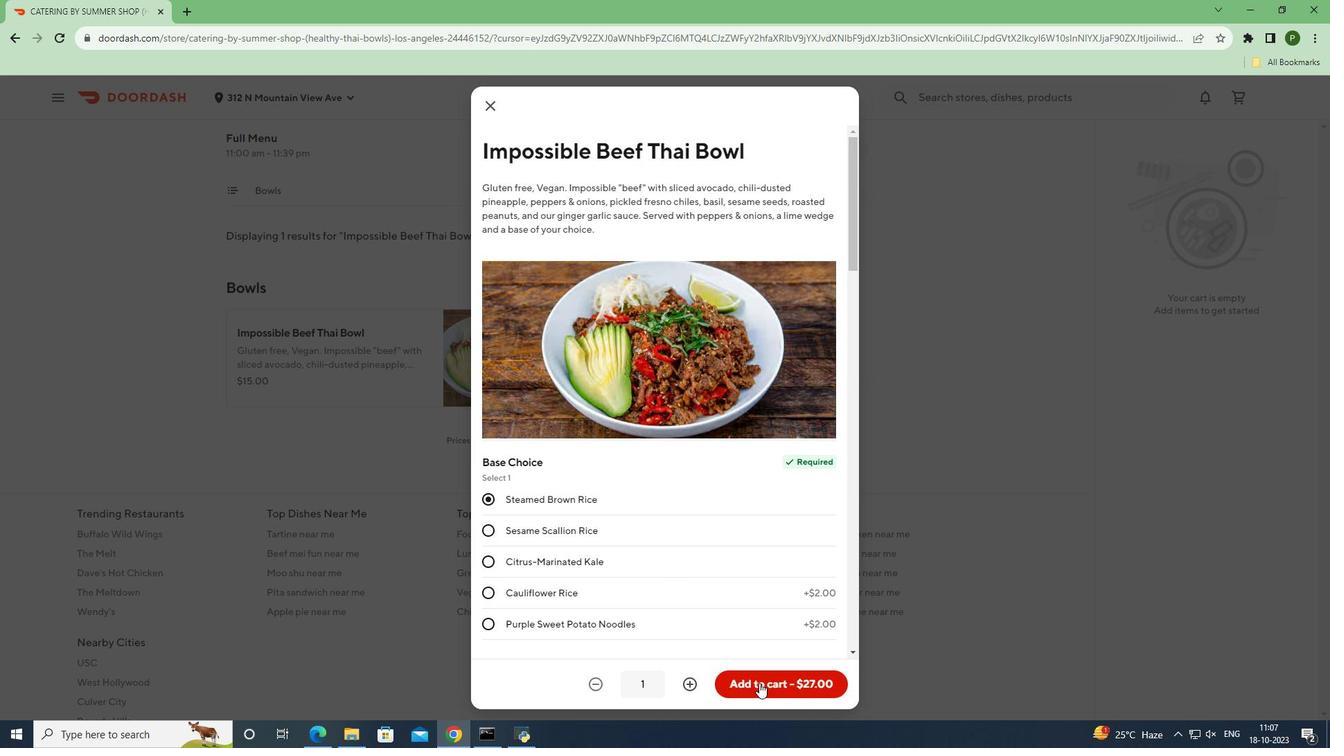 
Action: Mouse moved to (902, 606)
Screenshot: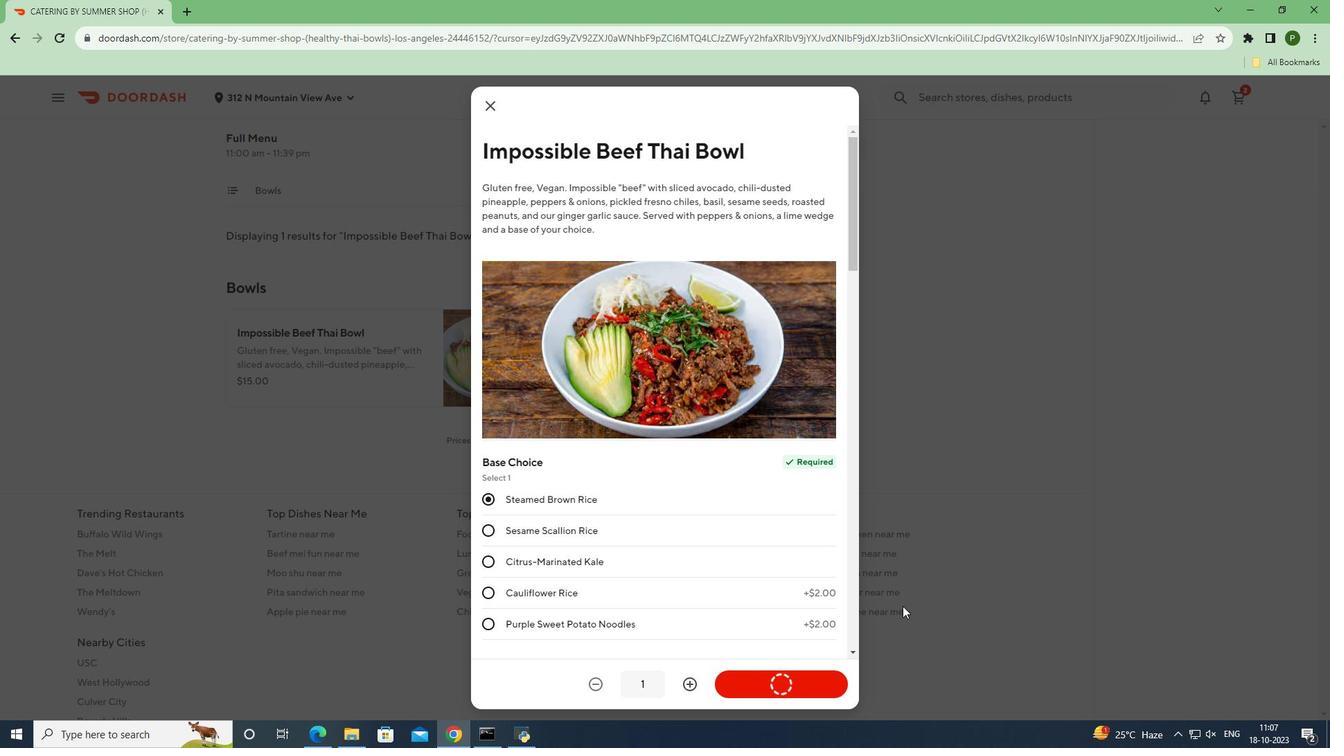 
